 Task: Look for space in Naviraí, Brazil from 3rd June, 2023 to 9th June, 2023 for 2 adults in price range Rs.6000 to Rs.12000. Place can be entire place with 1  bedroom having 1 bed and 1 bathroom. Property type can be house, flat, guest house, hotel. Booking option can be shelf check-in. Required host language is Spanish.
Action: Mouse moved to (521, 123)
Screenshot: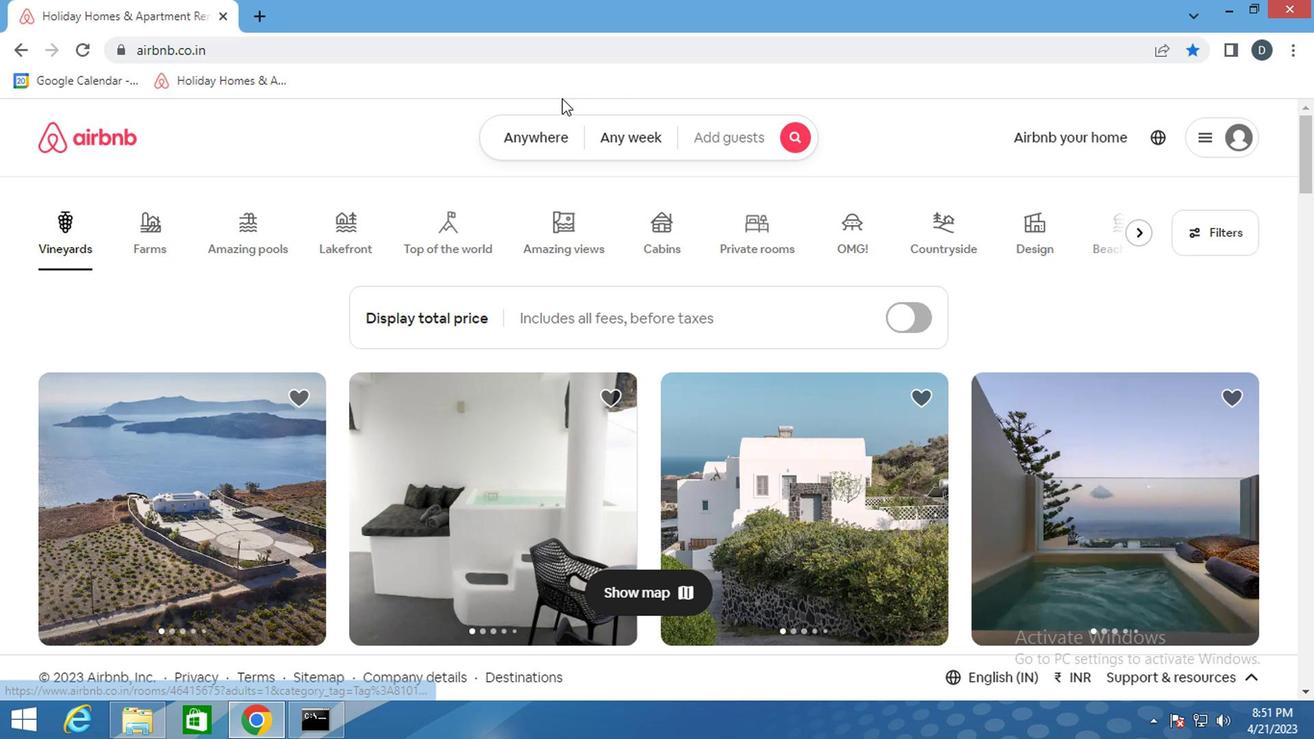 
Action: Mouse pressed left at (521, 123)
Screenshot: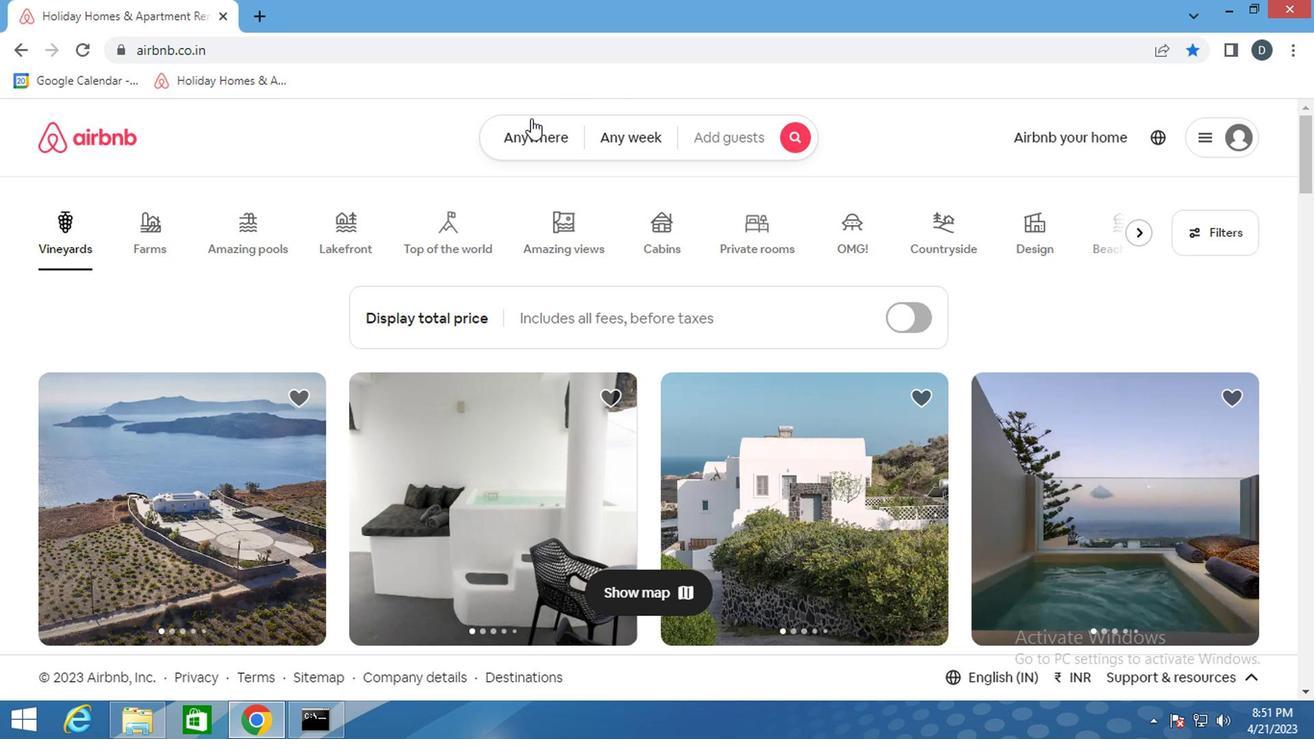 
Action: Mouse moved to (444, 209)
Screenshot: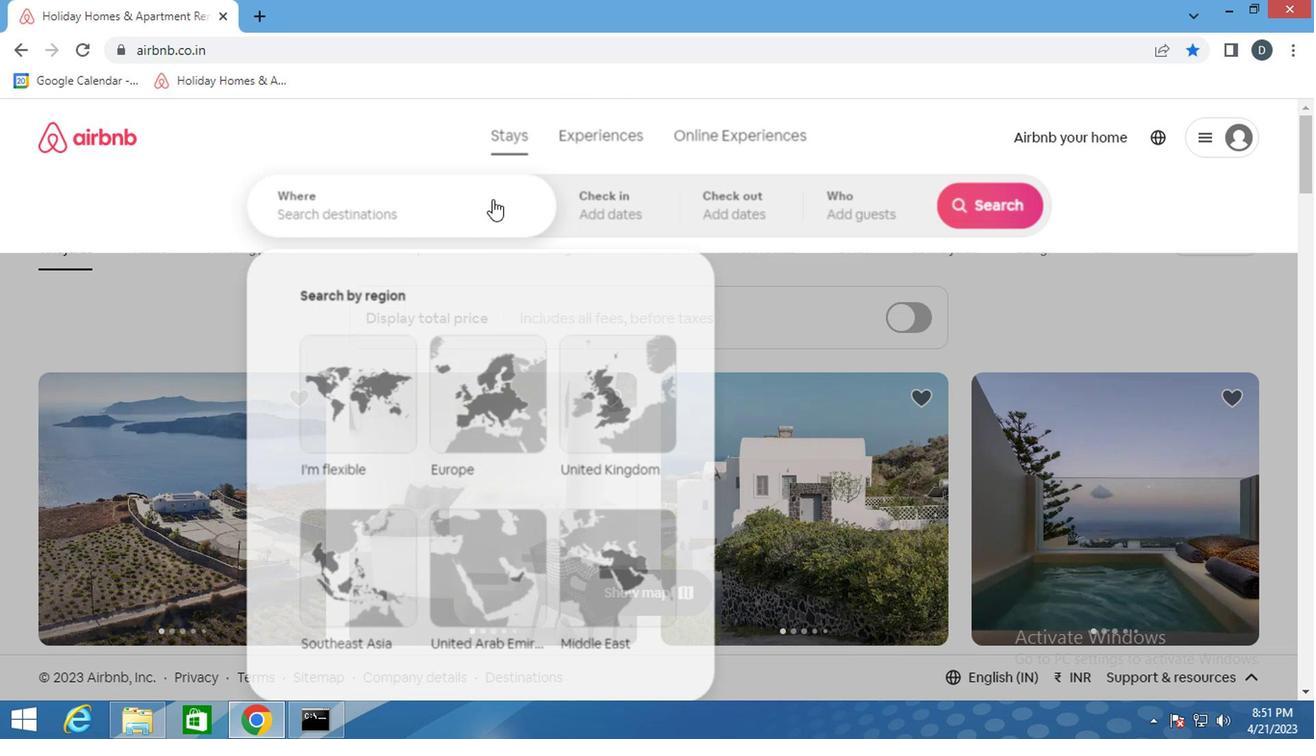 
Action: Mouse pressed left at (444, 209)
Screenshot: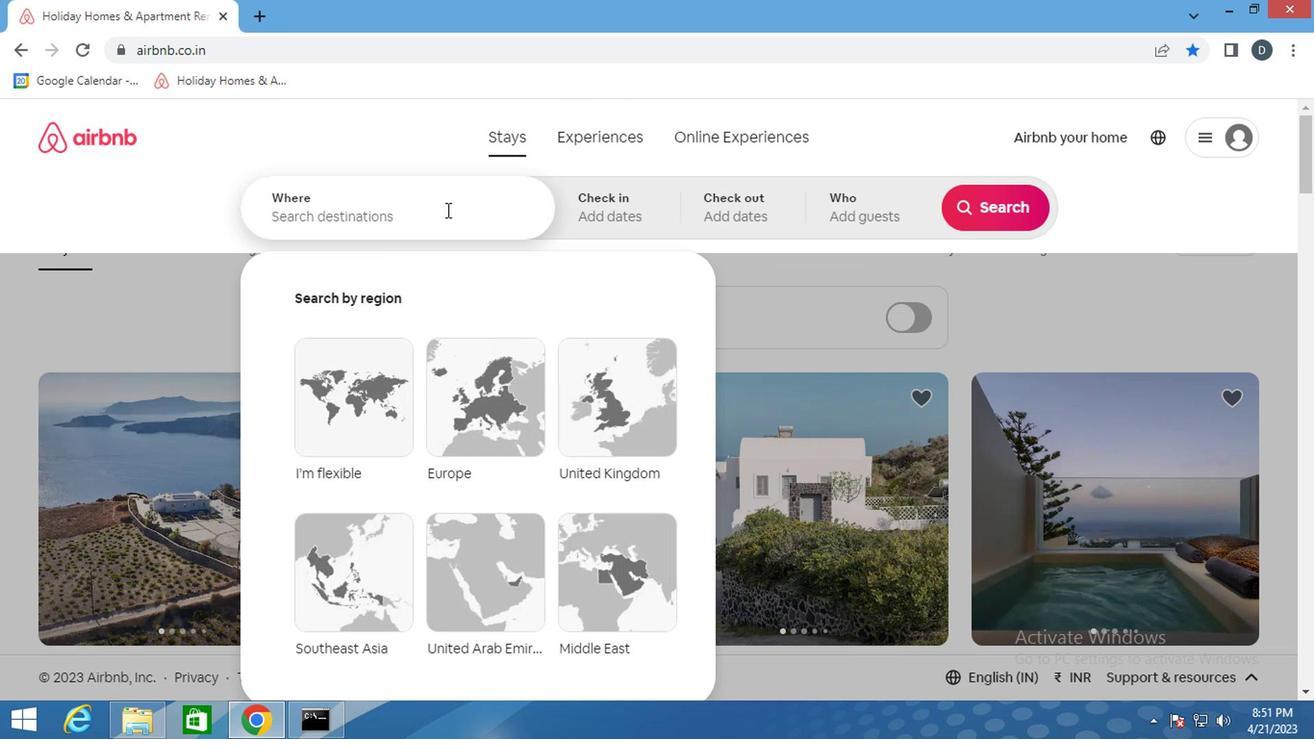 
Action: Key pressed <Key.shift>NAVIRAL,<Key.shift><Key.shift><Key.shift><Key.shift><Key.shift><Key.shift><Key.shift><Key.shift><Key.shift><Key.shift><Key.shift>BRAZIL<Key.enter>
Screenshot: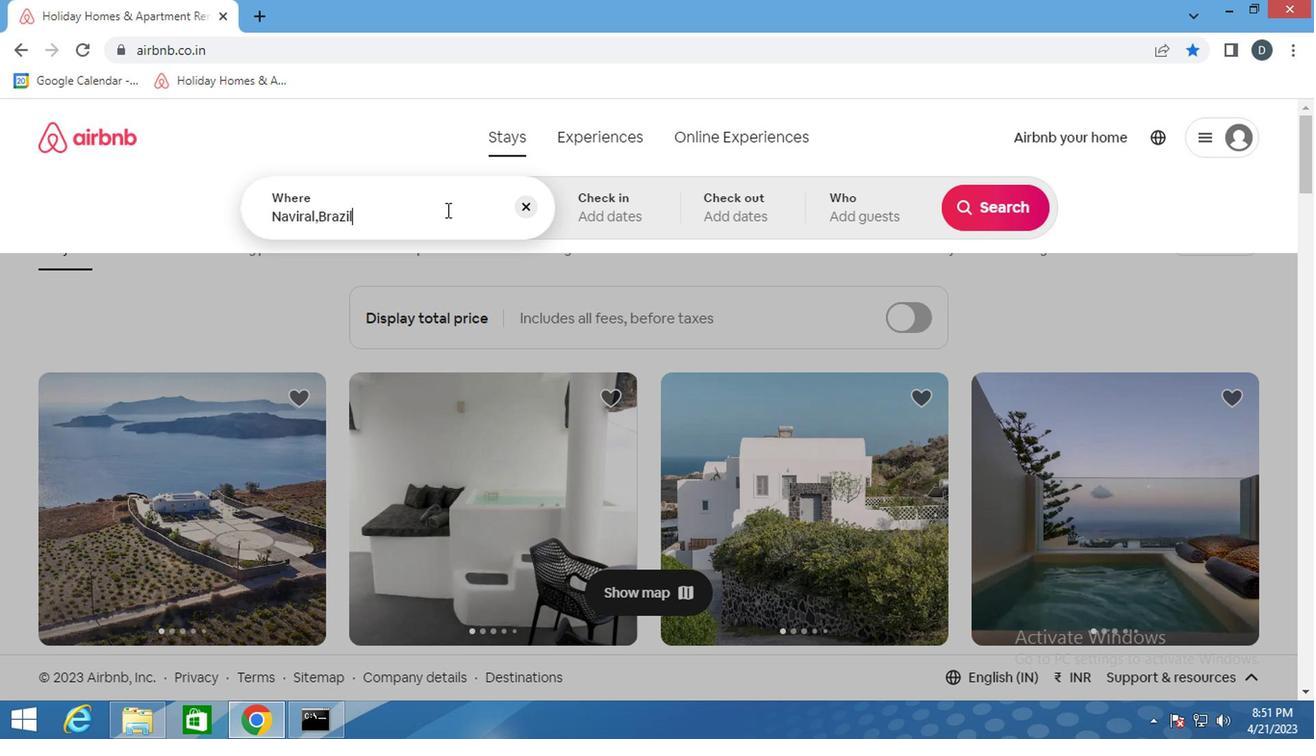 
Action: Mouse moved to (980, 355)
Screenshot: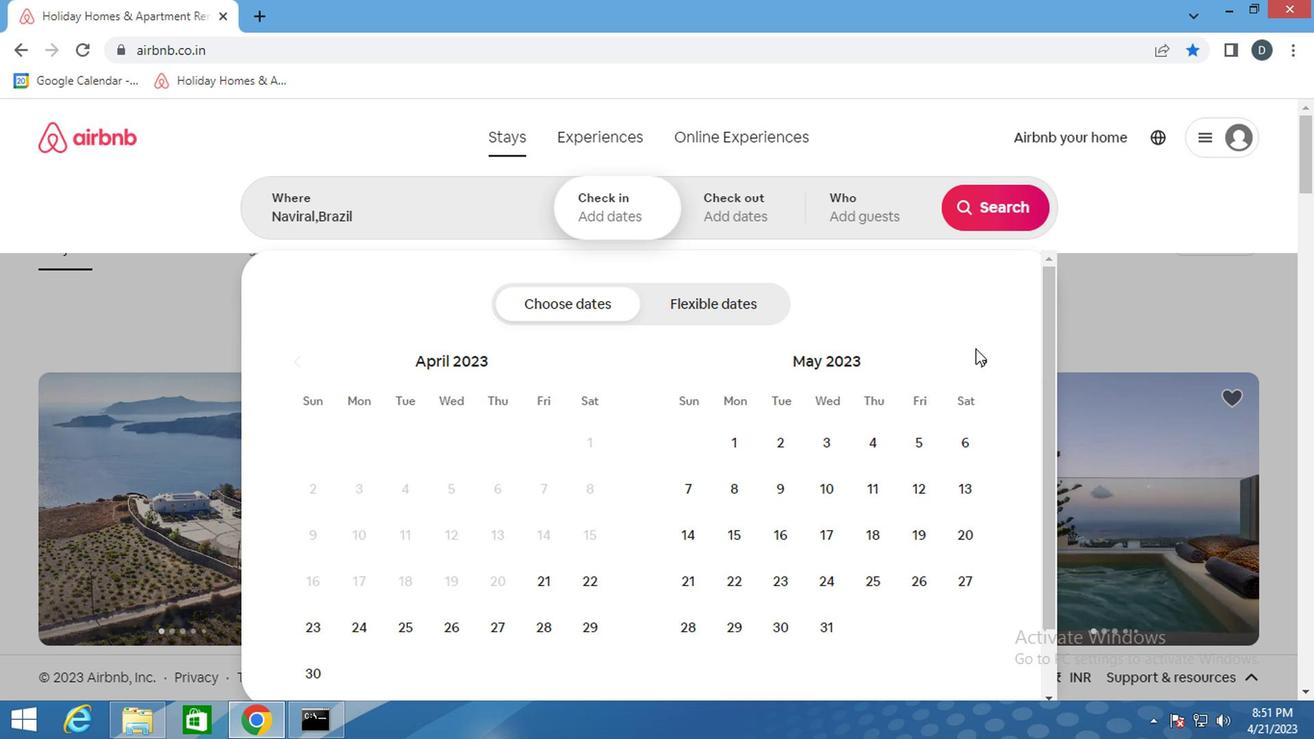 
Action: Mouse pressed left at (980, 355)
Screenshot: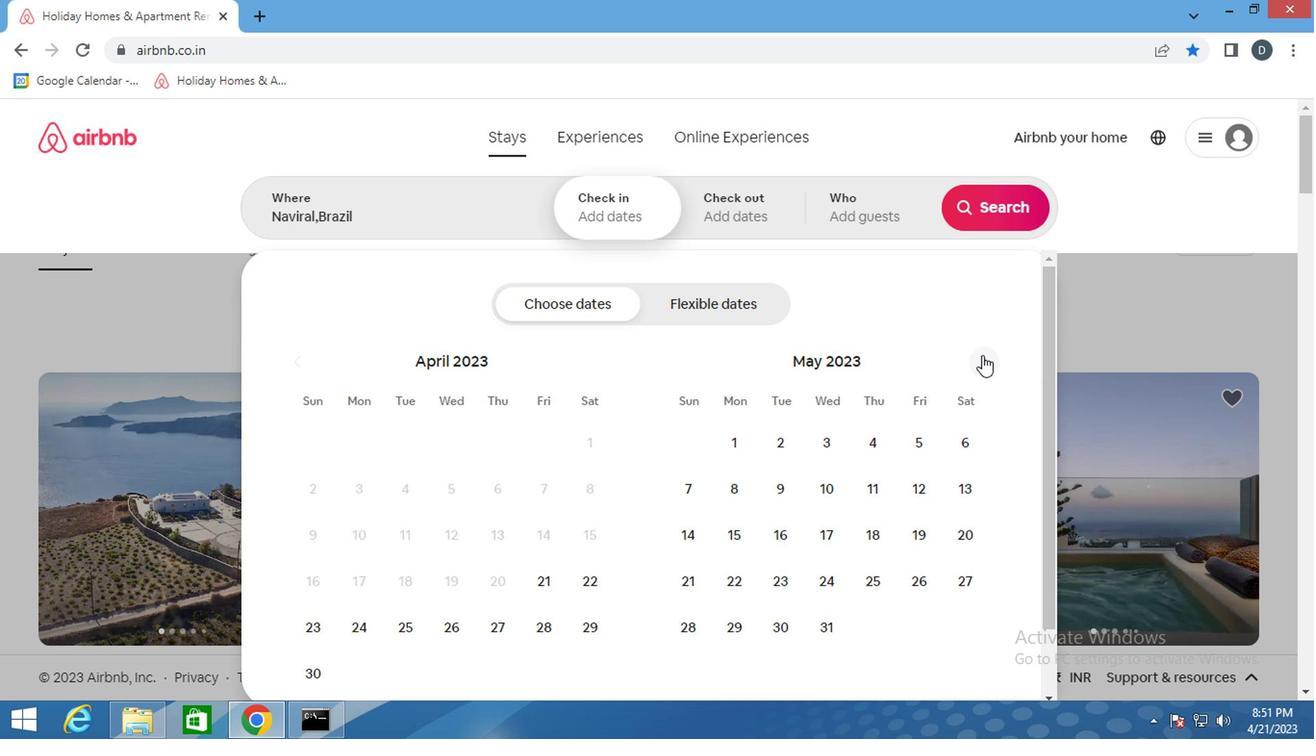 
Action: Mouse moved to (948, 449)
Screenshot: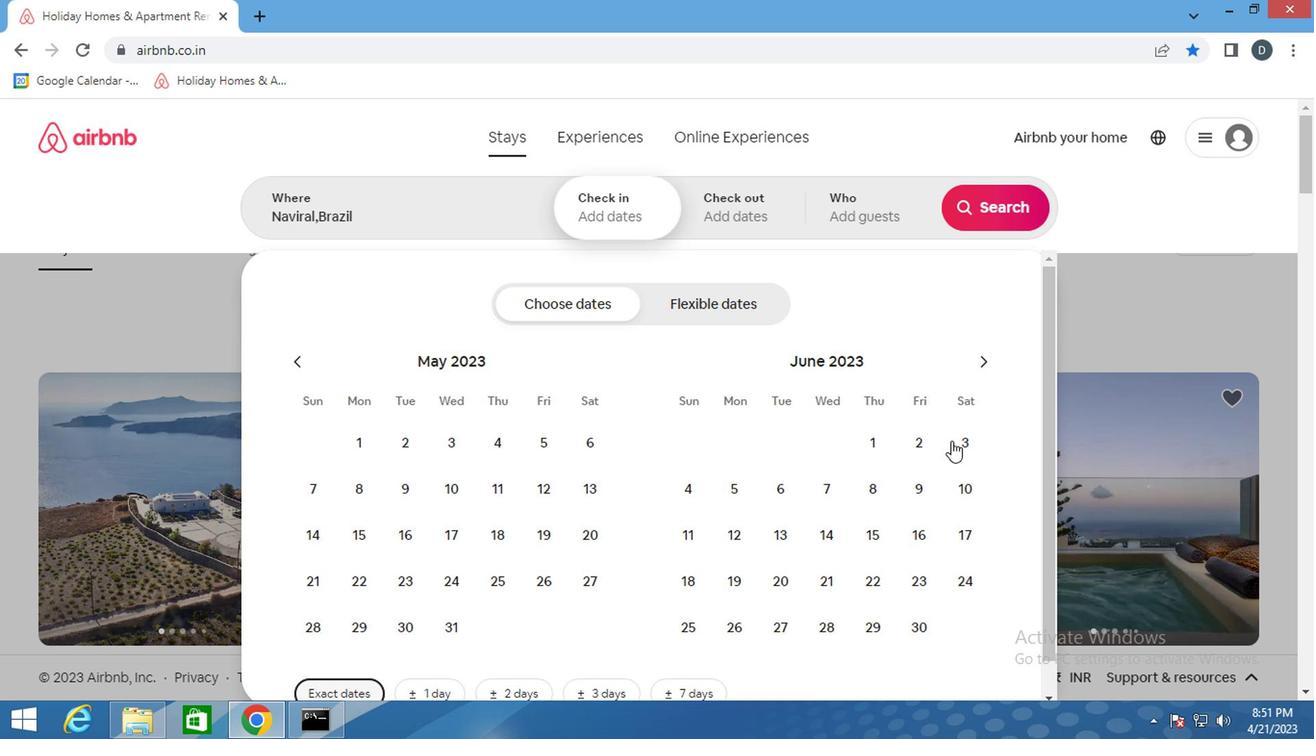 
Action: Mouse pressed left at (948, 449)
Screenshot: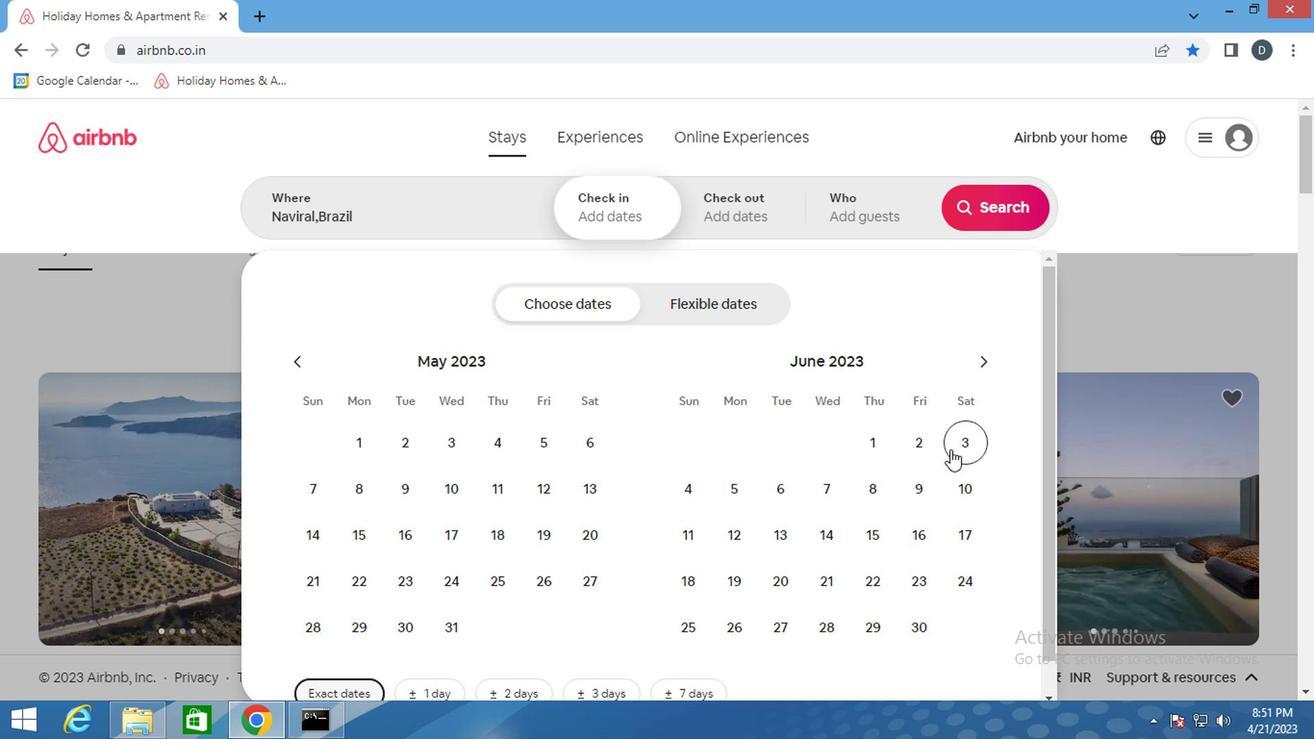 
Action: Mouse moved to (928, 502)
Screenshot: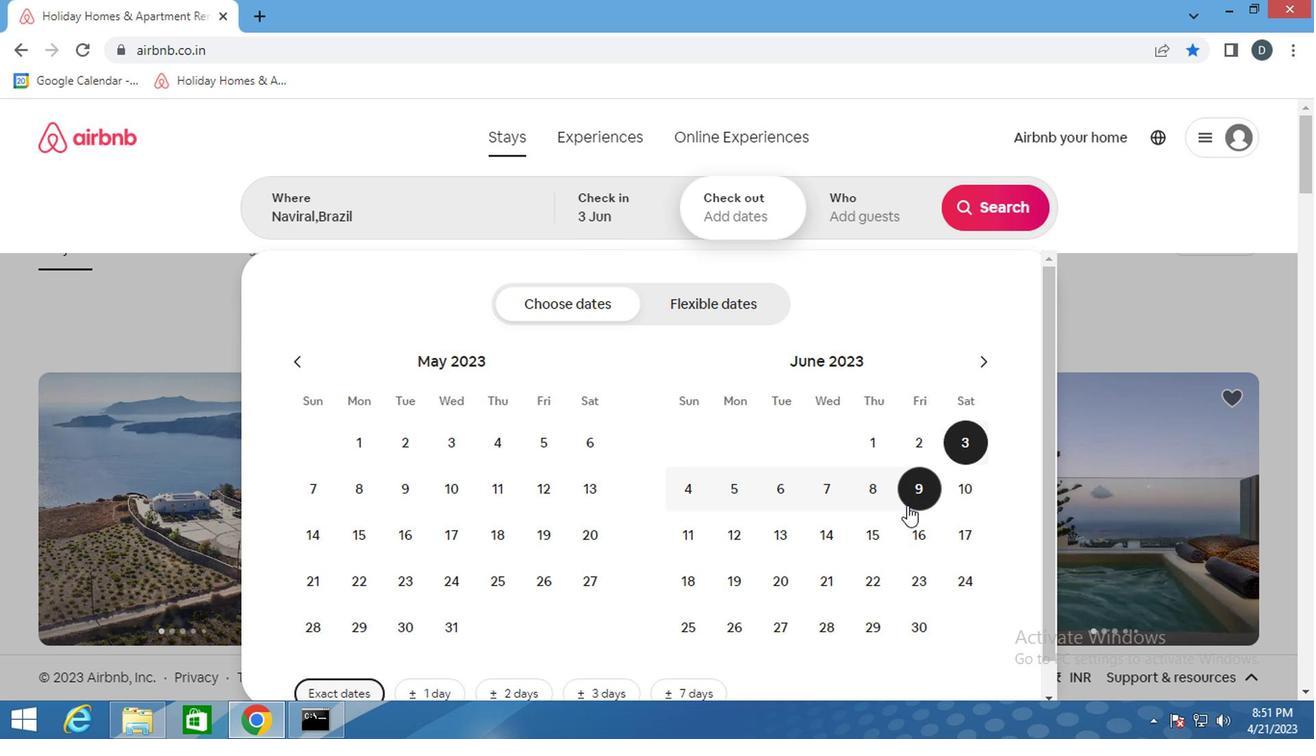 
Action: Mouse pressed left at (928, 502)
Screenshot: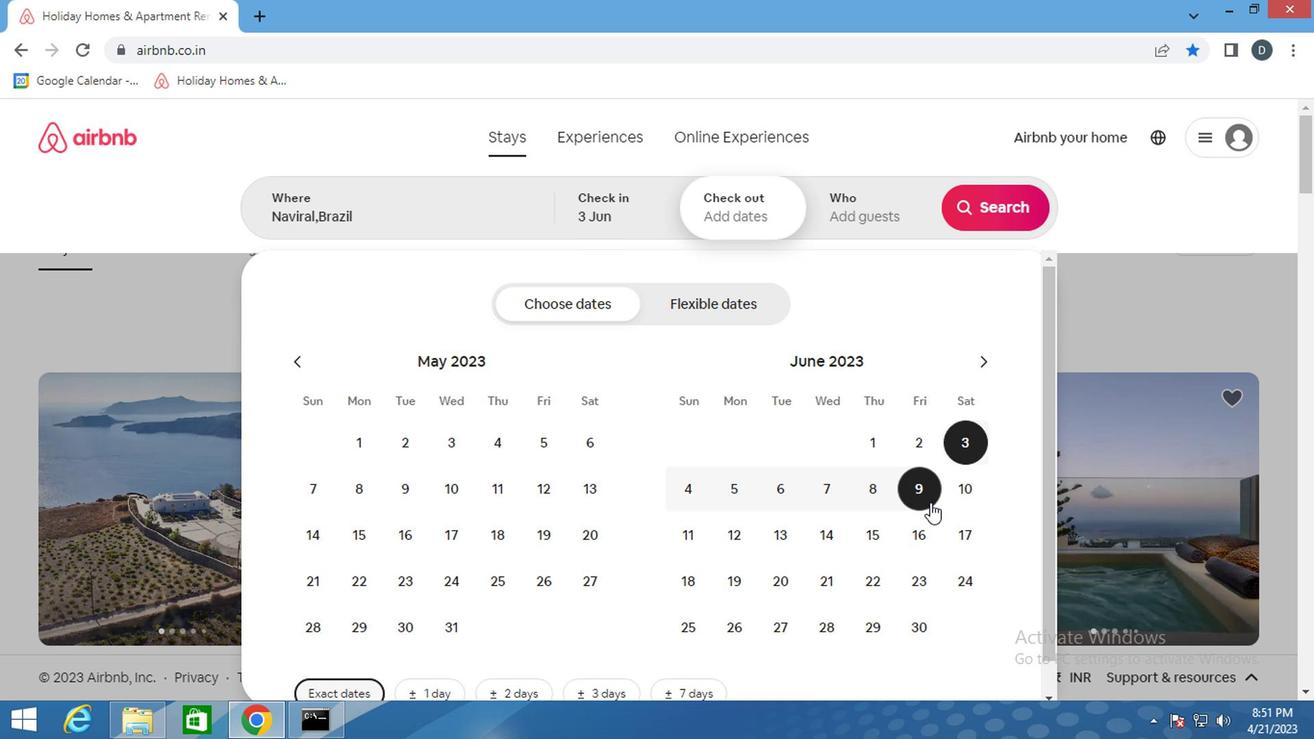 
Action: Mouse moved to (841, 181)
Screenshot: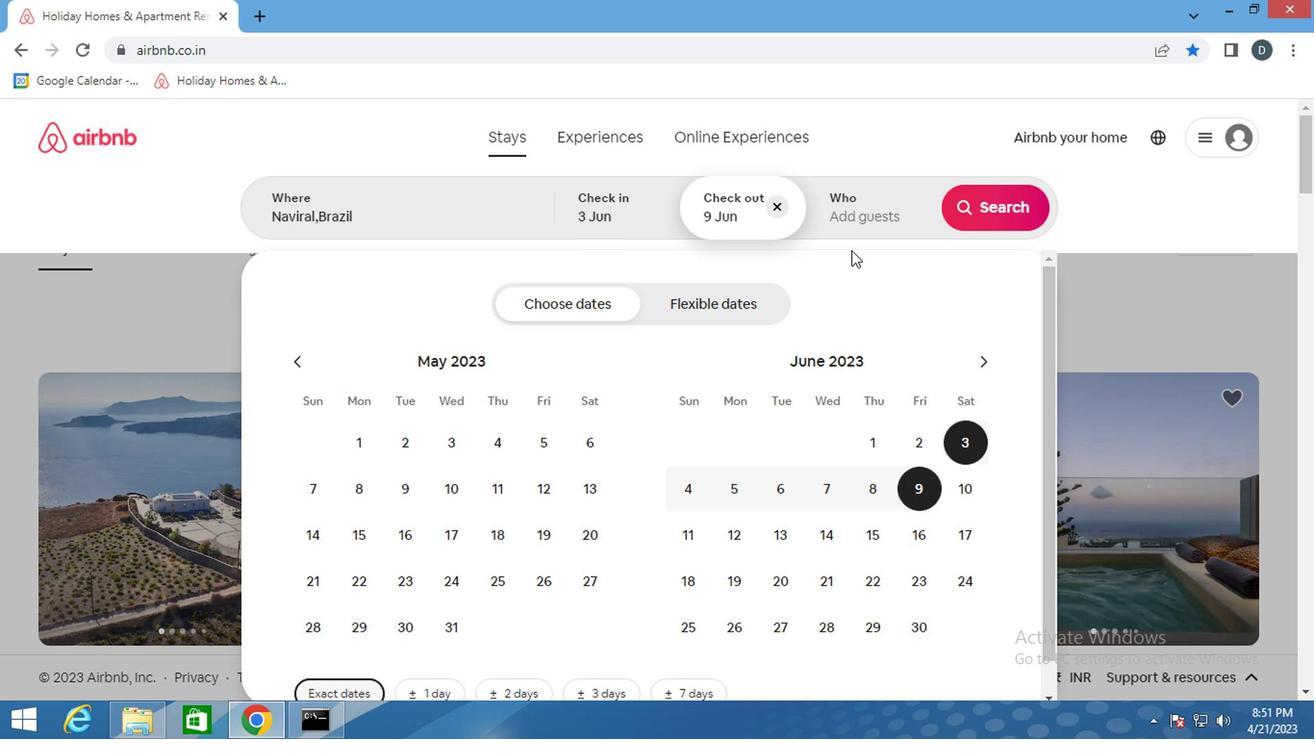 
Action: Mouse pressed left at (841, 181)
Screenshot: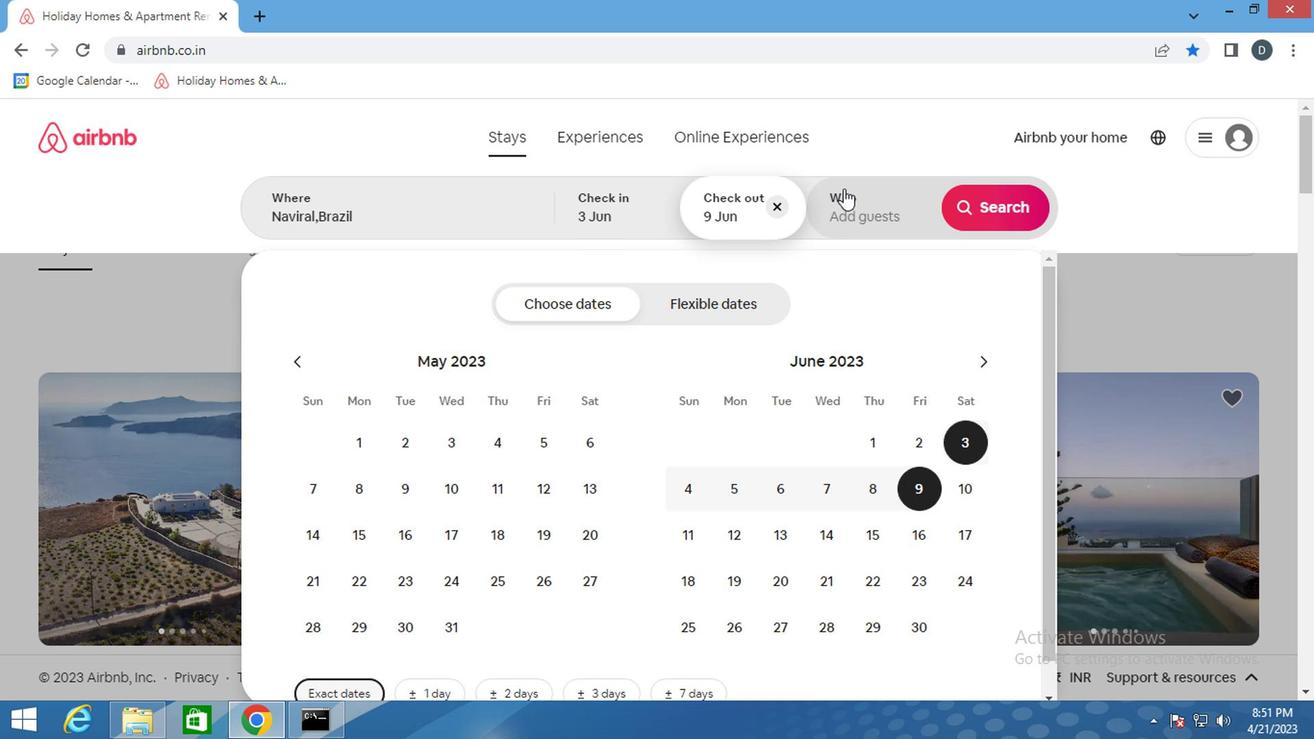 
Action: Mouse moved to (998, 311)
Screenshot: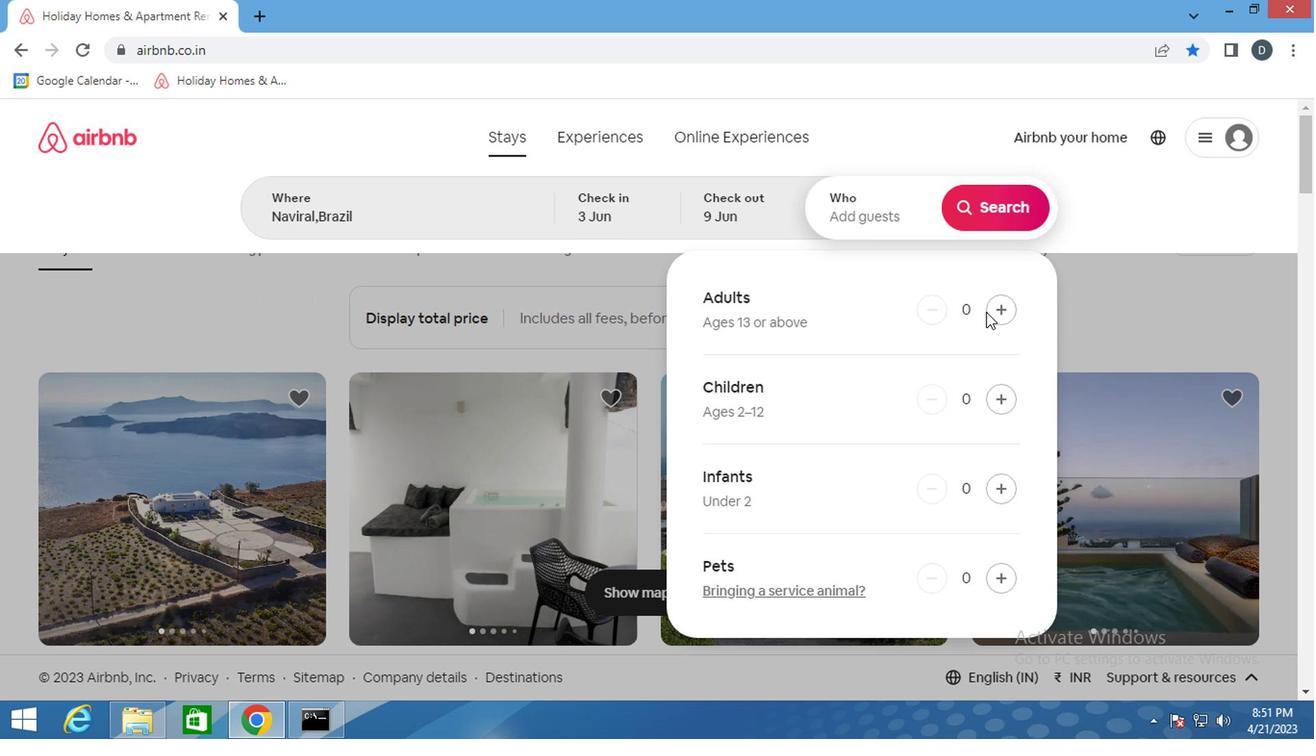 
Action: Mouse pressed left at (998, 311)
Screenshot: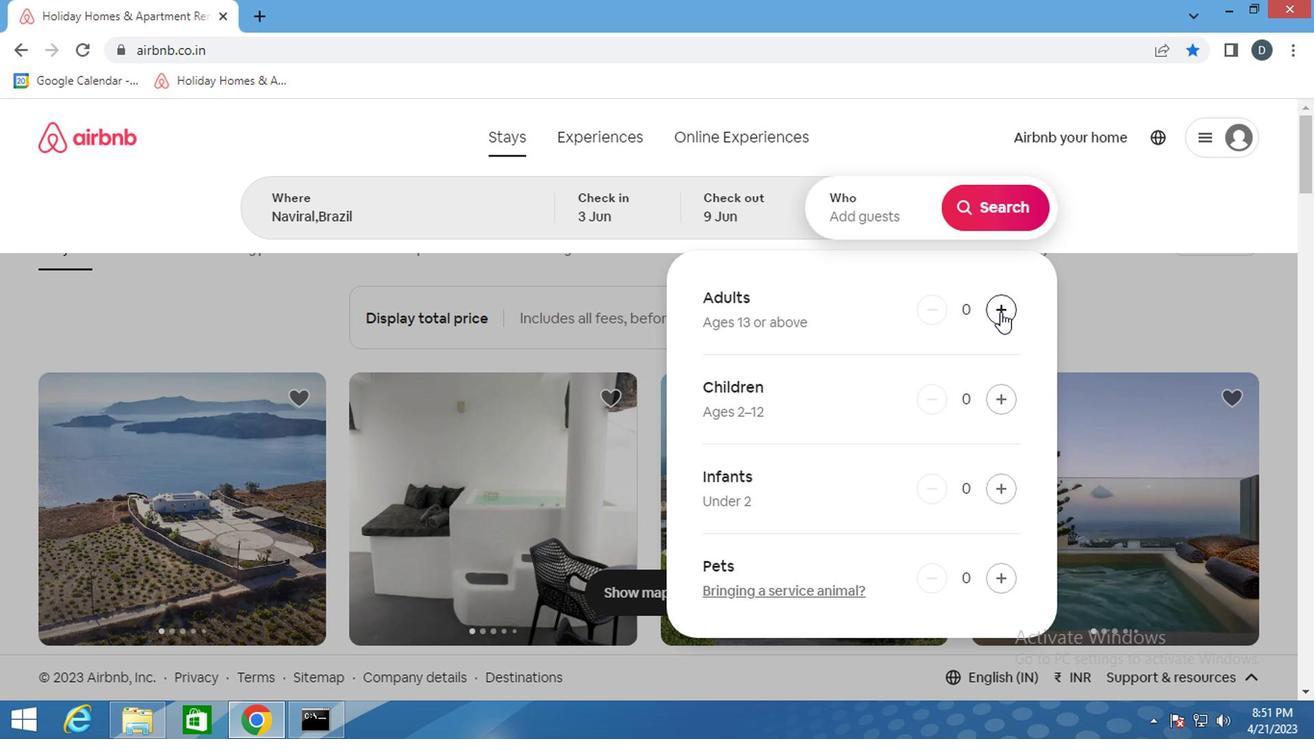 
Action: Mouse moved to (1001, 310)
Screenshot: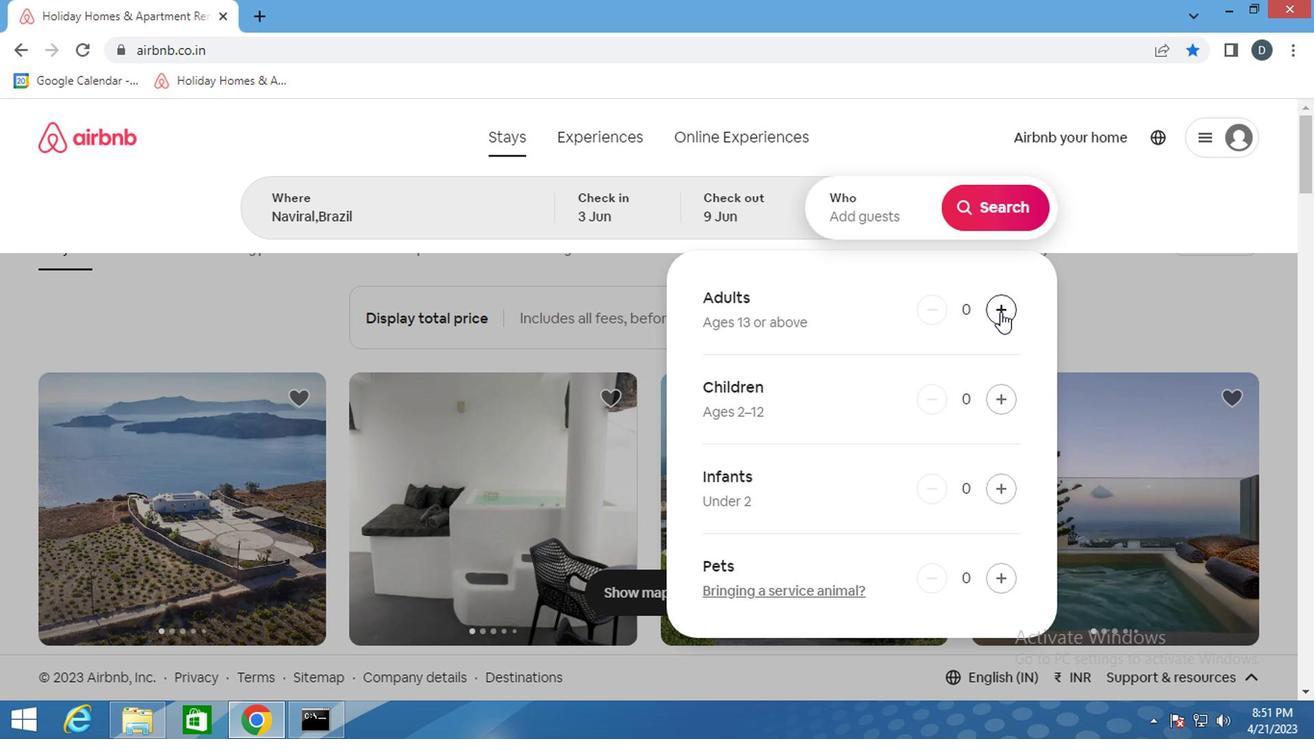 
Action: Mouse pressed left at (1001, 310)
Screenshot: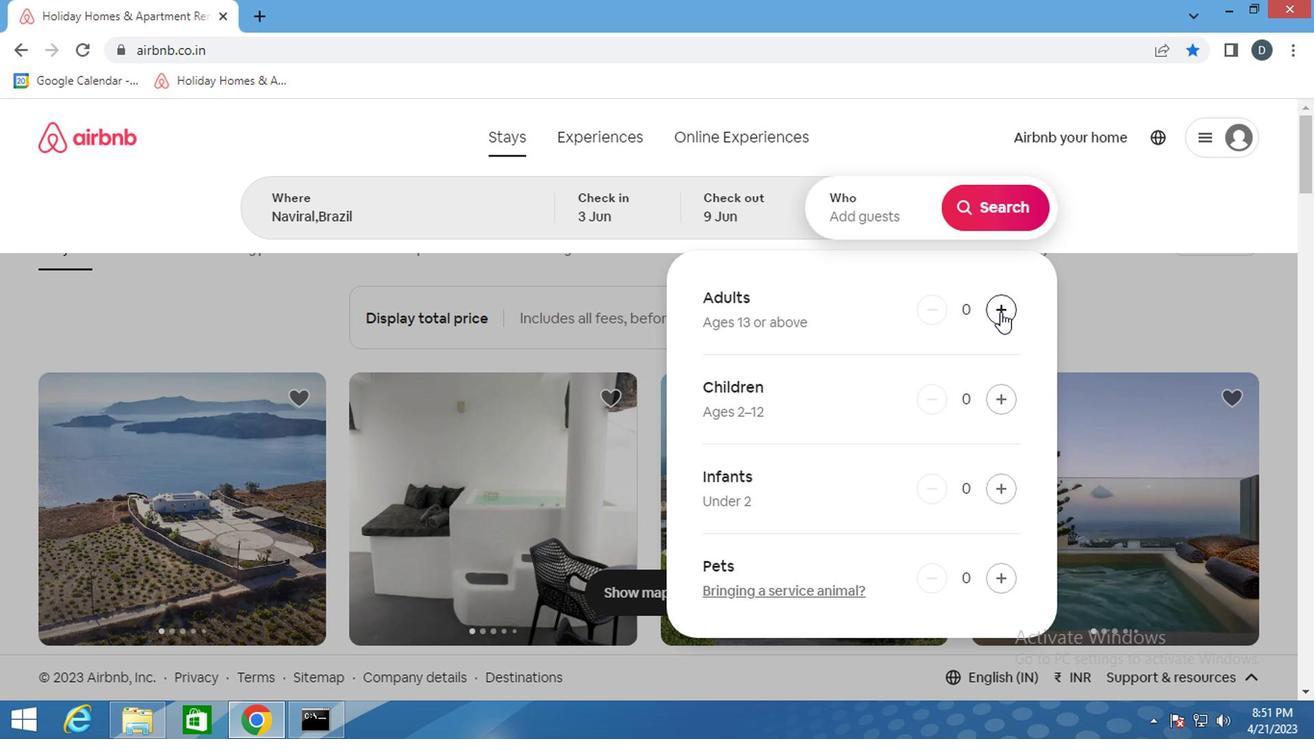 
Action: Mouse moved to (982, 214)
Screenshot: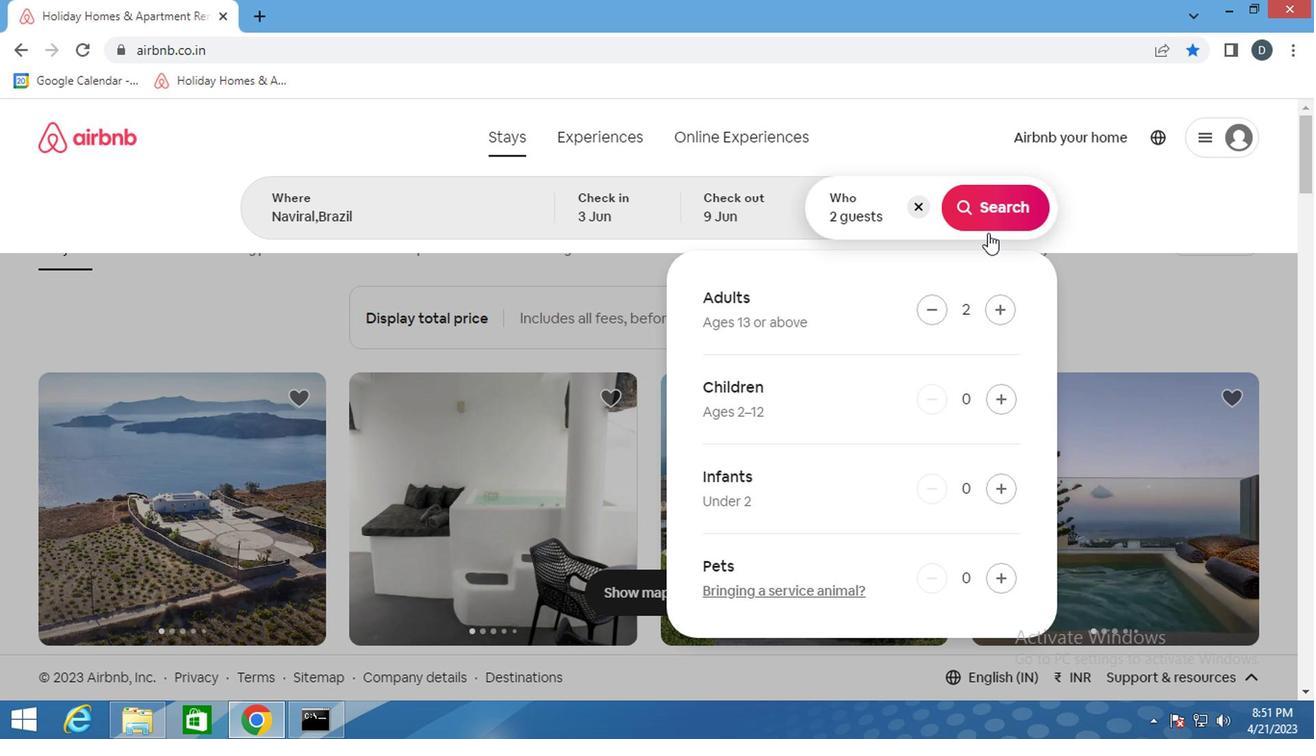
Action: Mouse pressed left at (982, 214)
Screenshot: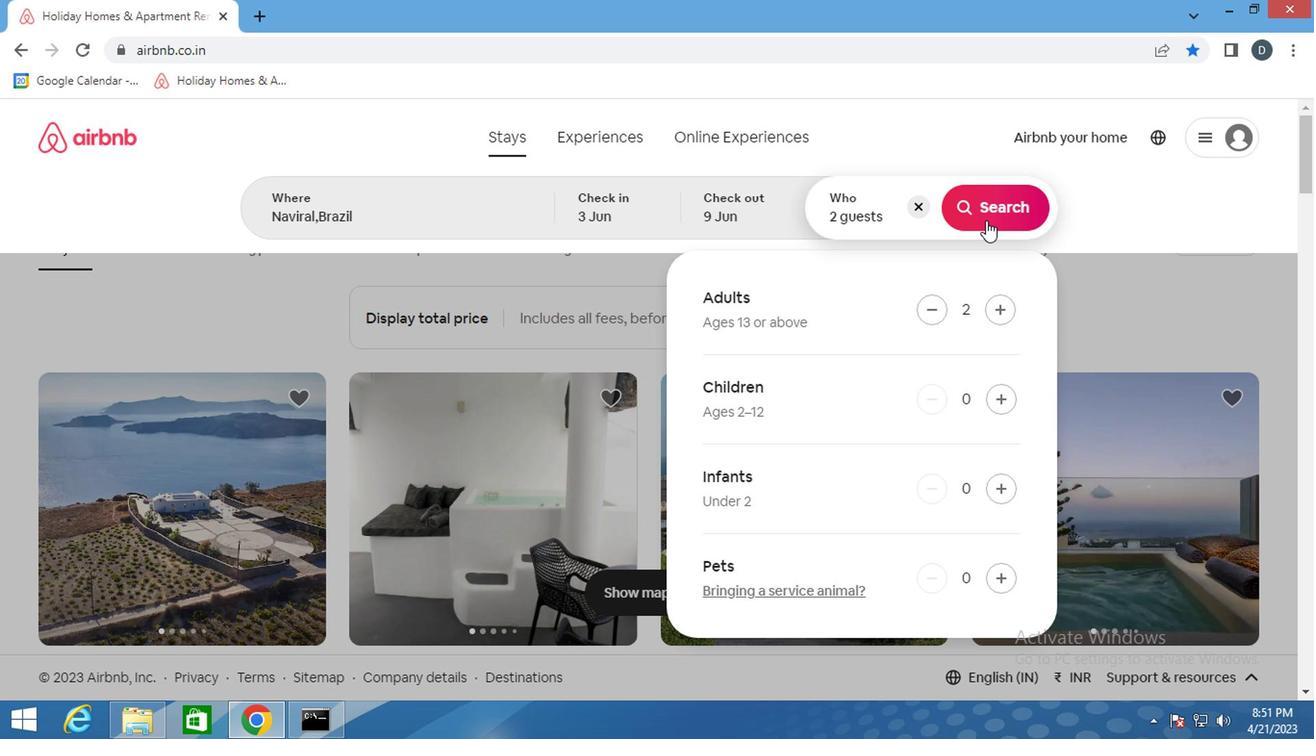 
Action: Mouse moved to (1217, 218)
Screenshot: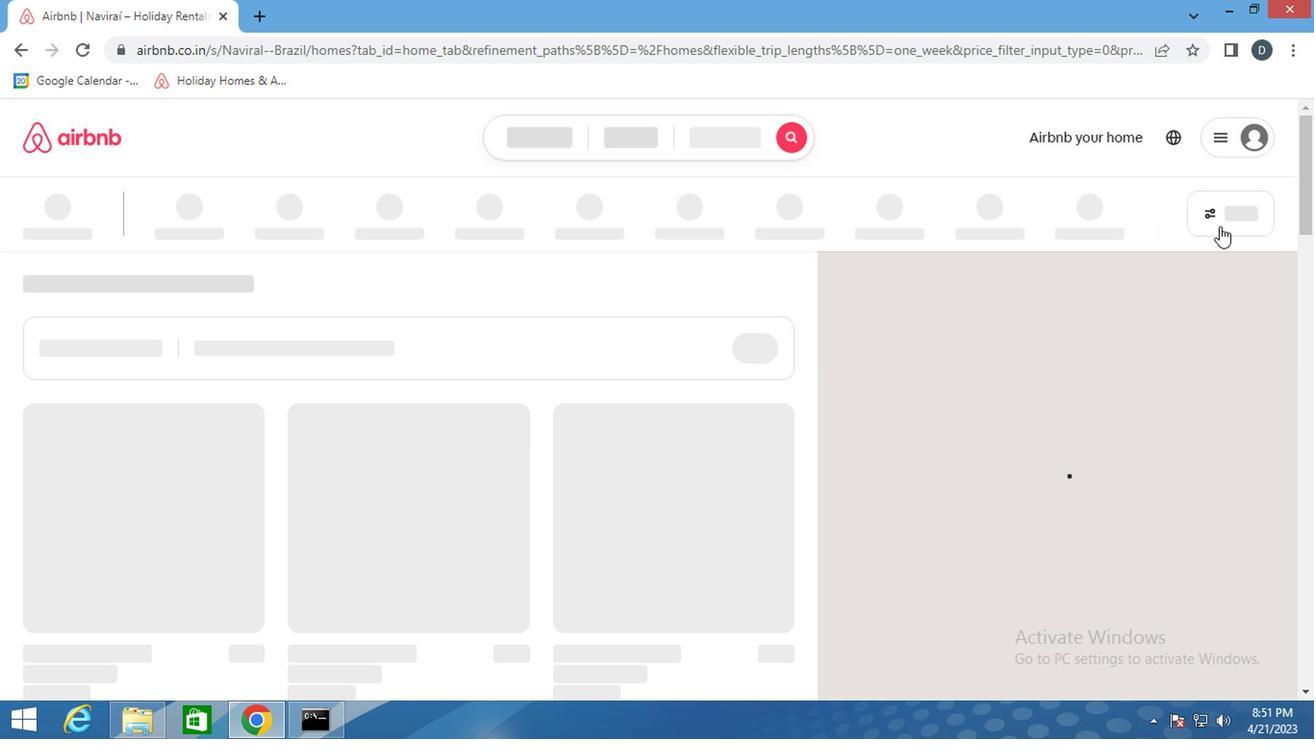 
Action: Mouse pressed left at (1217, 218)
Screenshot: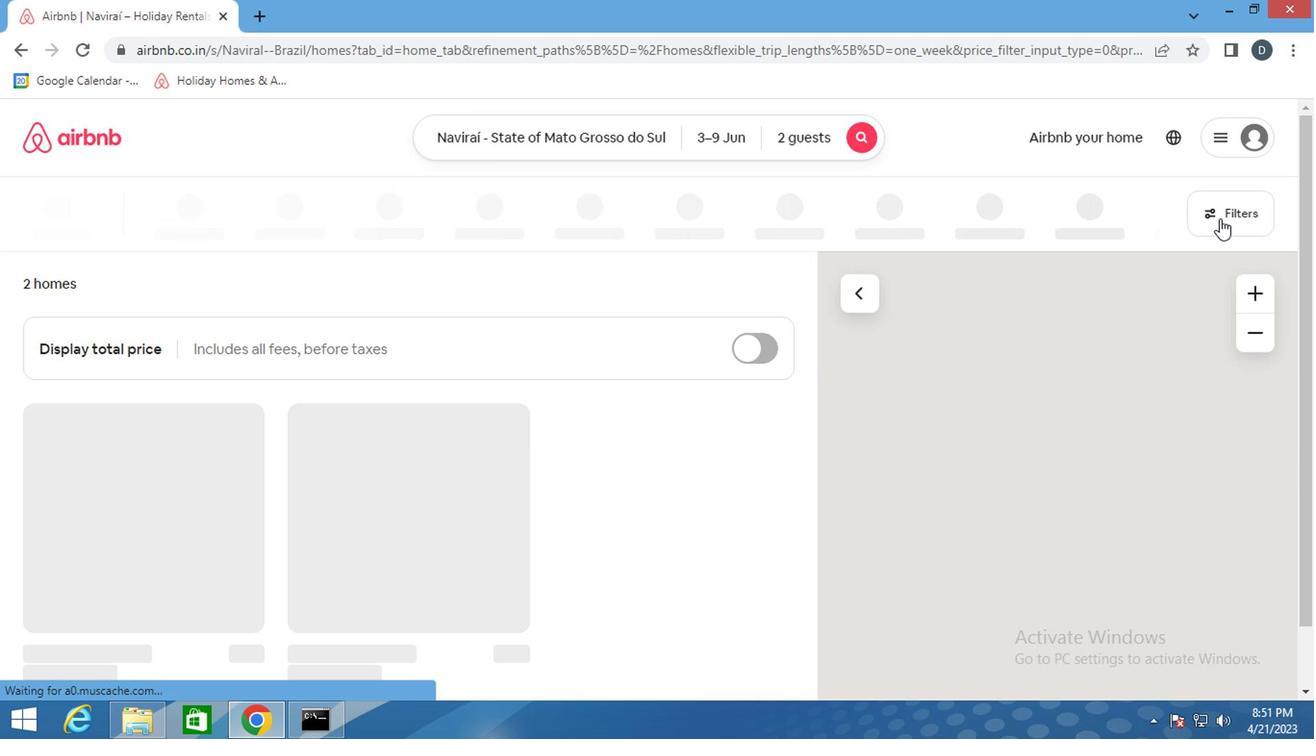 
Action: Mouse moved to (453, 482)
Screenshot: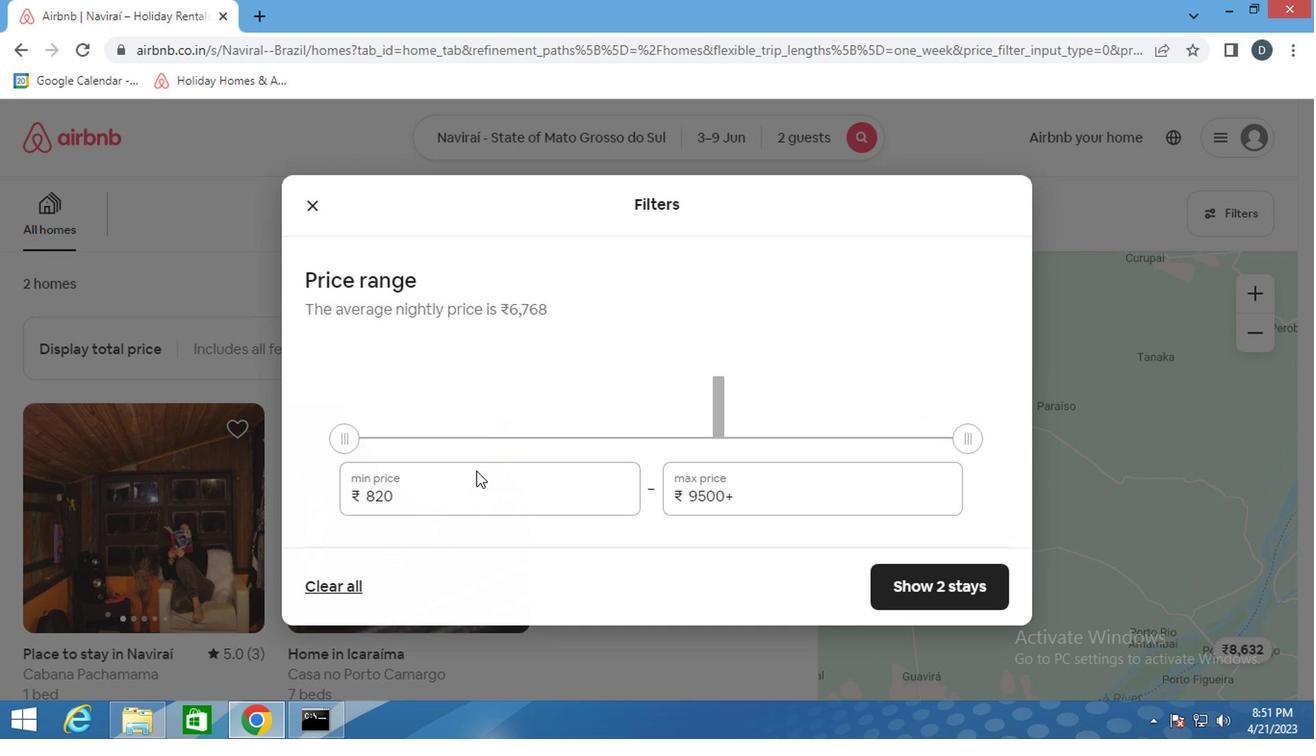 
Action: Mouse pressed left at (453, 482)
Screenshot: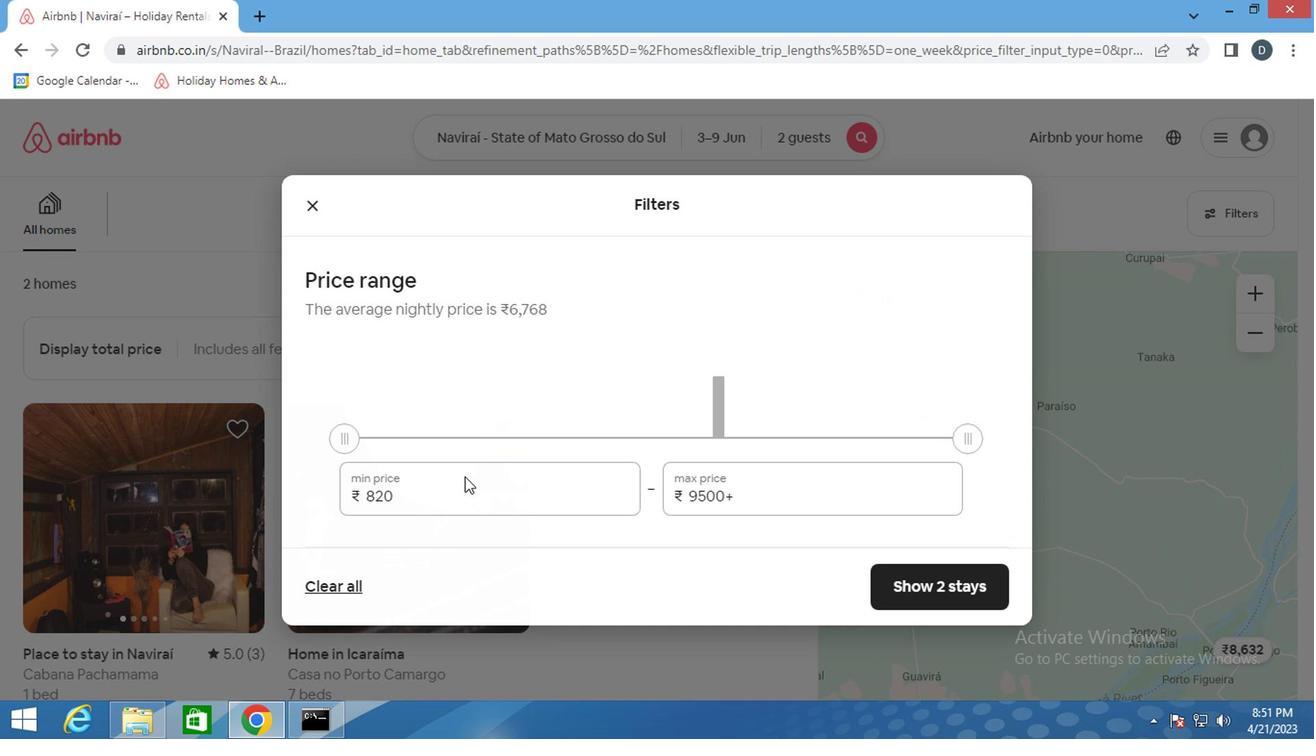 
Action: Mouse moved to (448, 459)
Screenshot: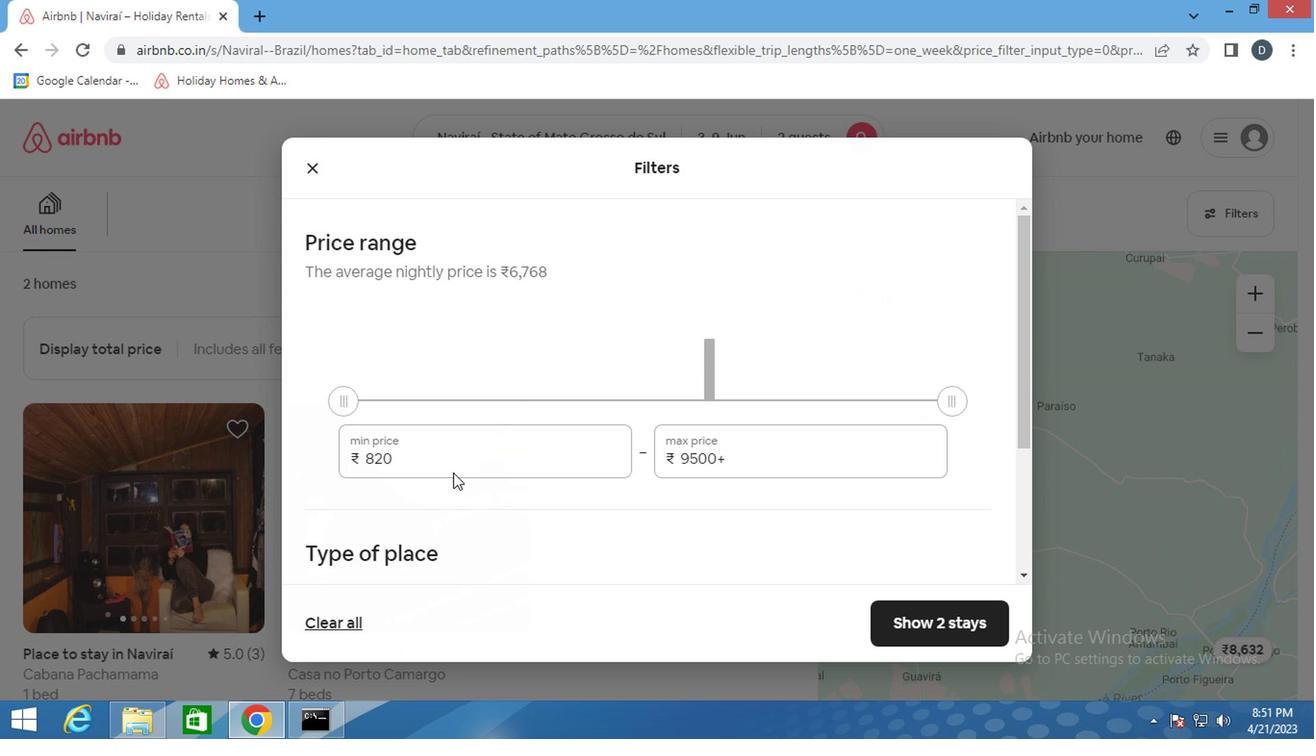 
Action: Mouse pressed left at (448, 459)
Screenshot: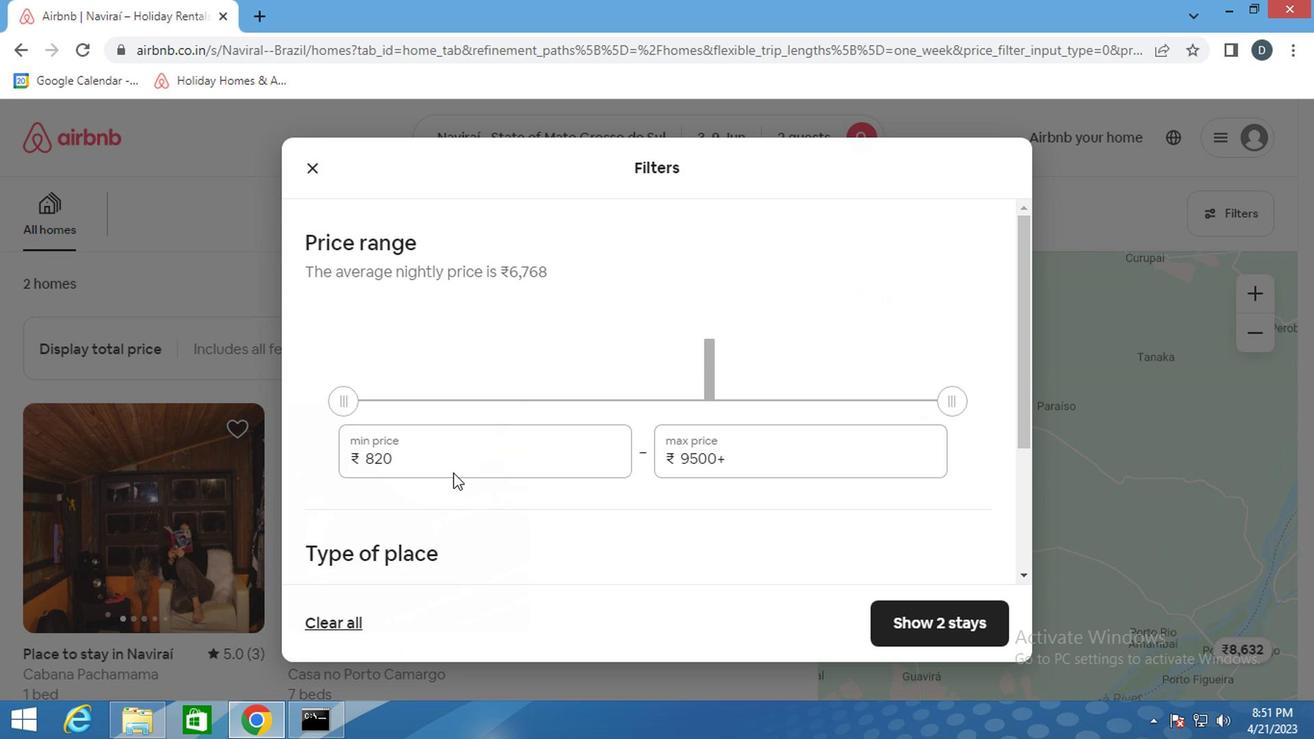 
Action: Mouse pressed left at (448, 459)
Screenshot: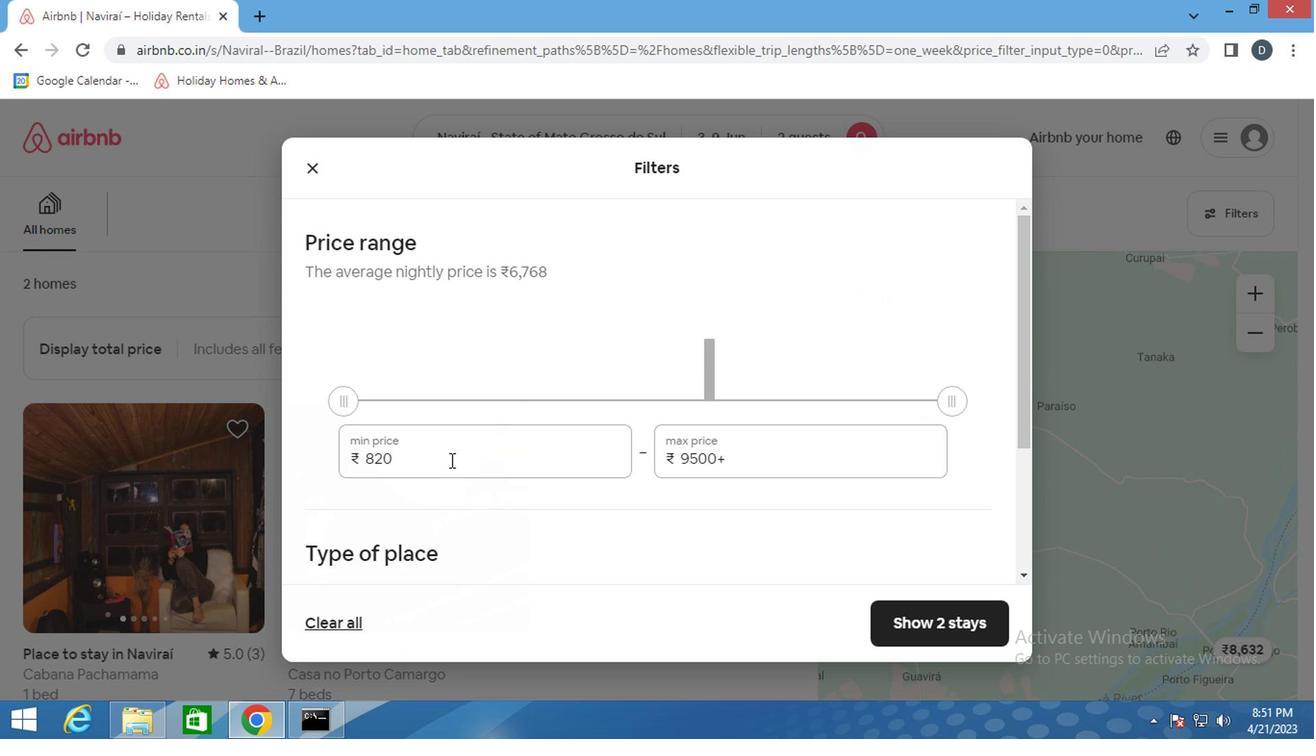 
Action: Key pressed 6000<Key.tab>ctrl+Actrl+12000
Screenshot: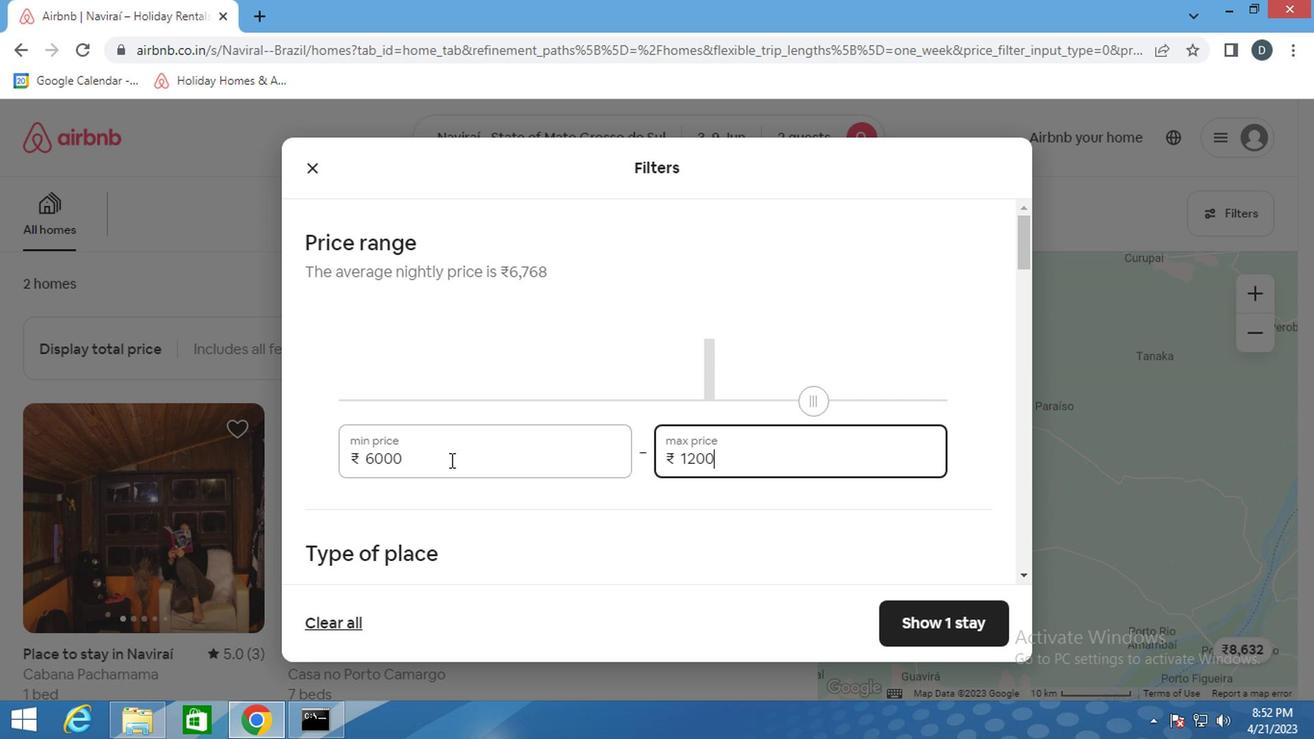 
Action: Mouse scrolled (448, 459) with delta (0, 0)
Screenshot: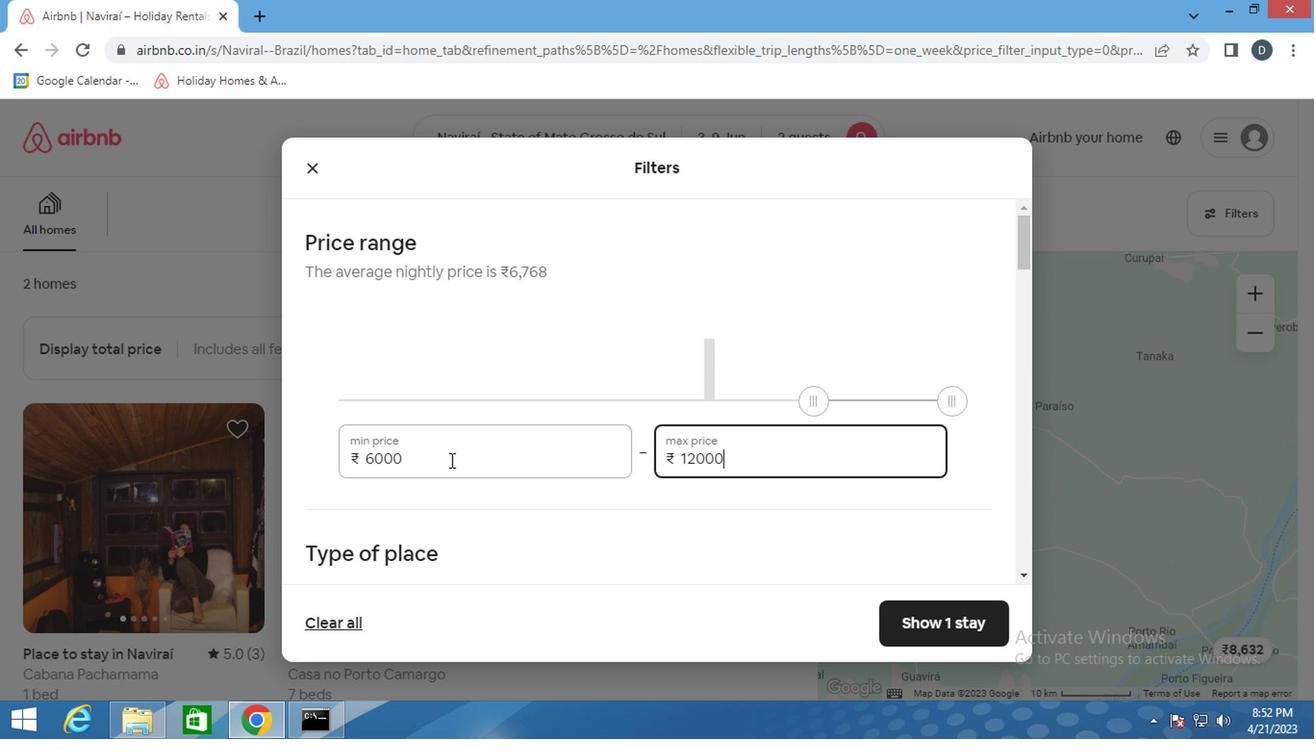 
Action: Mouse scrolled (448, 459) with delta (0, 0)
Screenshot: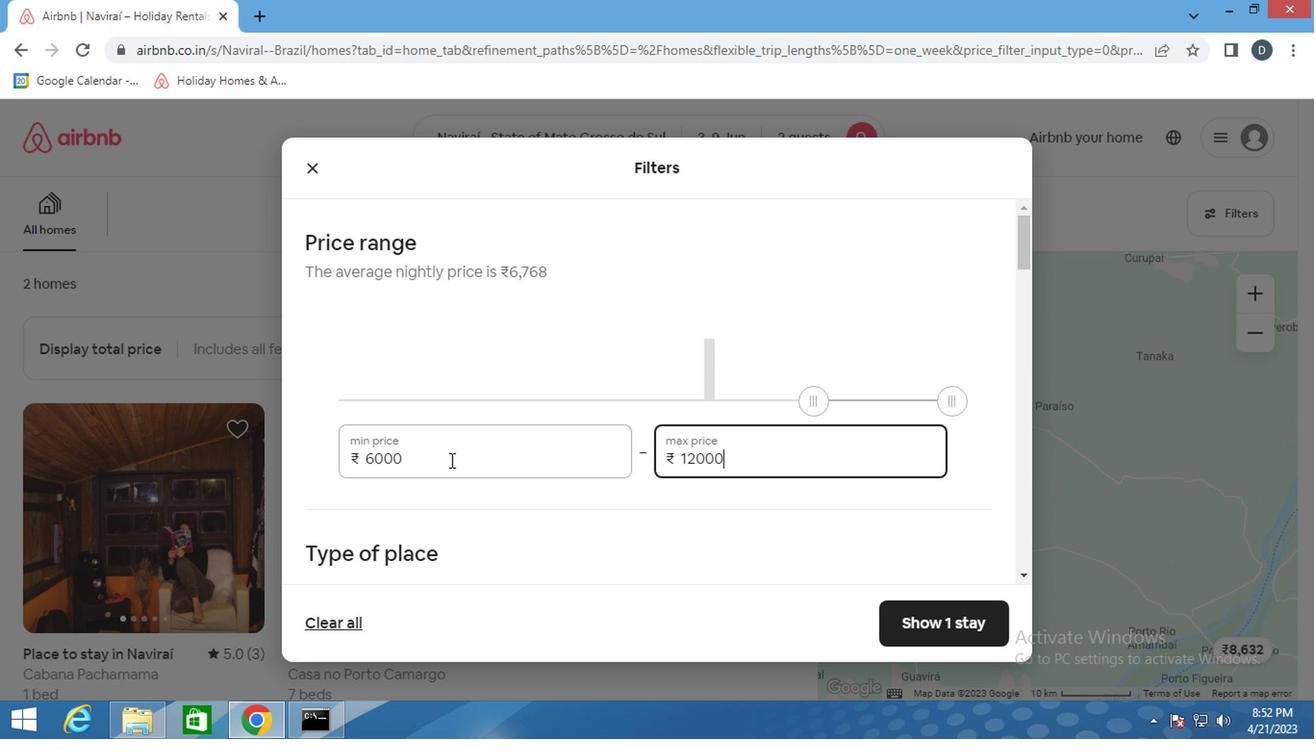 
Action: Mouse scrolled (448, 459) with delta (0, 0)
Screenshot: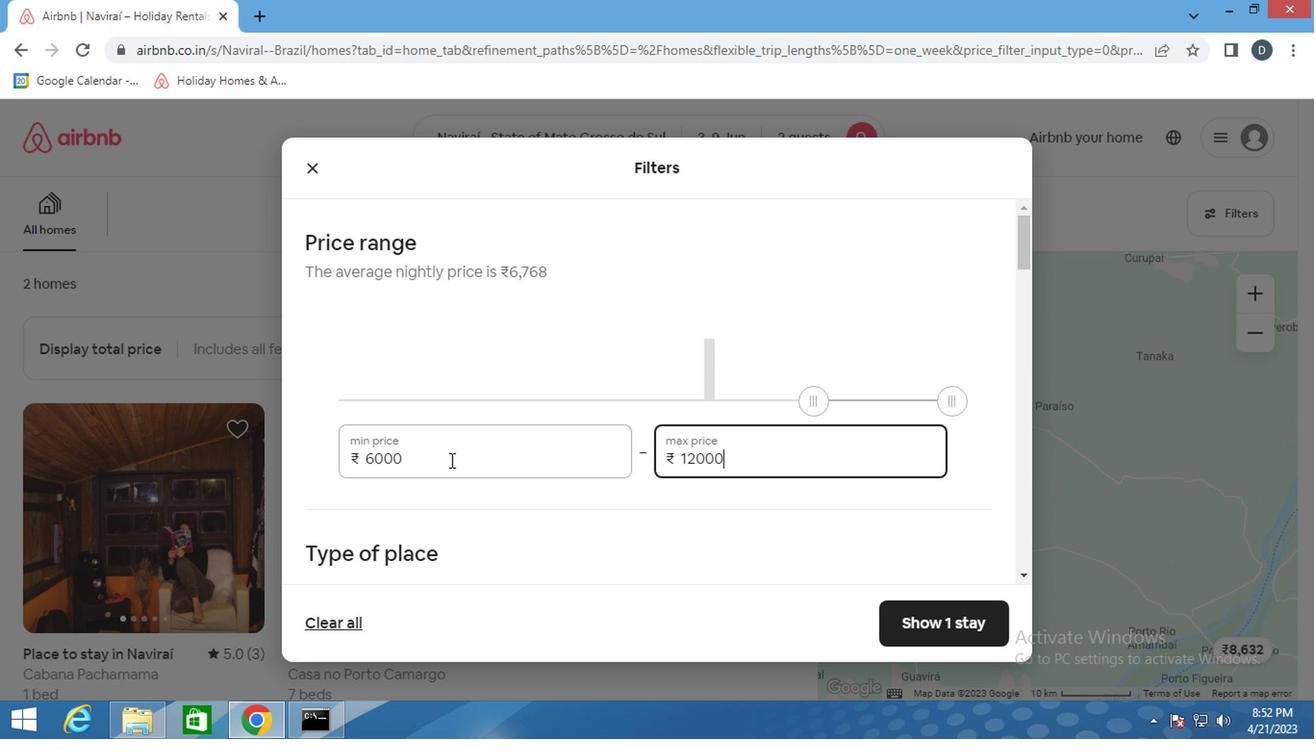 
Action: Mouse moved to (364, 343)
Screenshot: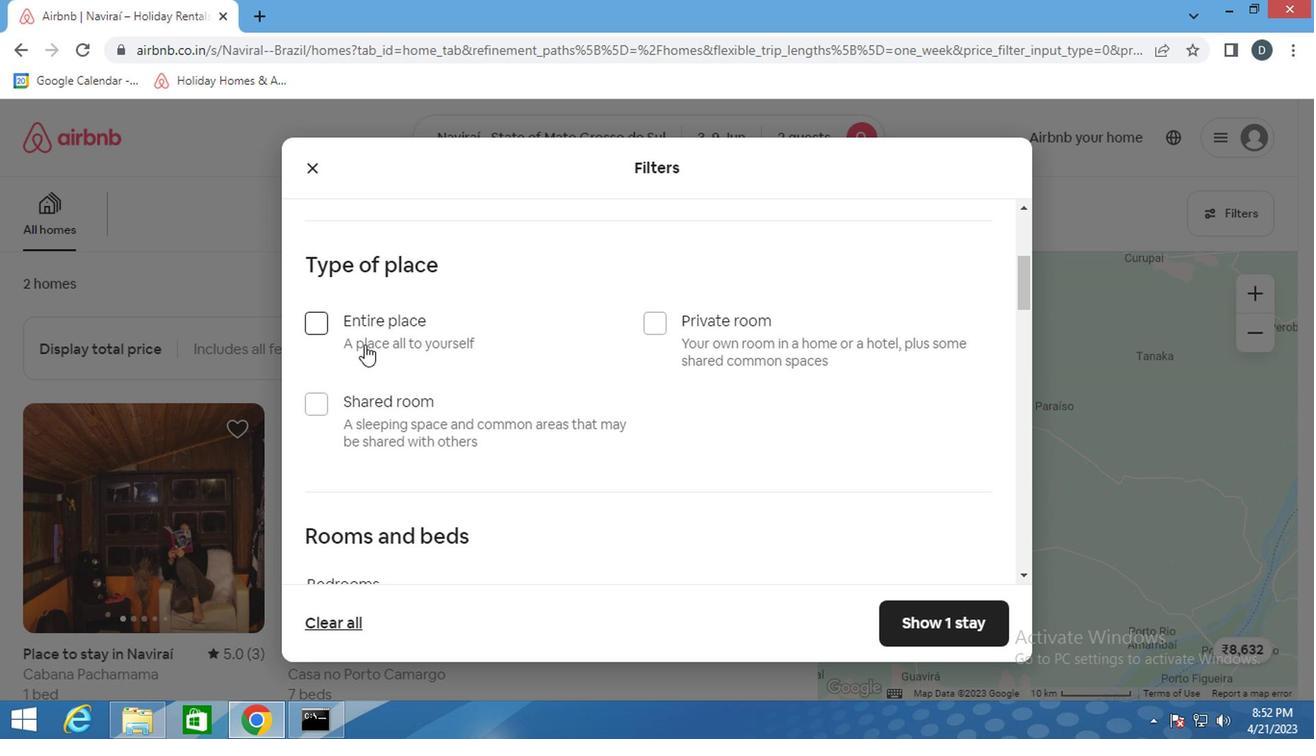 
Action: Mouse pressed left at (364, 343)
Screenshot: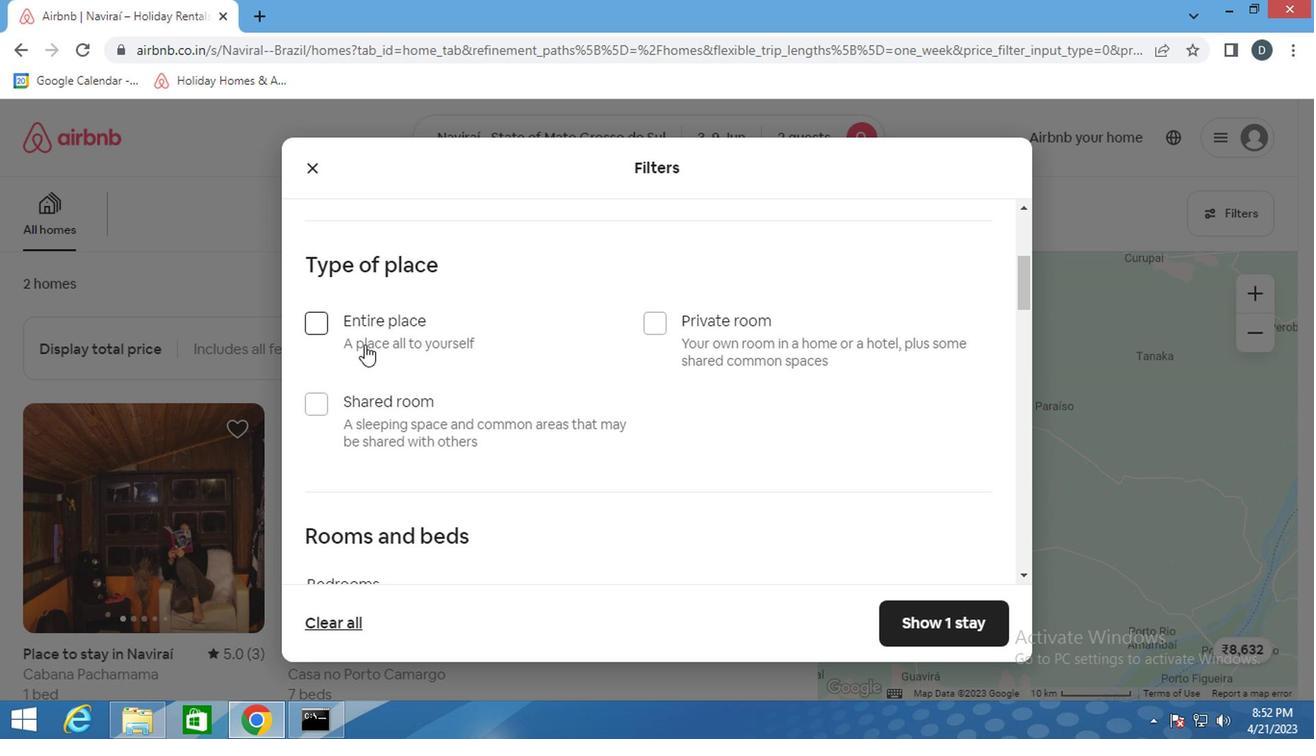 
Action: Mouse moved to (650, 482)
Screenshot: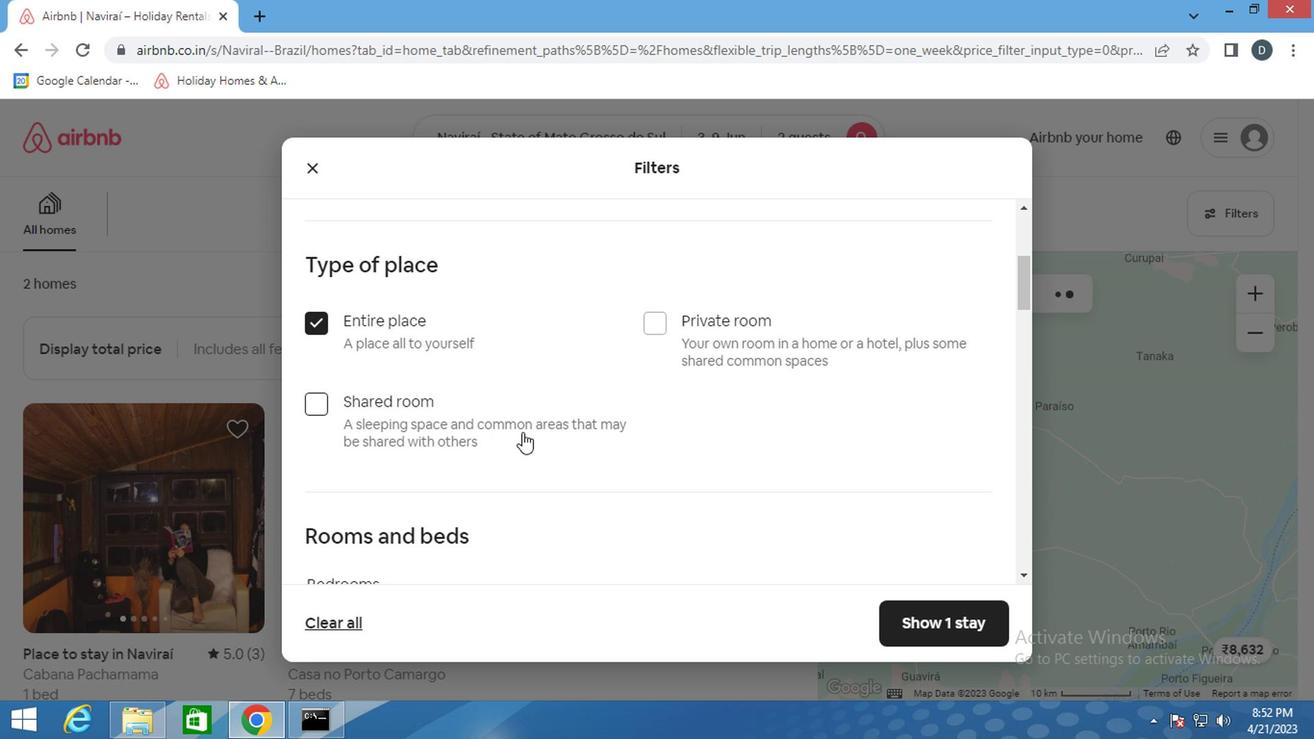 
Action: Mouse scrolled (650, 481) with delta (0, -1)
Screenshot: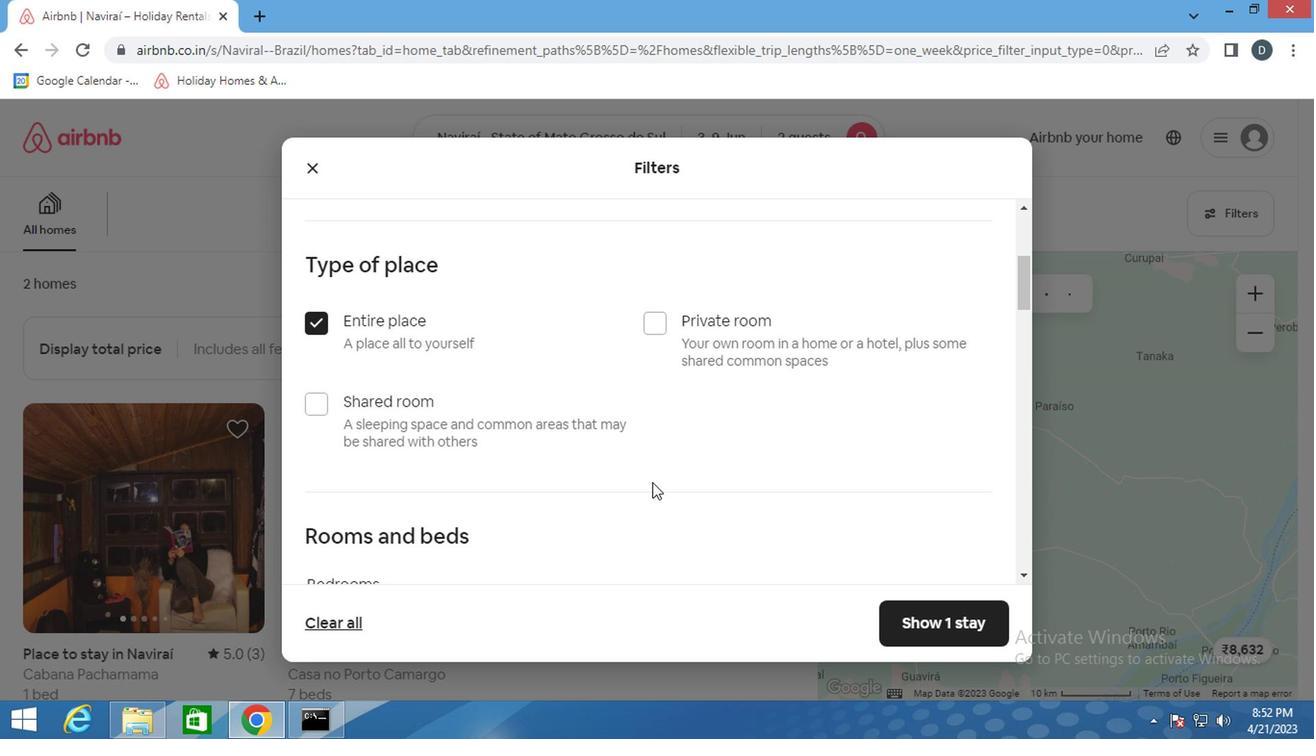 
Action: Mouse scrolled (650, 481) with delta (0, -1)
Screenshot: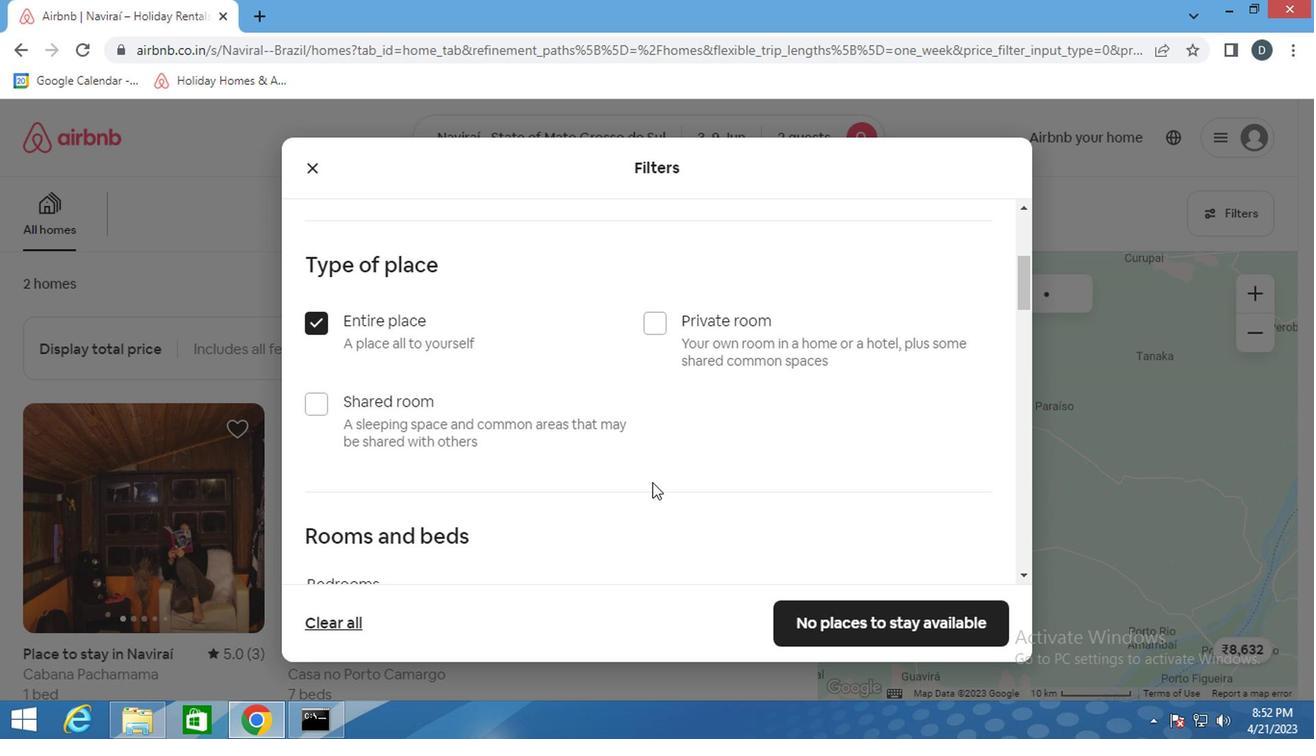 
Action: Mouse moved to (636, 459)
Screenshot: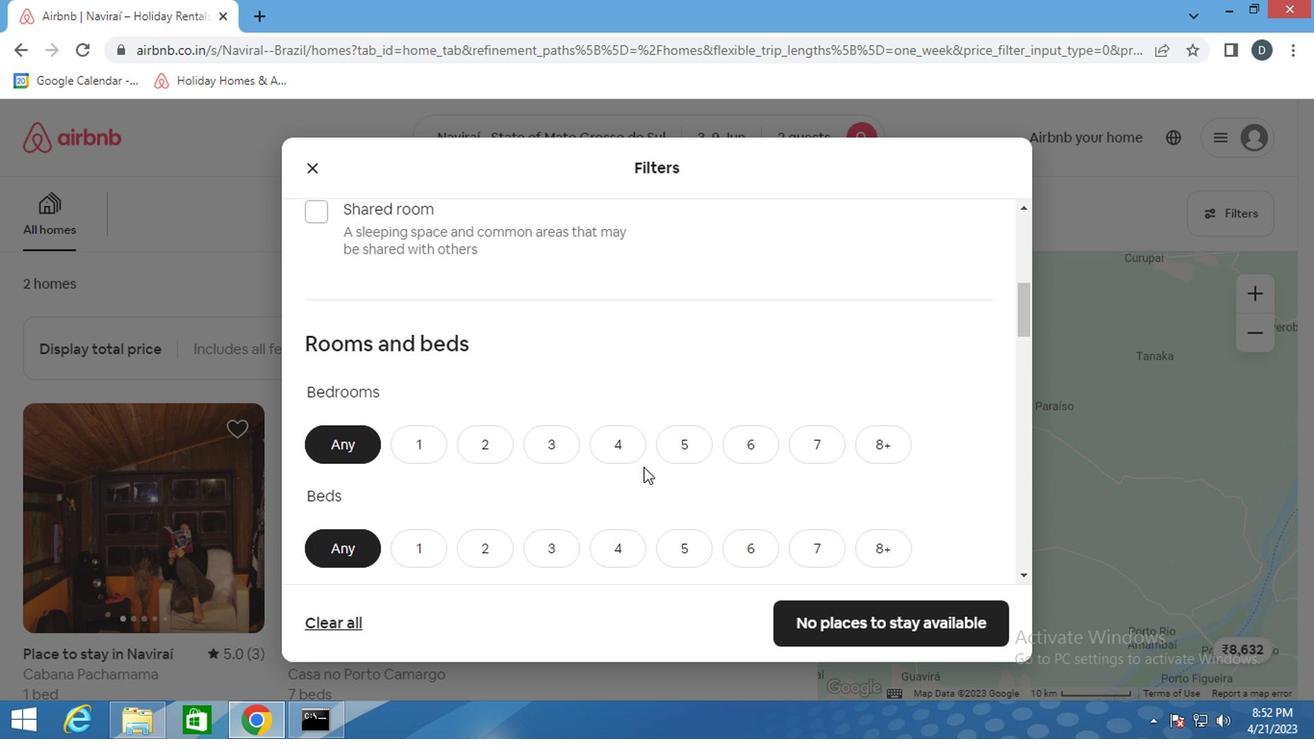 
Action: Mouse scrolled (636, 459) with delta (0, 0)
Screenshot: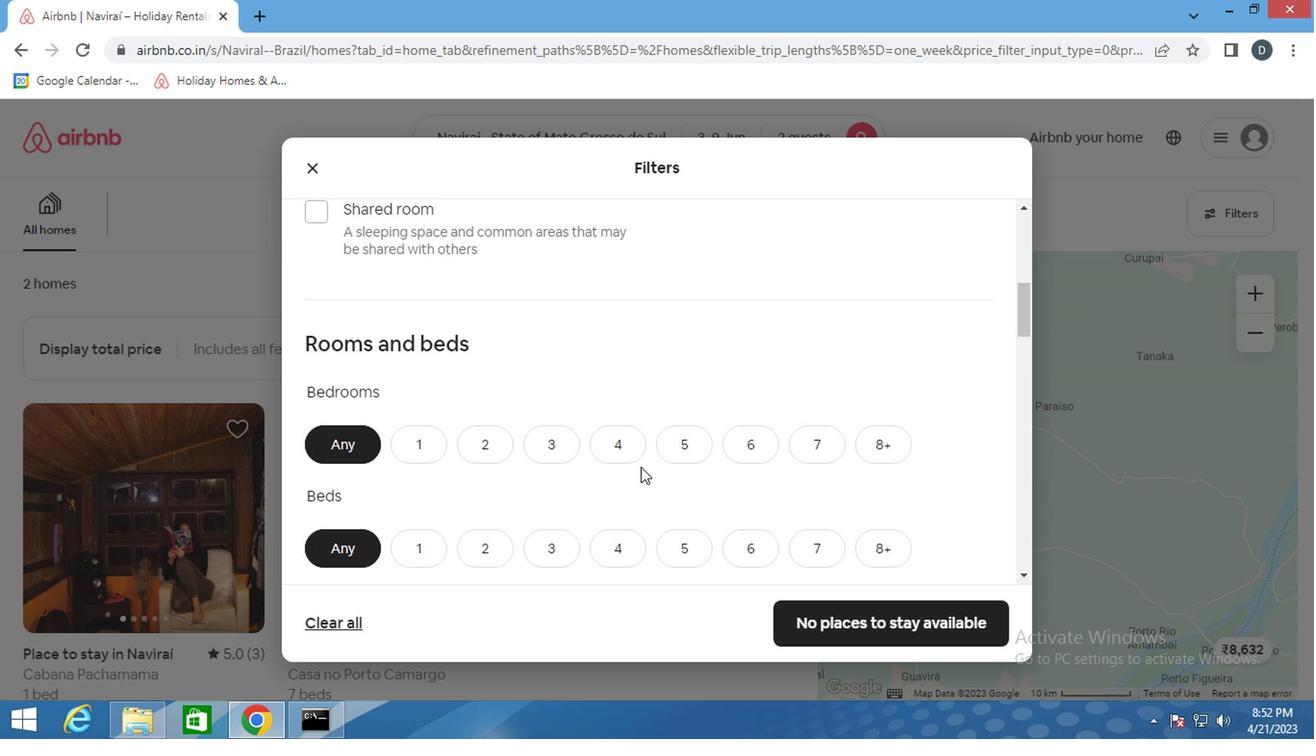 
Action: Mouse scrolled (636, 459) with delta (0, 0)
Screenshot: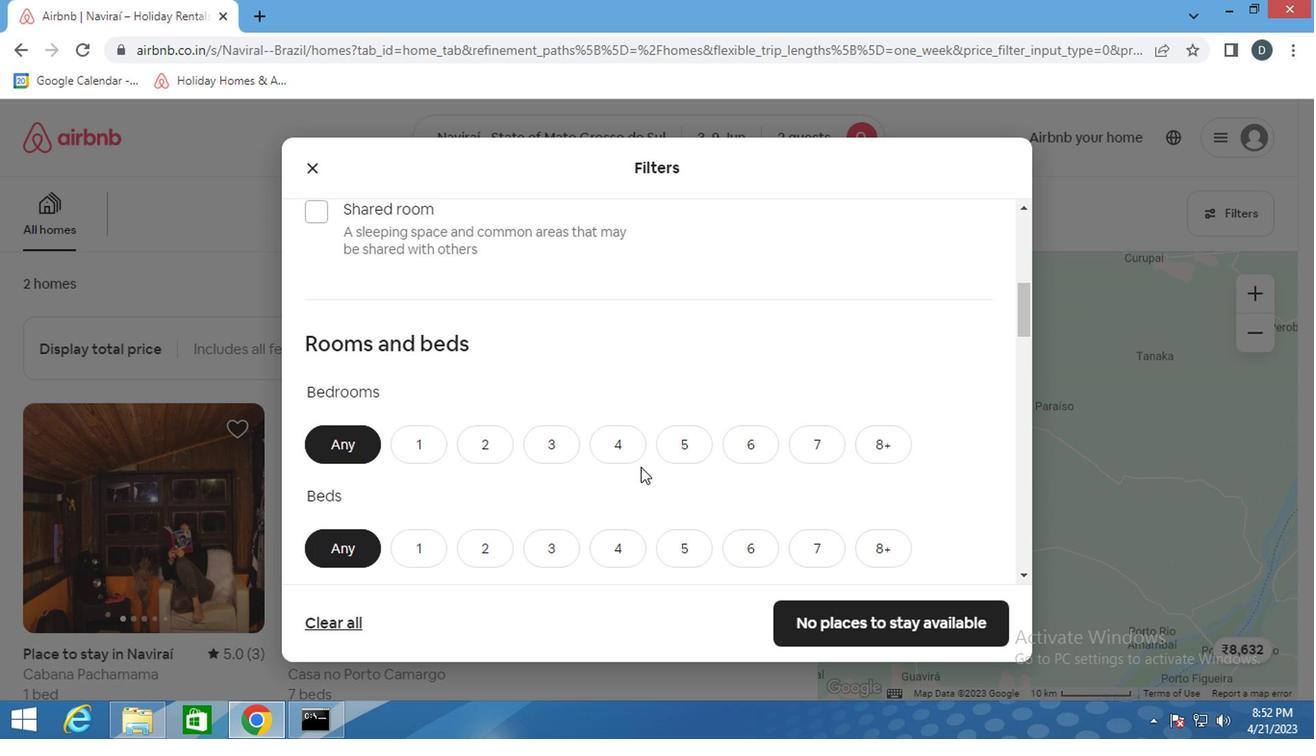 
Action: Mouse moved to (420, 249)
Screenshot: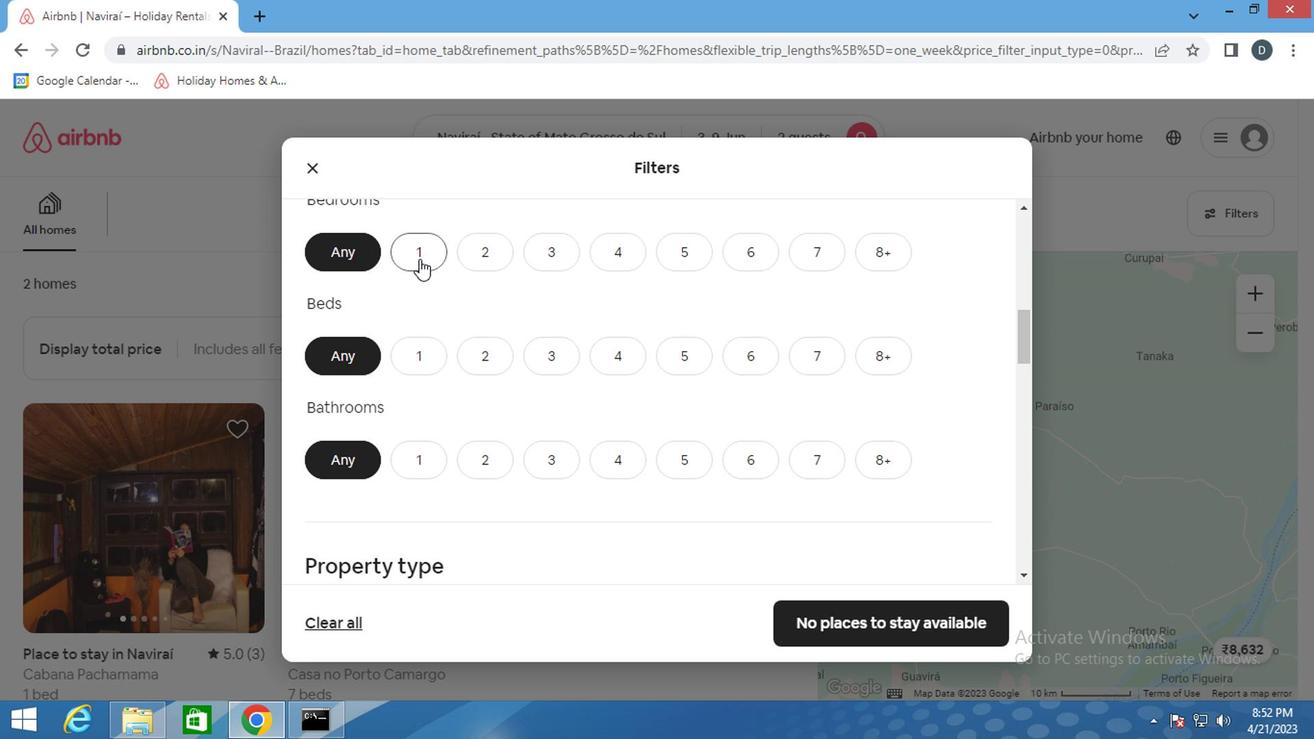 
Action: Mouse pressed left at (420, 249)
Screenshot: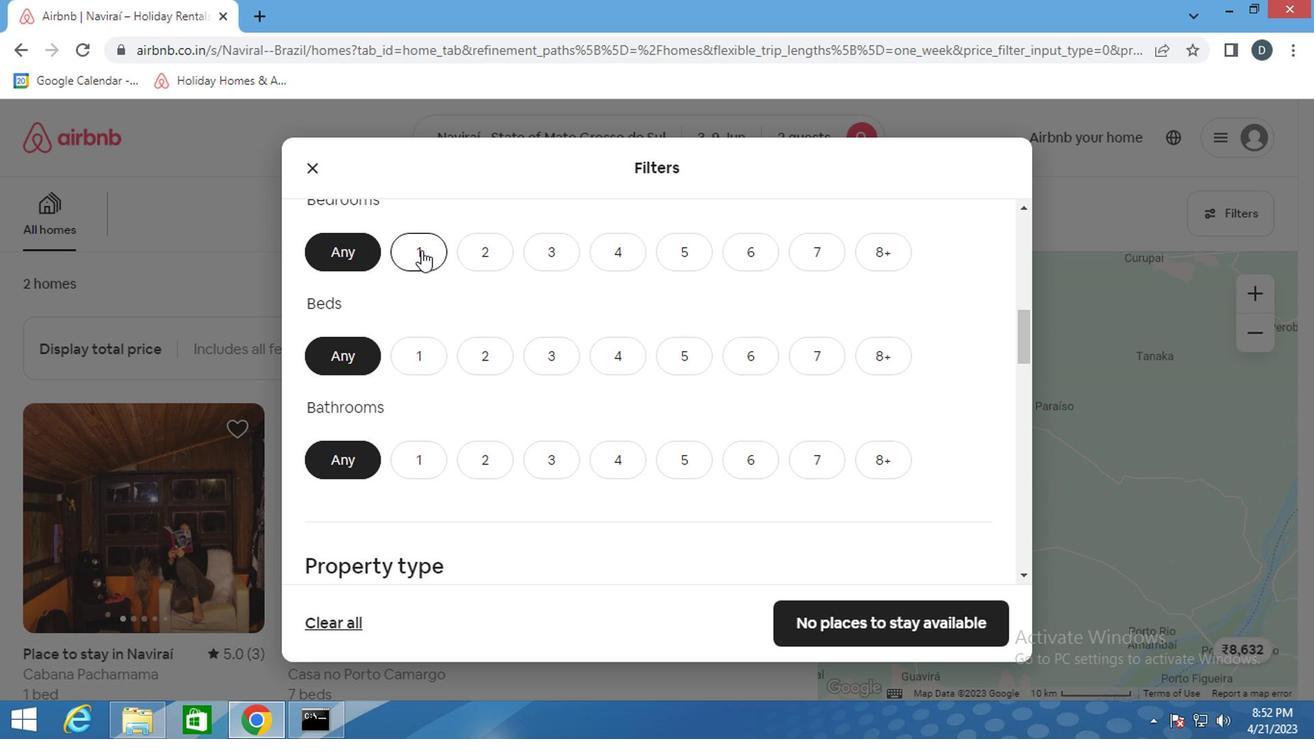 
Action: Mouse moved to (427, 345)
Screenshot: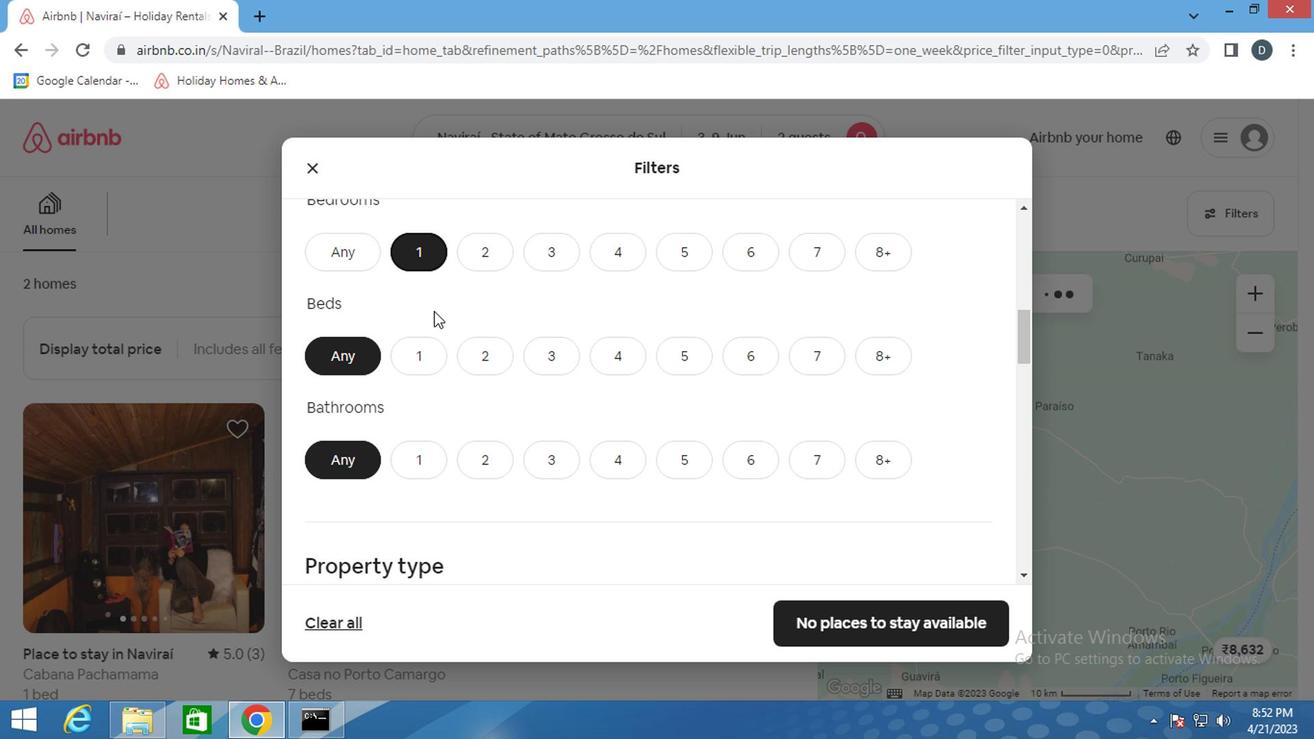 
Action: Mouse pressed left at (427, 345)
Screenshot: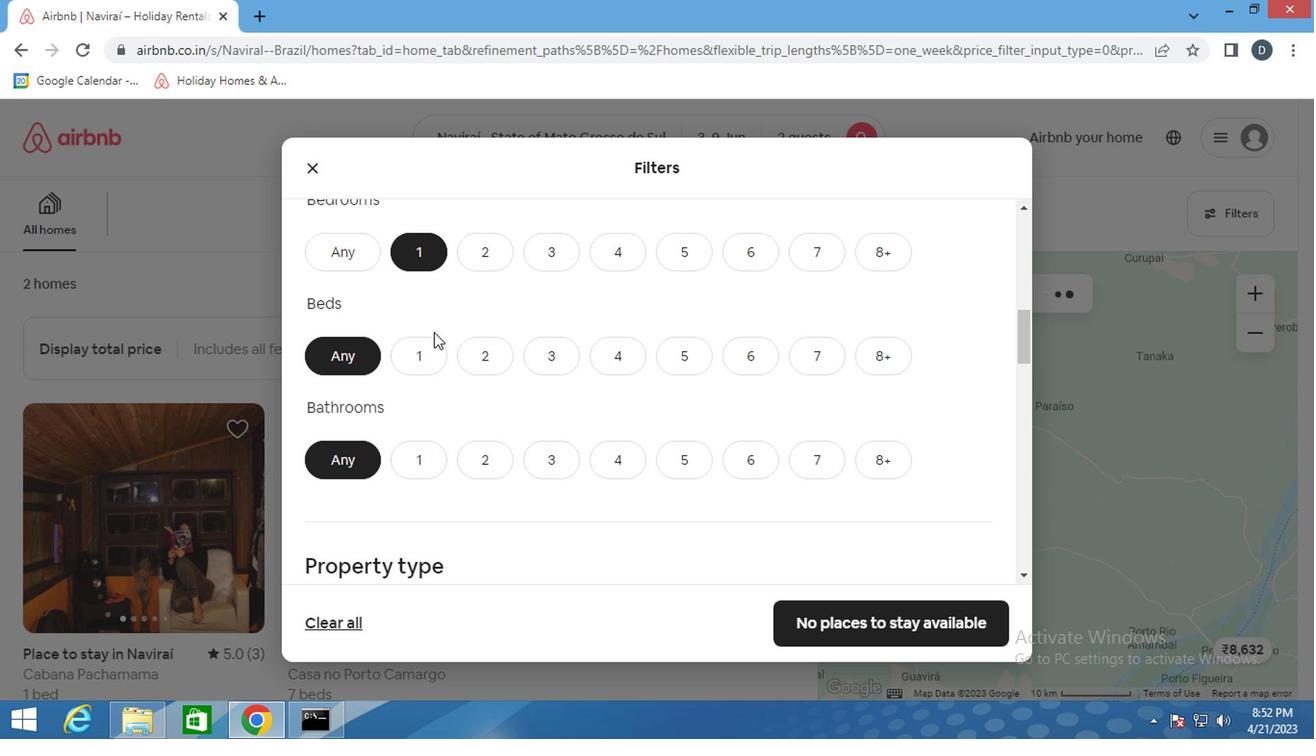
Action: Mouse moved to (416, 470)
Screenshot: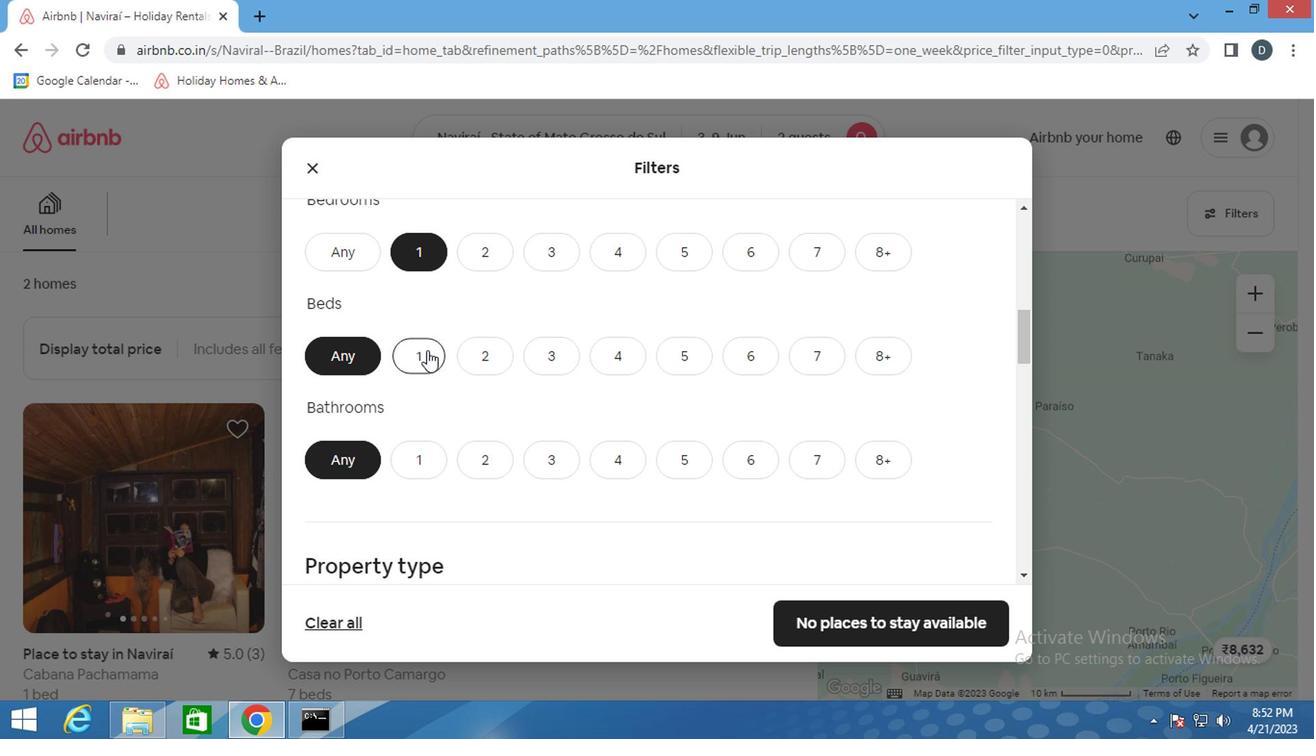 
Action: Mouse pressed left at (416, 470)
Screenshot: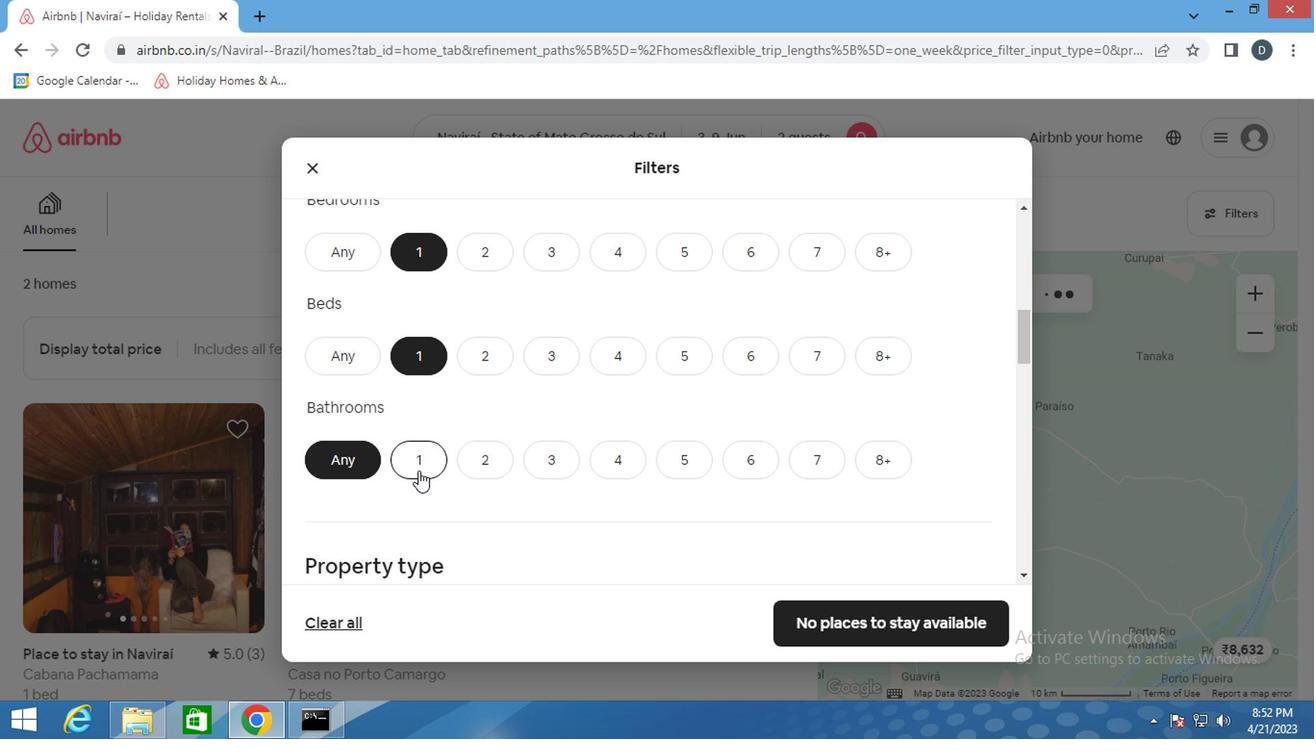 
Action: Mouse moved to (574, 529)
Screenshot: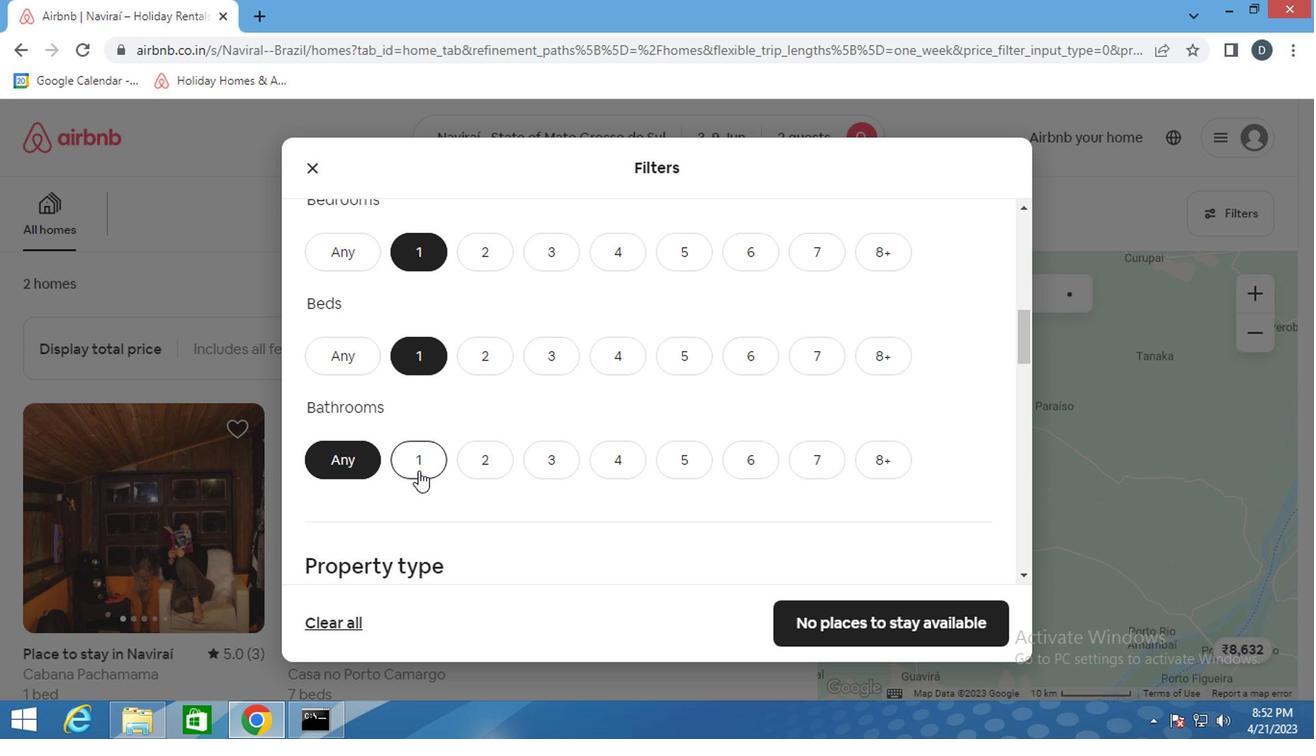 
Action: Mouse scrolled (574, 528) with delta (0, -1)
Screenshot: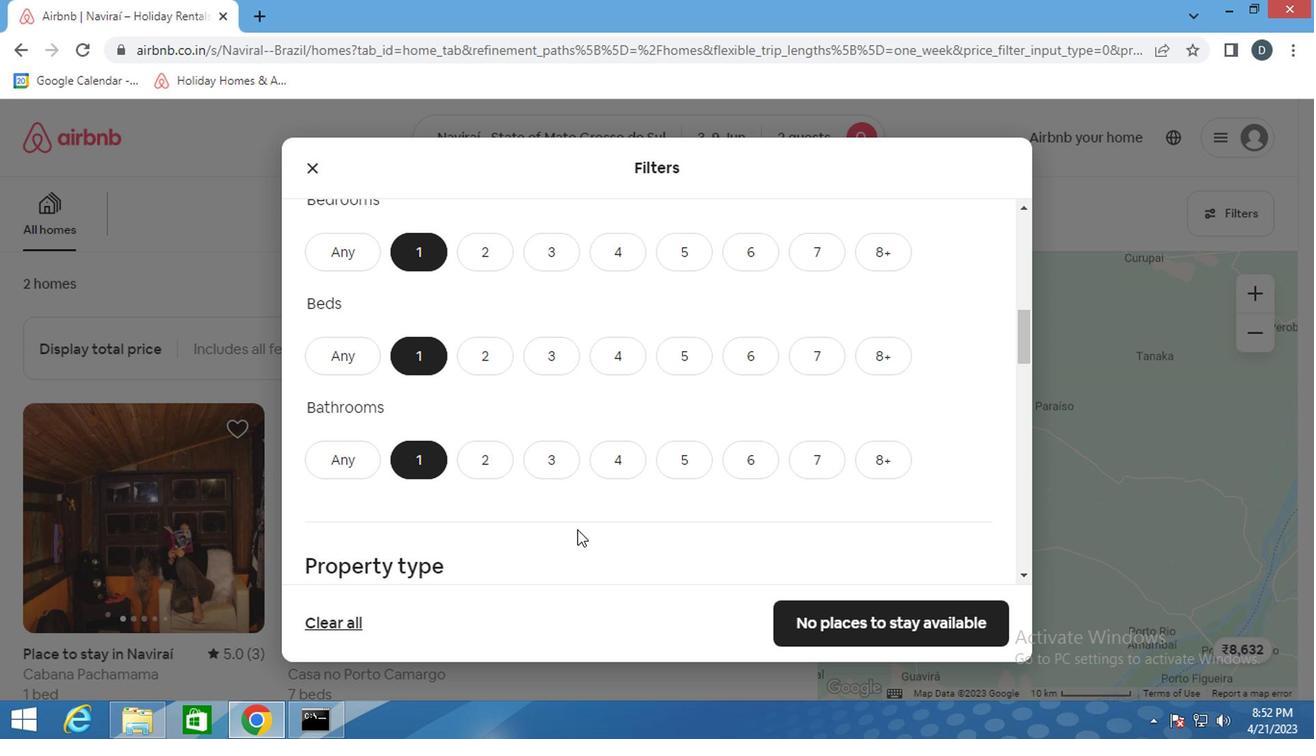 
Action: Mouse scrolled (574, 528) with delta (0, -1)
Screenshot: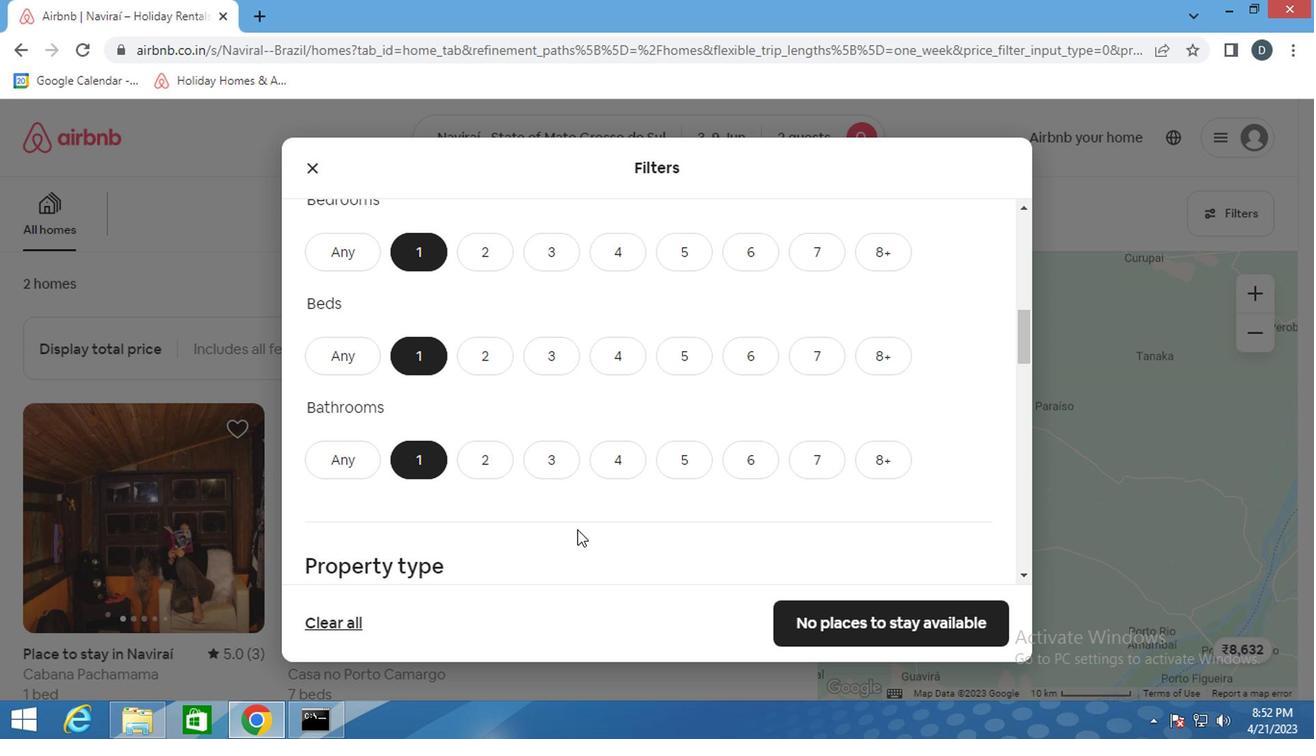 
Action: Mouse scrolled (574, 528) with delta (0, -1)
Screenshot: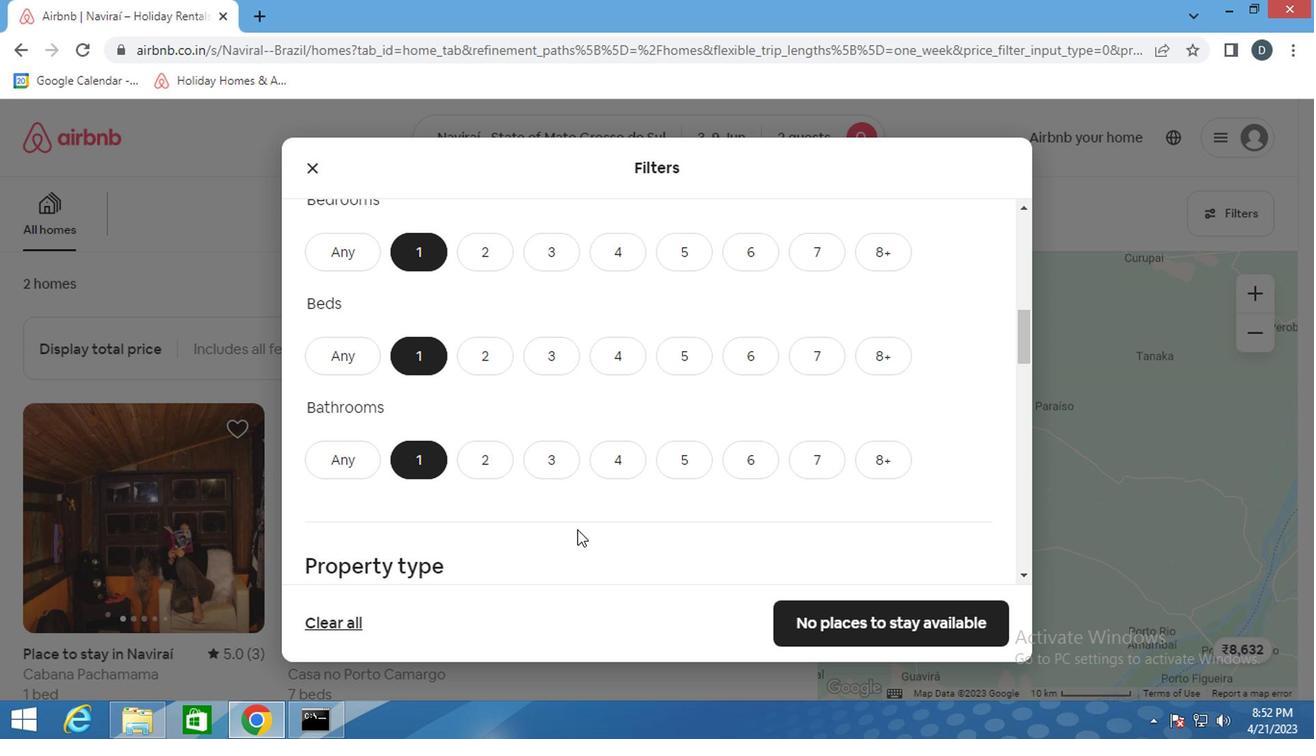 
Action: Mouse moved to (364, 332)
Screenshot: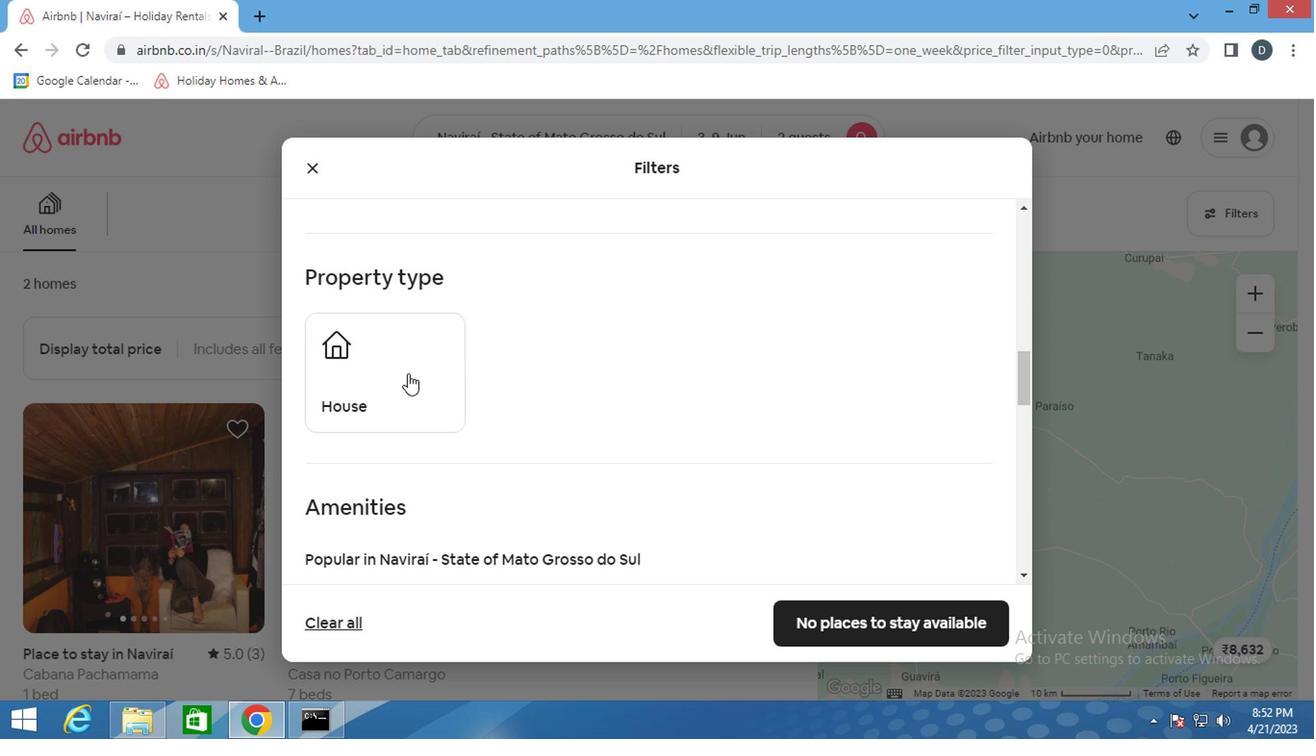 
Action: Mouse pressed left at (364, 332)
Screenshot: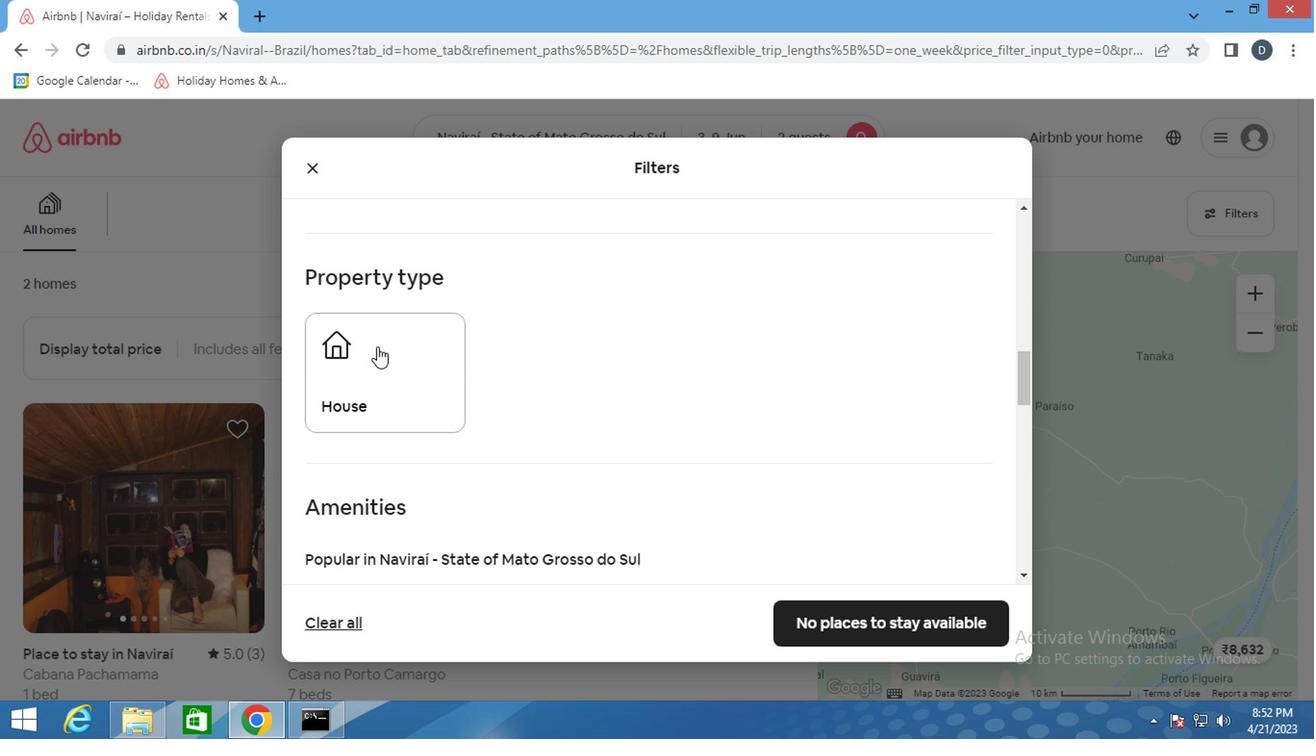 
Action: Mouse moved to (696, 438)
Screenshot: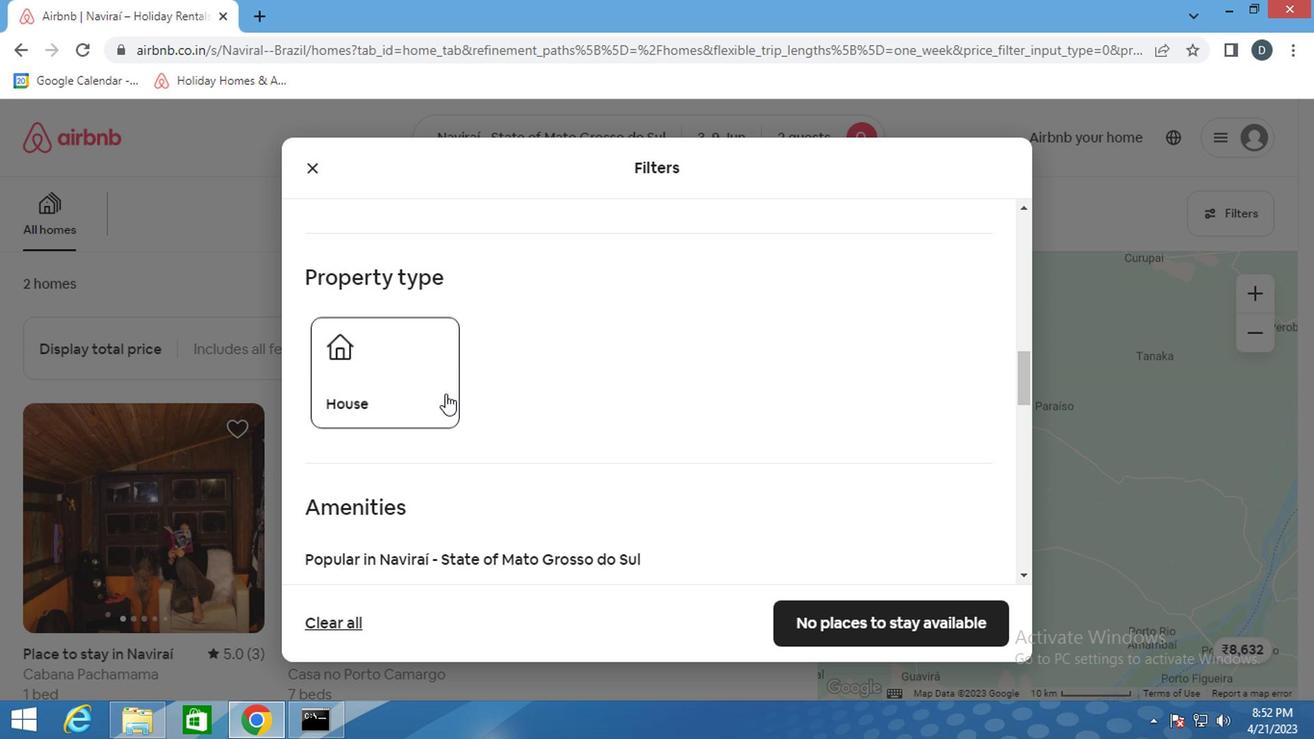 
Action: Mouse scrolled (696, 438) with delta (0, 0)
Screenshot: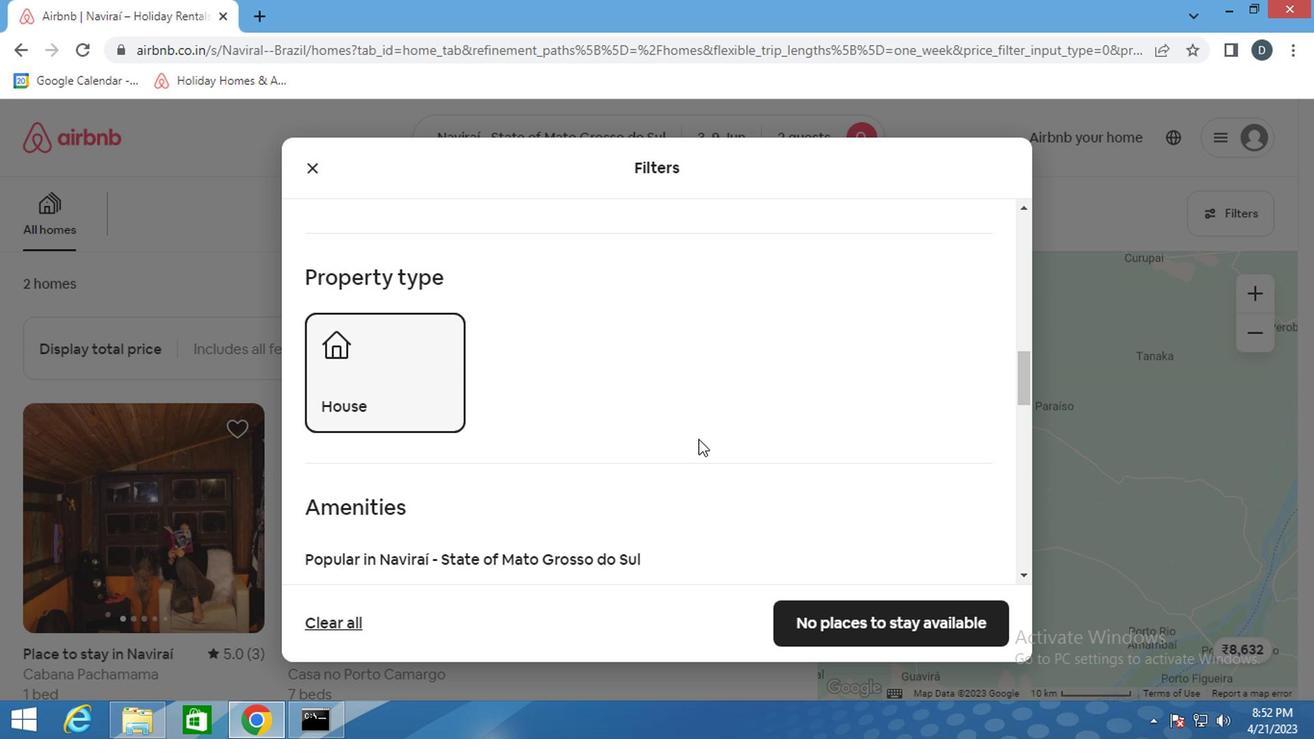 
Action: Mouse scrolled (696, 438) with delta (0, 0)
Screenshot: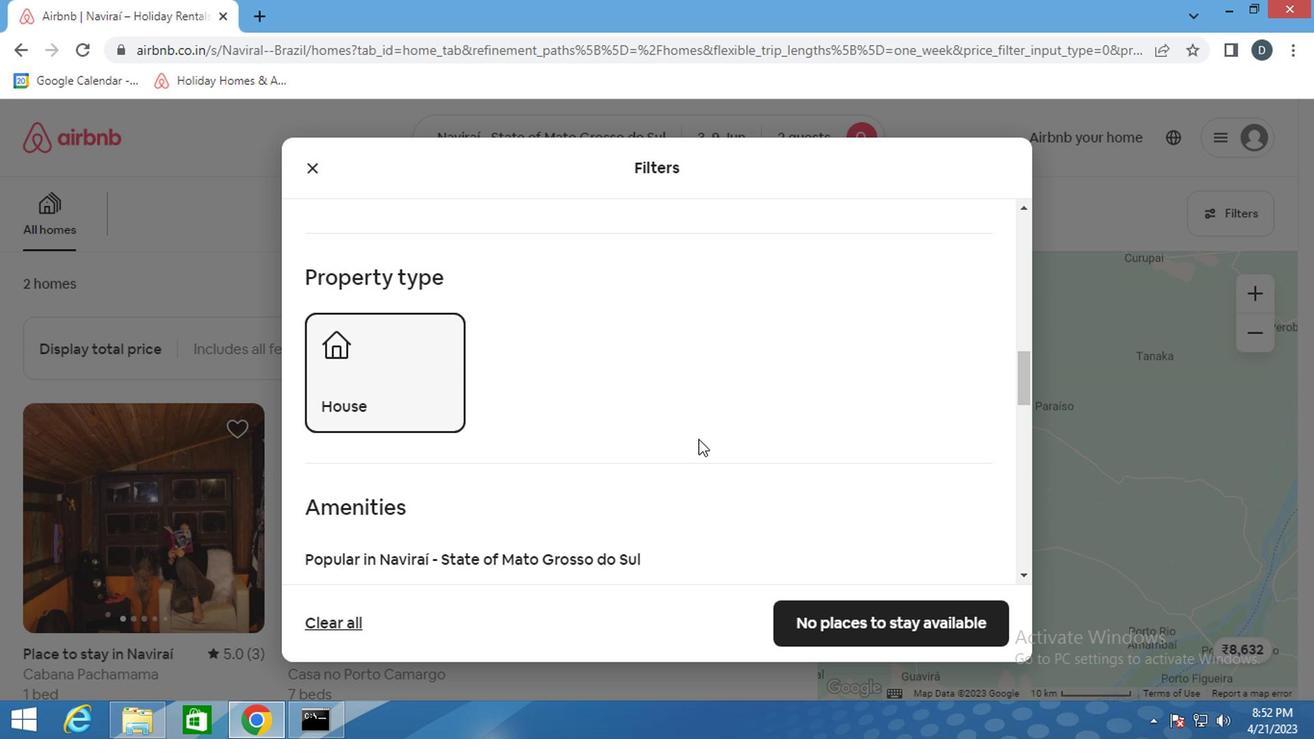 
Action: Mouse scrolled (696, 438) with delta (0, 0)
Screenshot: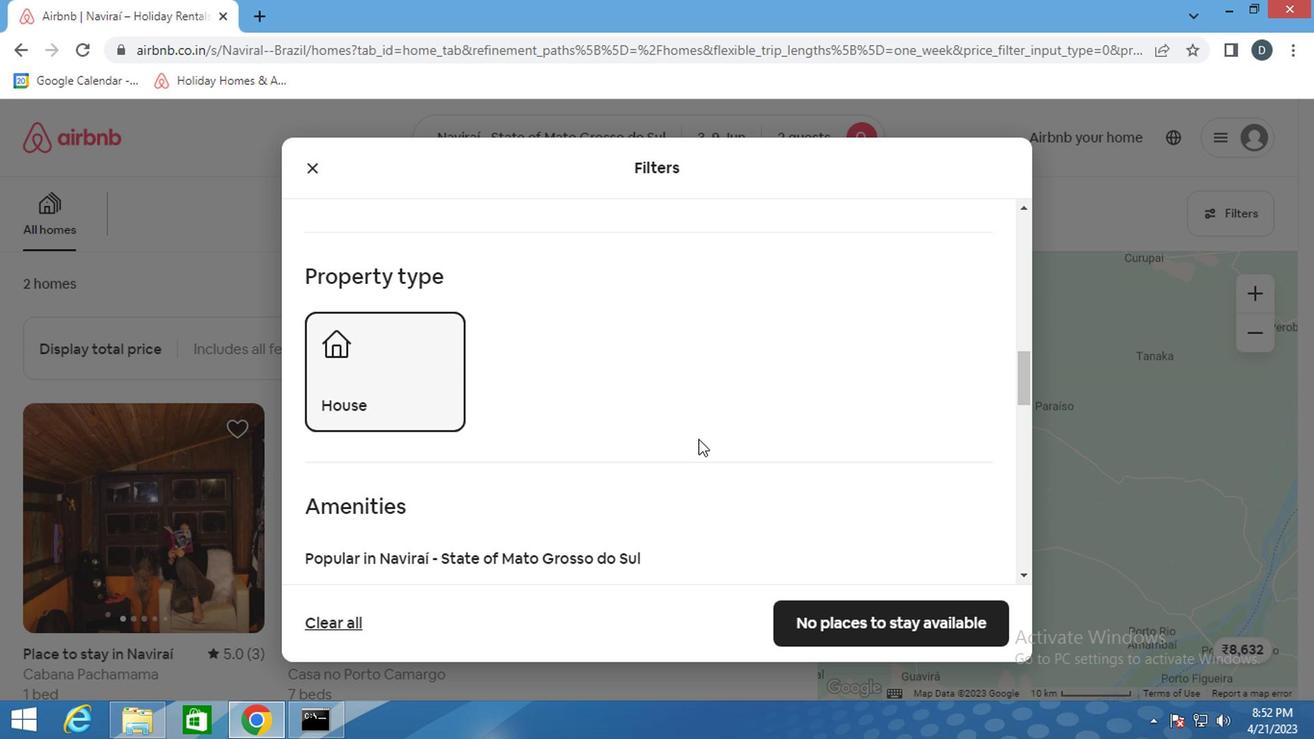 
Action: Mouse scrolled (696, 438) with delta (0, 0)
Screenshot: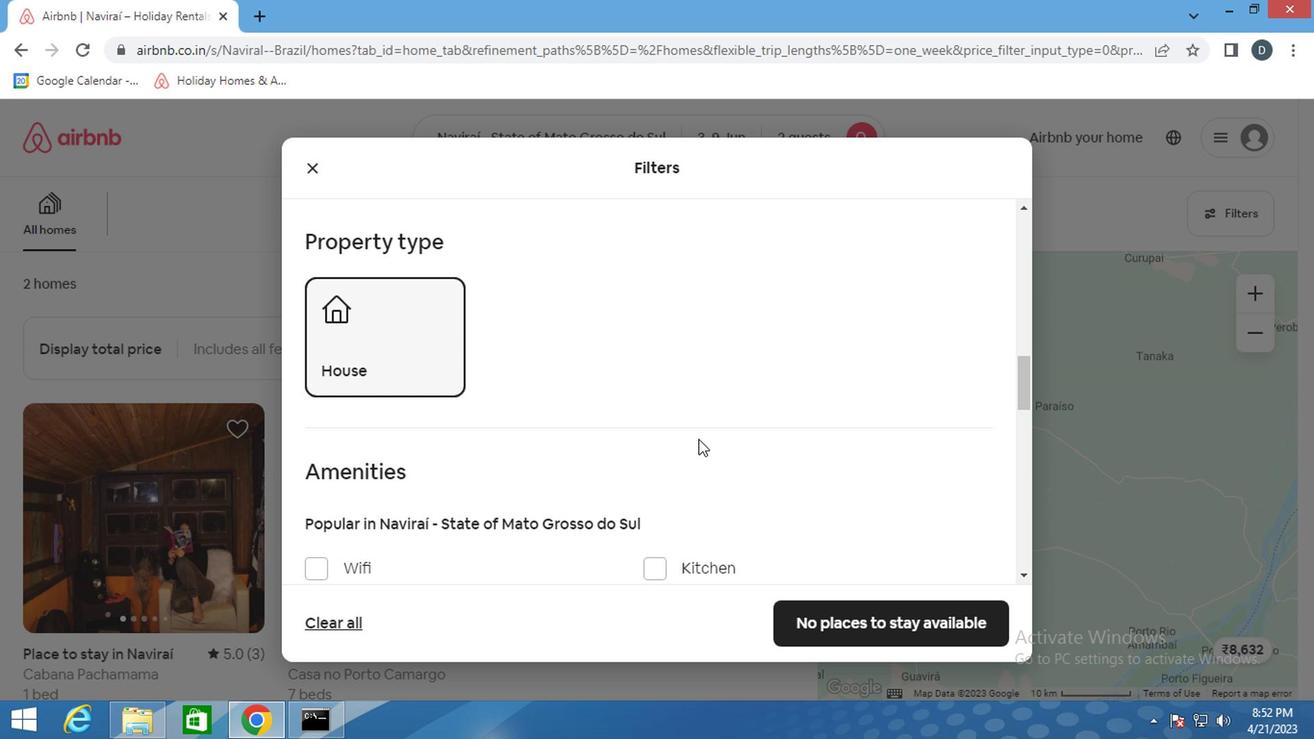 
Action: Mouse moved to (828, 426)
Screenshot: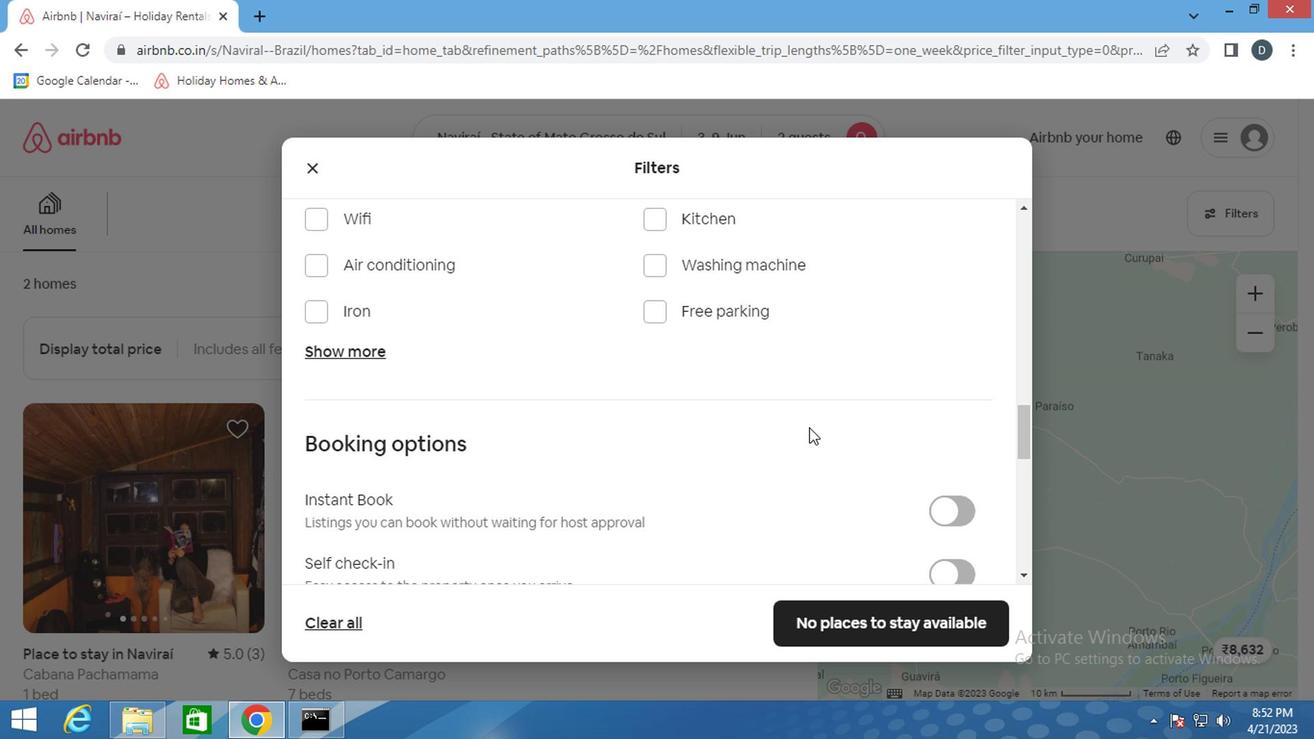 
Action: Mouse scrolled (828, 425) with delta (0, 0)
Screenshot: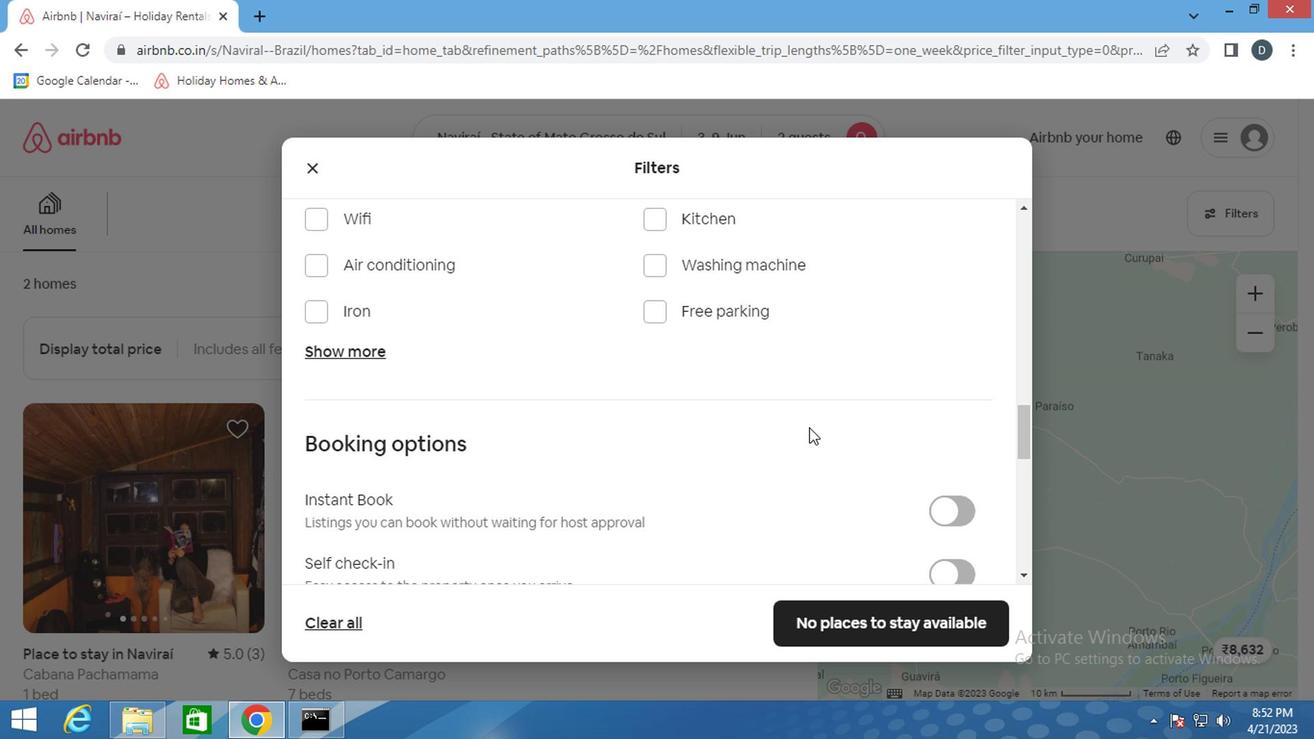 
Action: Mouse moved to (854, 426)
Screenshot: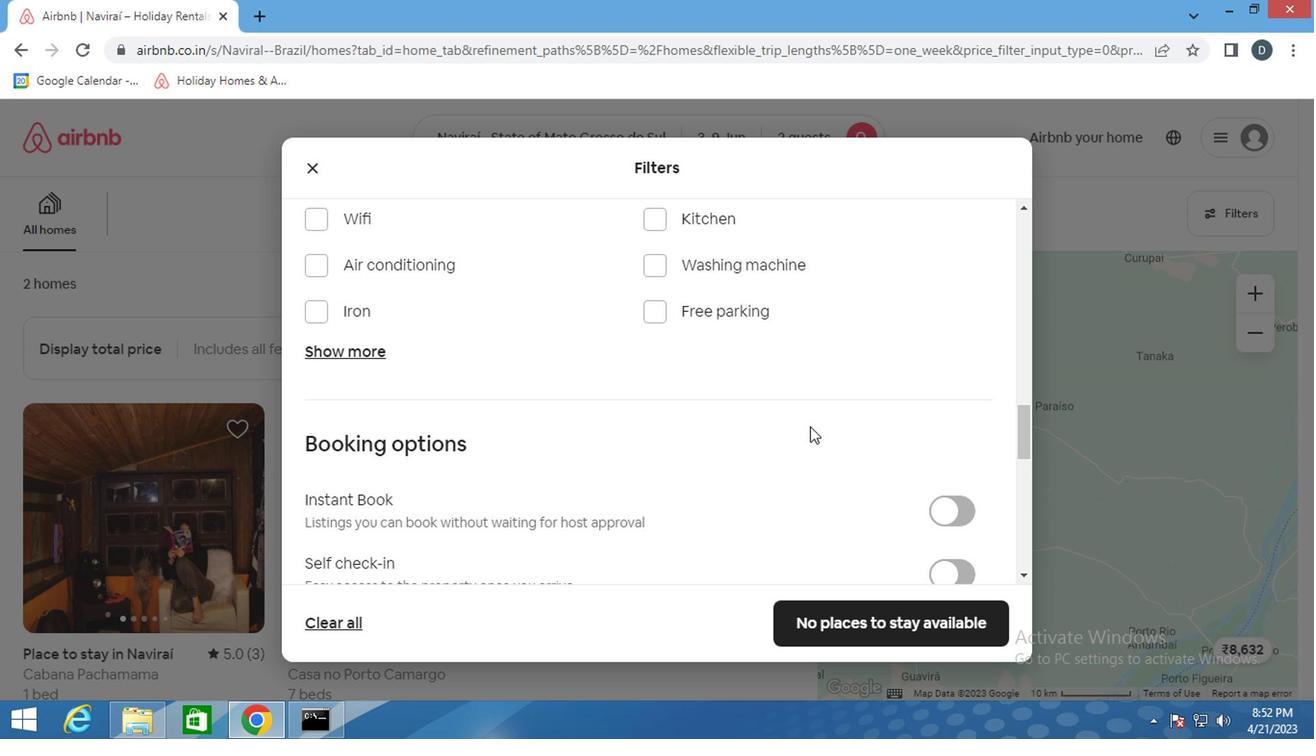 
Action: Mouse scrolled (854, 425) with delta (0, 0)
Screenshot: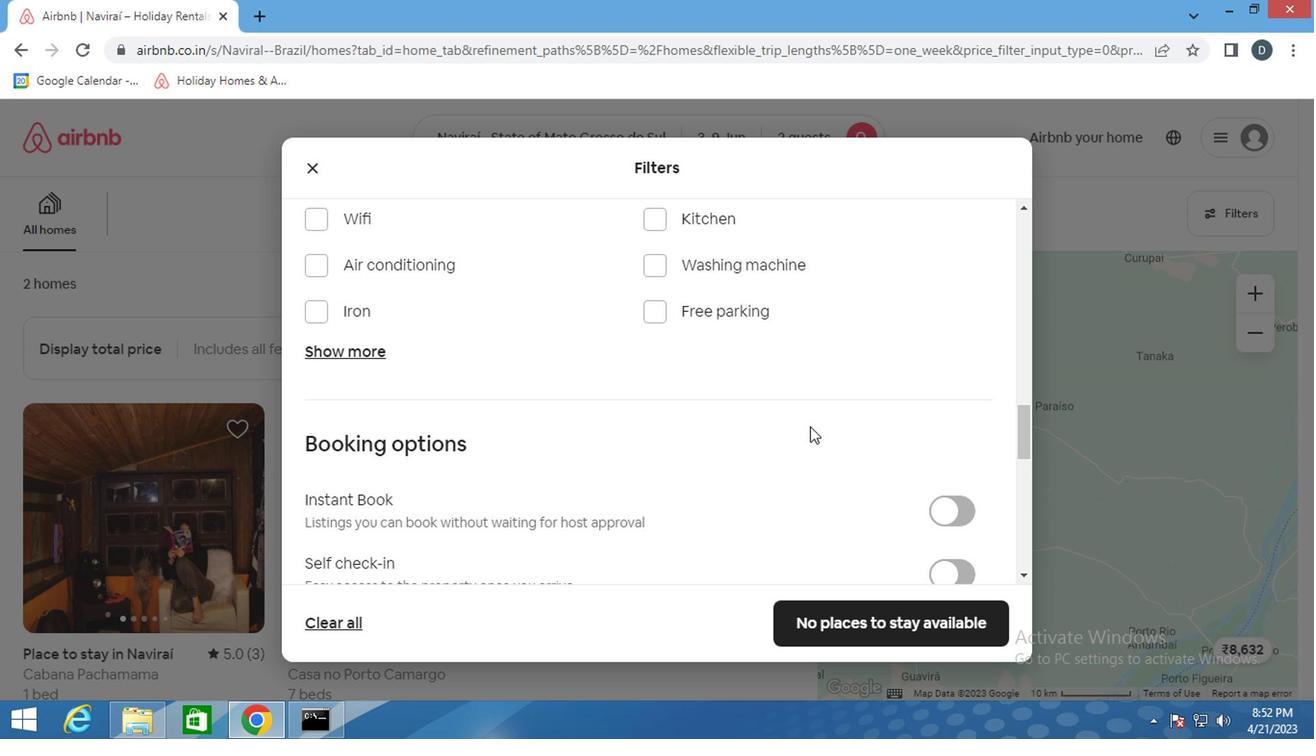 
Action: Mouse moved to (968, 367)
Screenshot: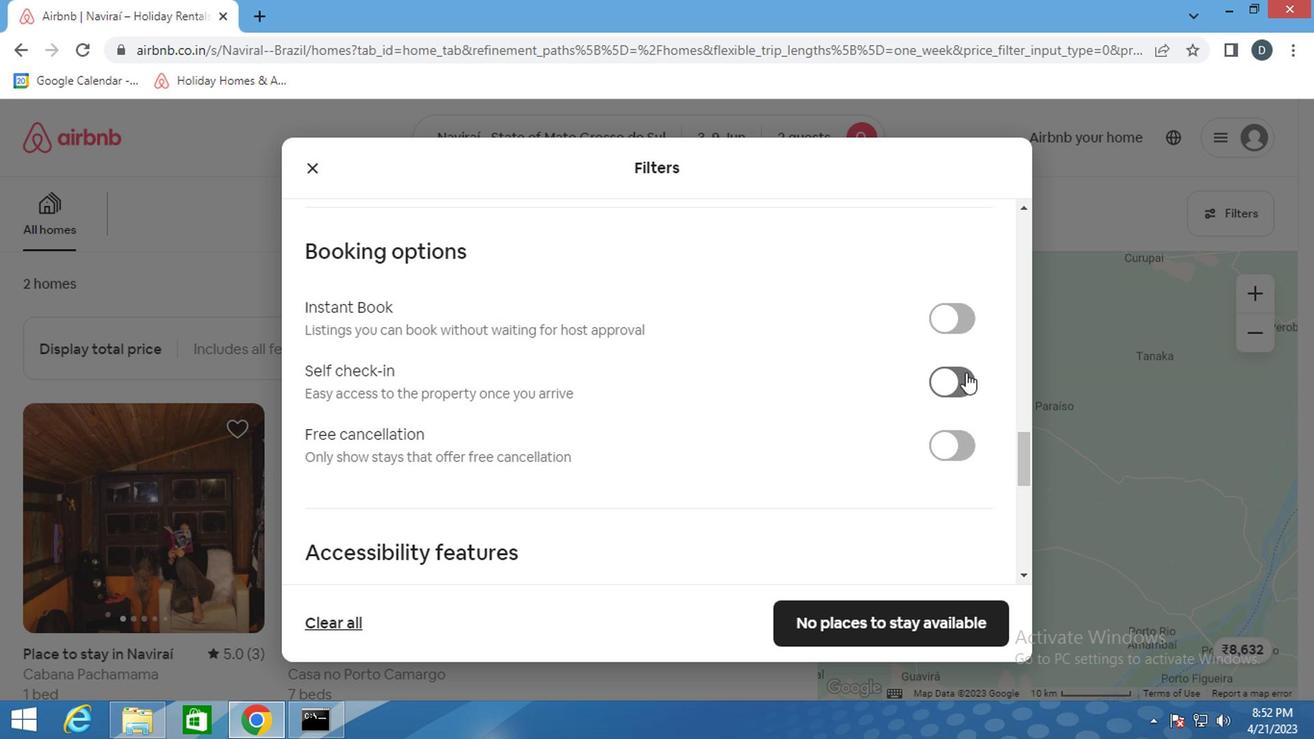 
Action: Mouse pressed left at (968, 367)
Screenshot: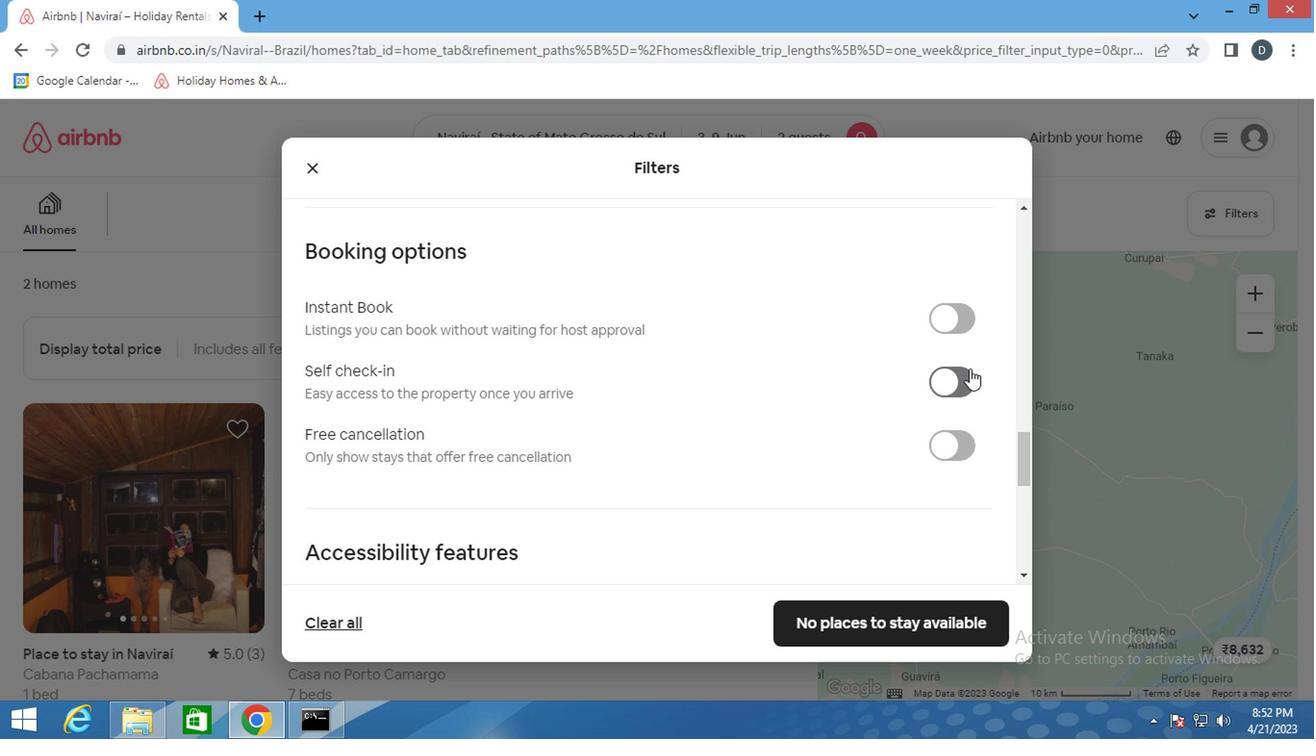 
Action: Mouse moved to (934, 392)
Screenshot: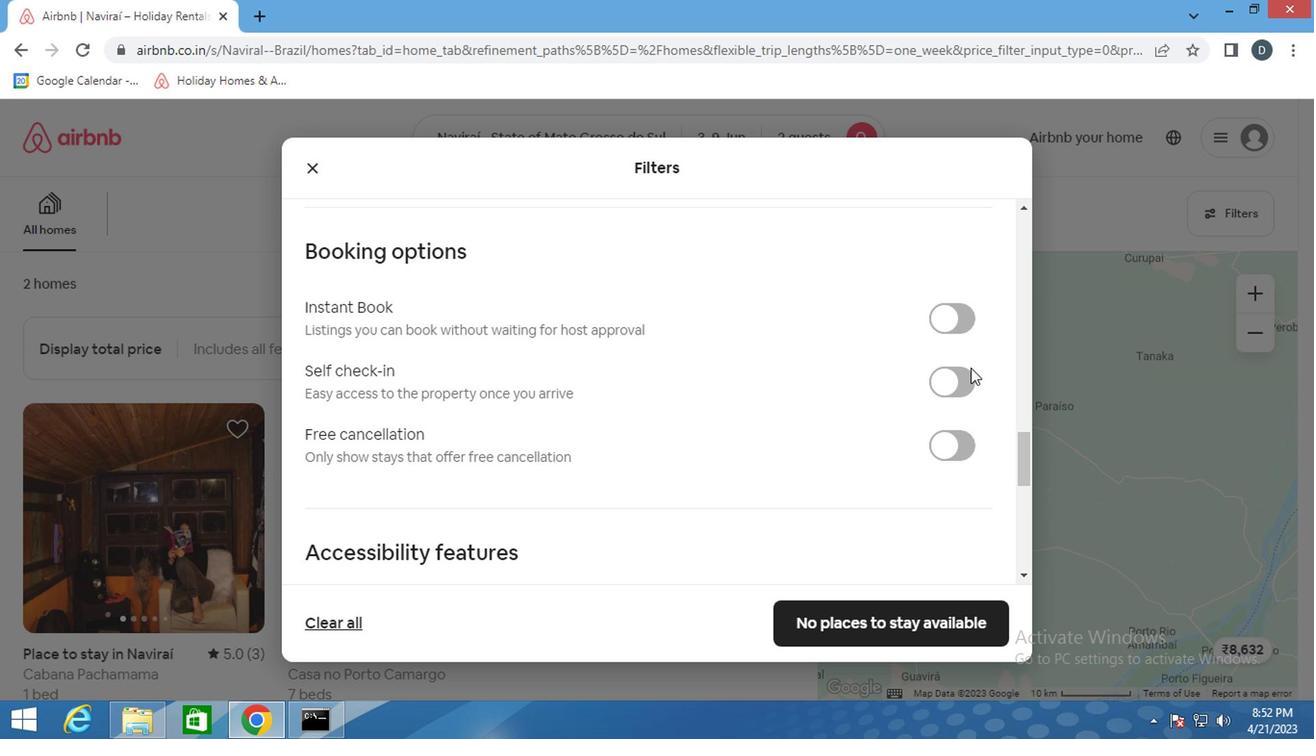
Action: Mouse pressed left at (934, 392)
Screenshot: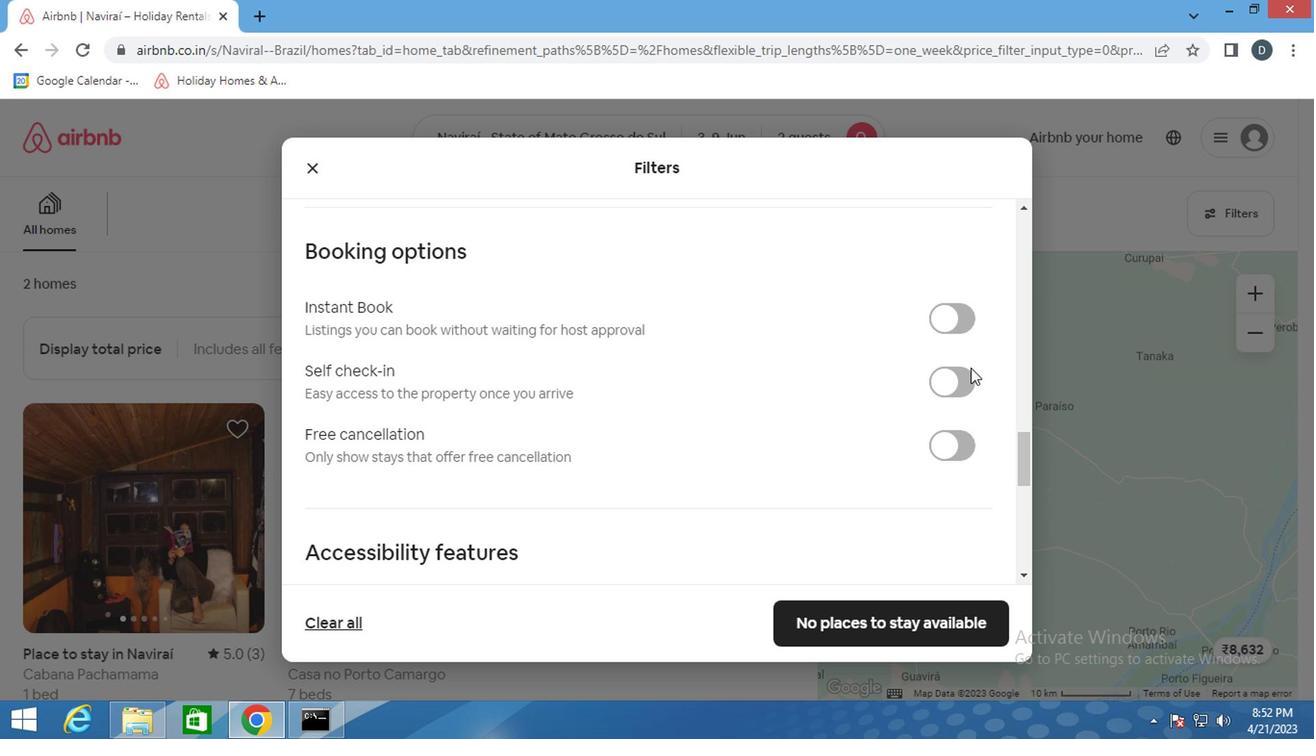 
Action: Mouse moved to (761, 398)
Screenshot: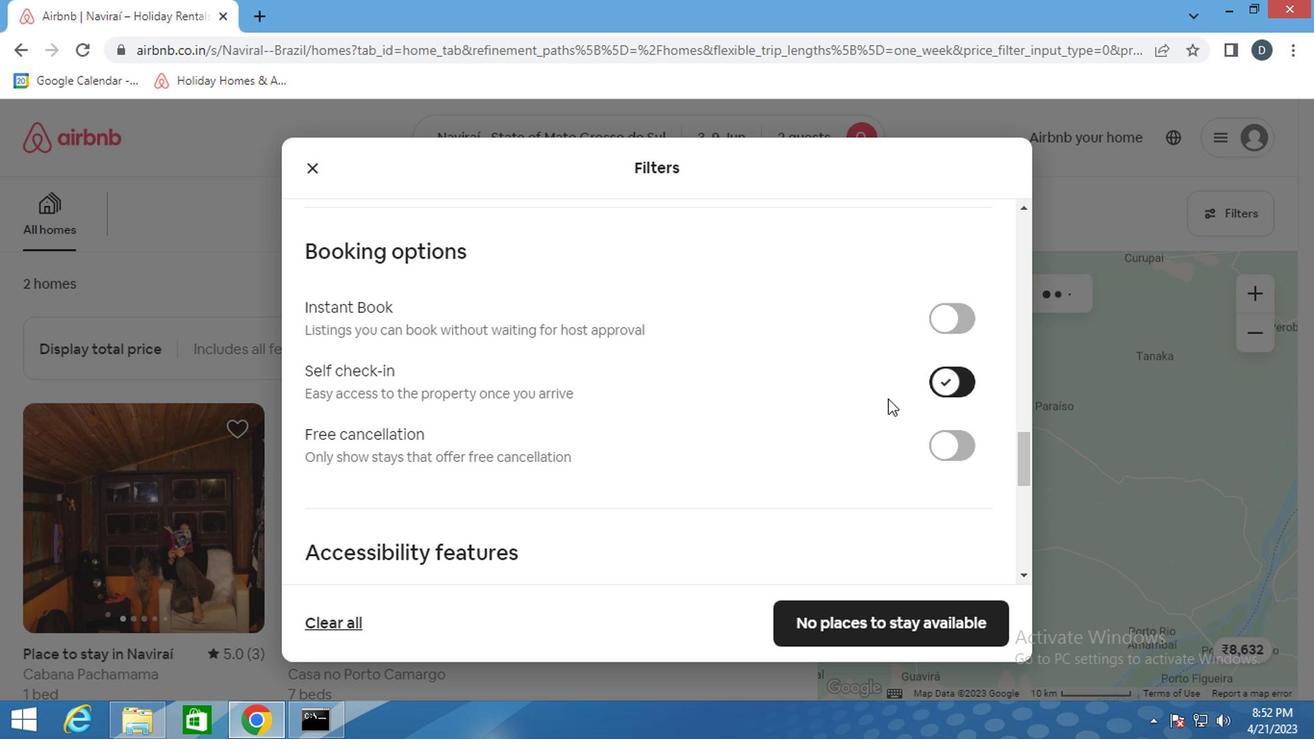 
Action: Mouse scrolled (761, 397) with delta (0, 0)
Screenshot: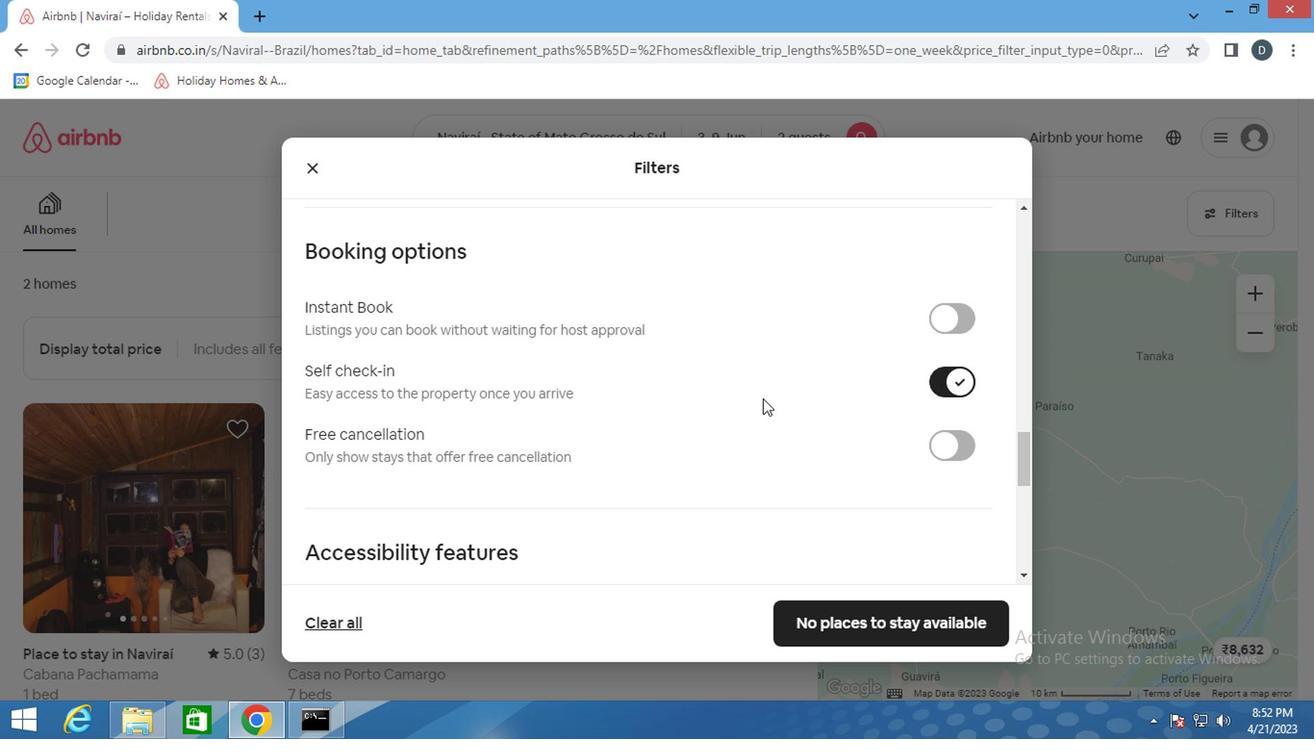 
Action: Mouse scrolled (761, 397) with delta (0, 0)
Screenshot: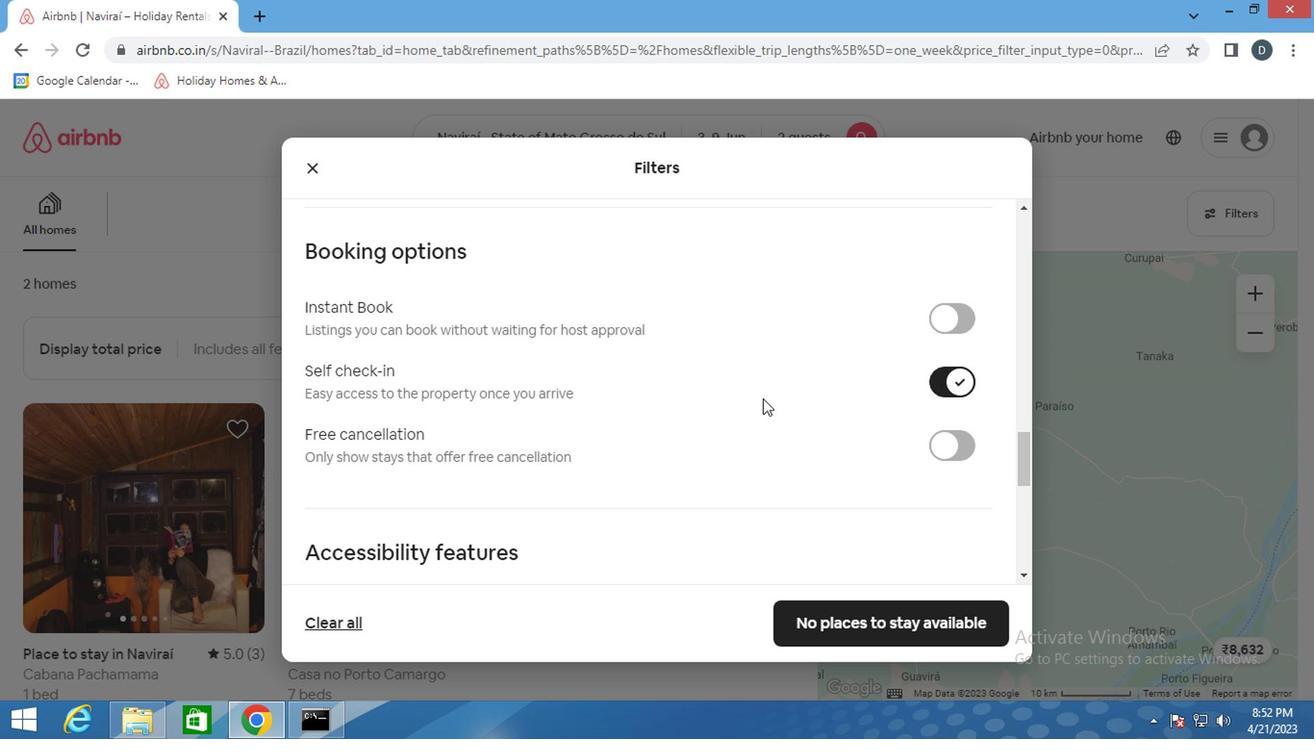
Action: Mouse scrolled (761, 397) with delta (0, 0)
Screenshot: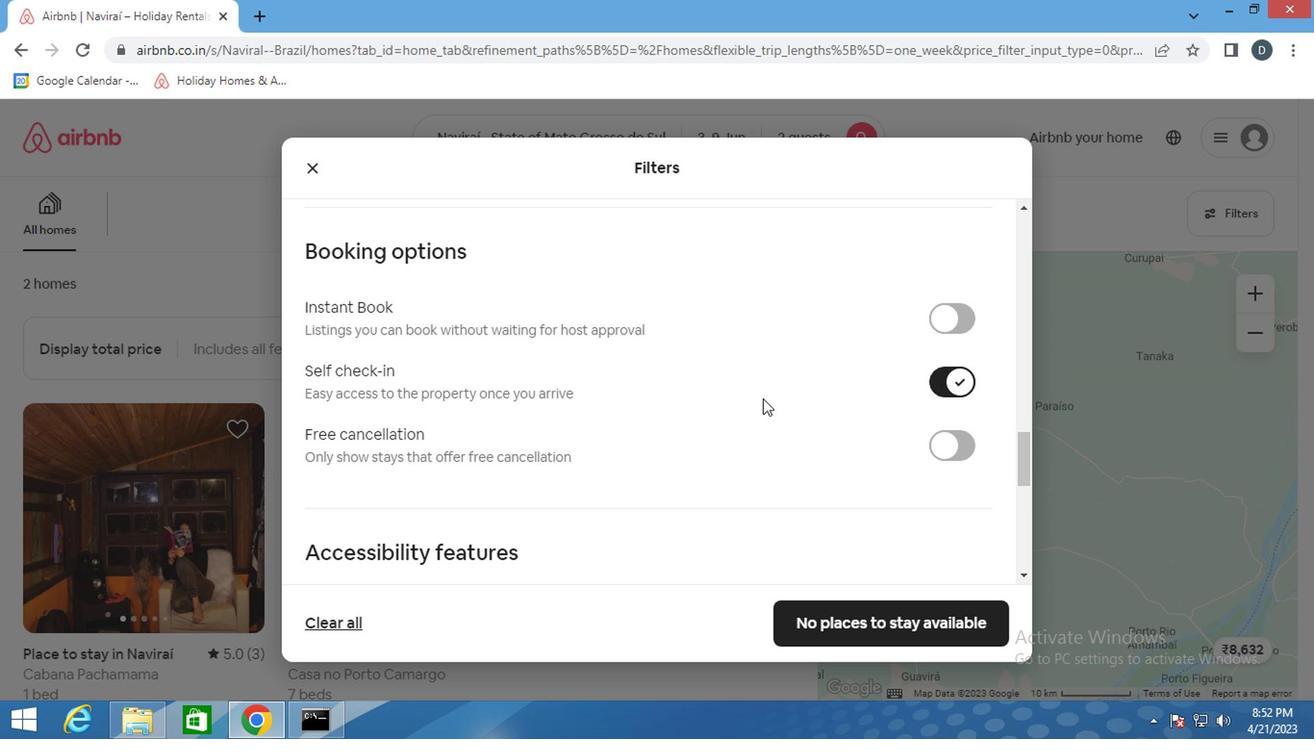 
Action: Mouse scrolled (761, 397) with delta (0, 0)
Screenshot: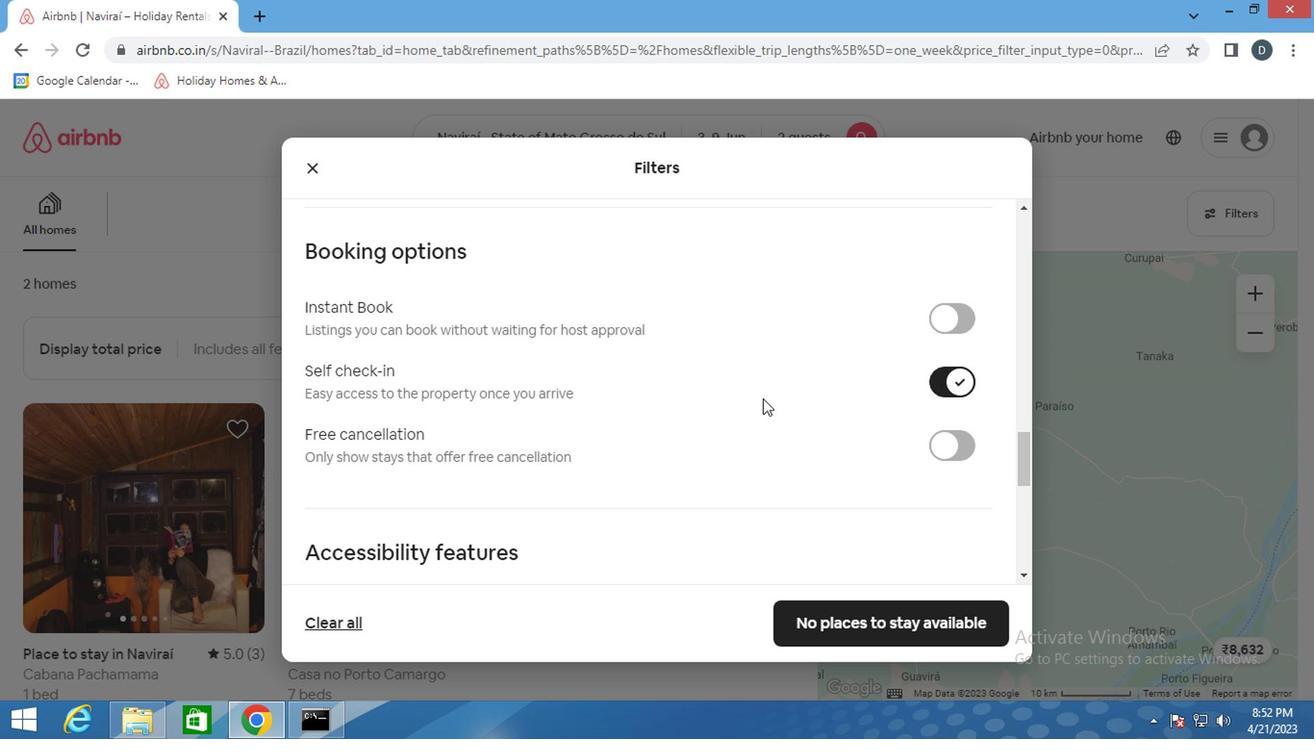 
Action: Mouse scrolled (761, 397) with delta (0, 0)
Screenshot: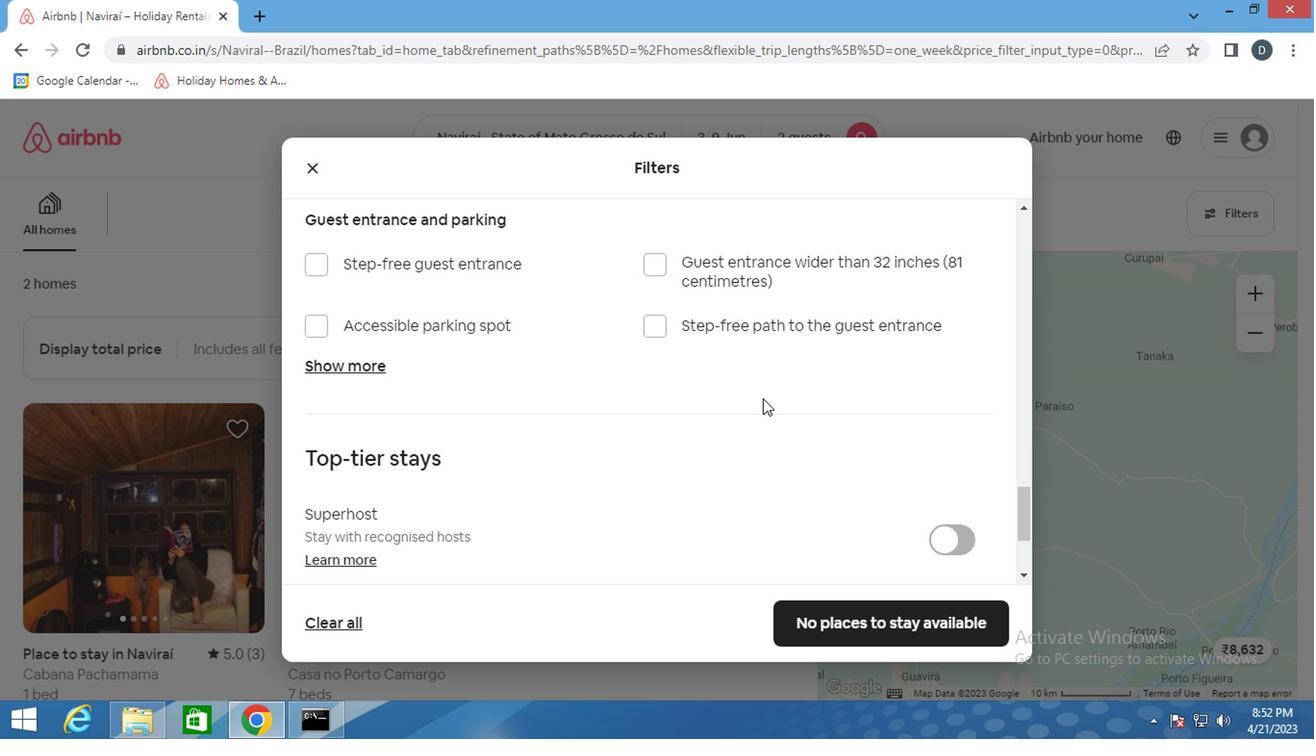 
Action: Mouse scrolled (761, 397) with delta (0, 0)
Screenshot: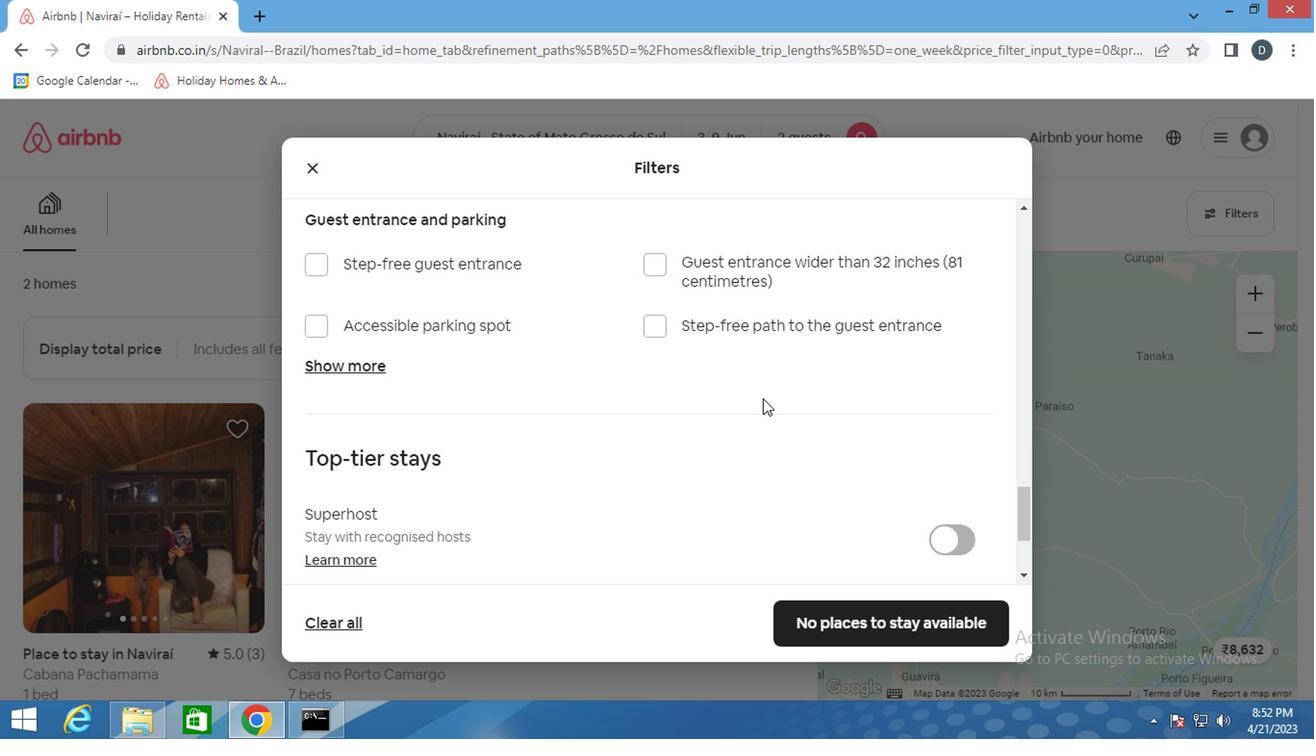 
Action: Mouse scrolled (761, 397) with delta (0, 0)
Screenshot: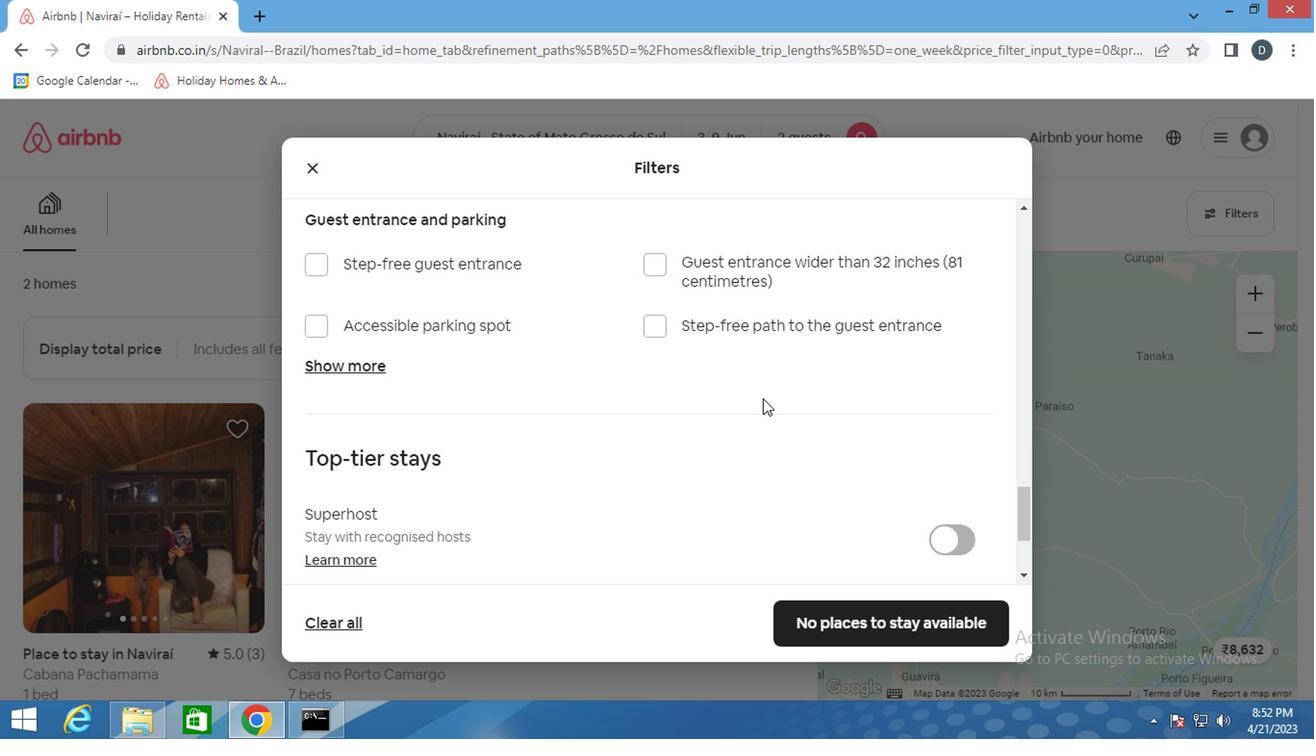 
Action: Mouse scrolled (761, 397) with delta (0, 0)
Screenshot: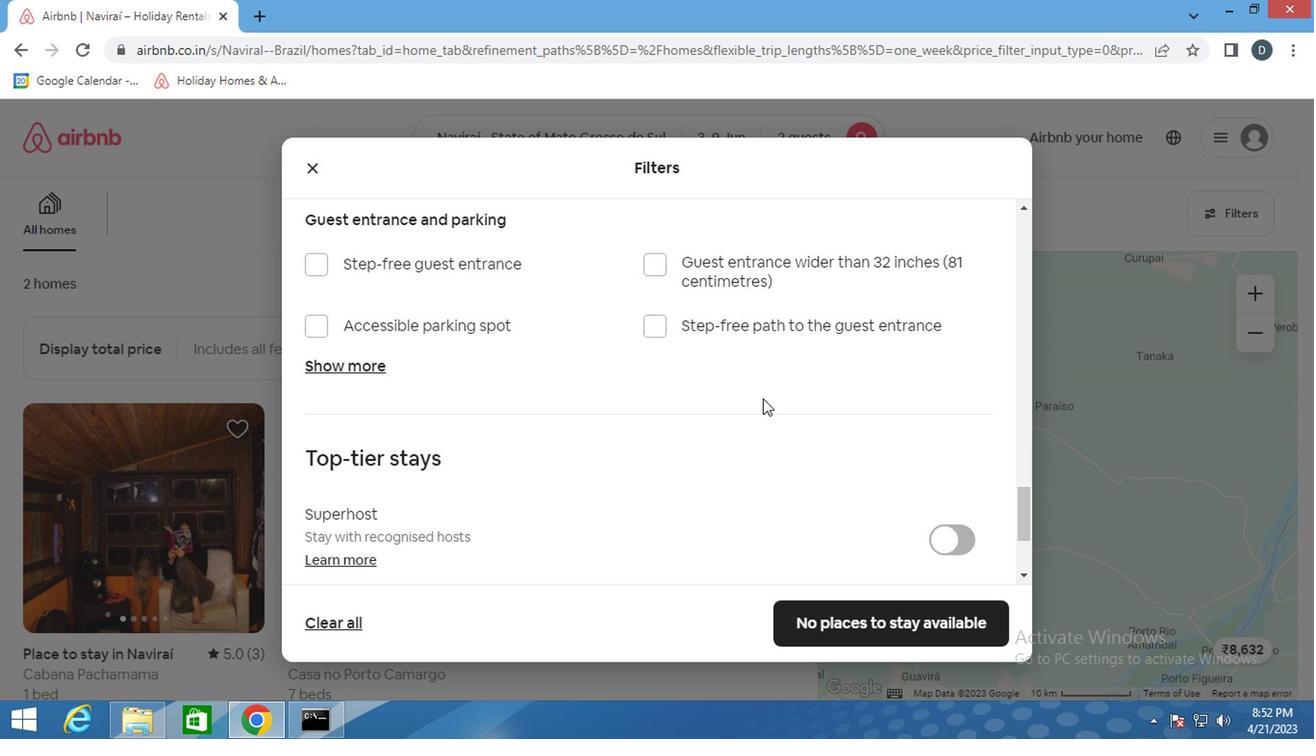 
Action: Mouse scrolled (761, 397) with delta (0, 0)
Screenshot: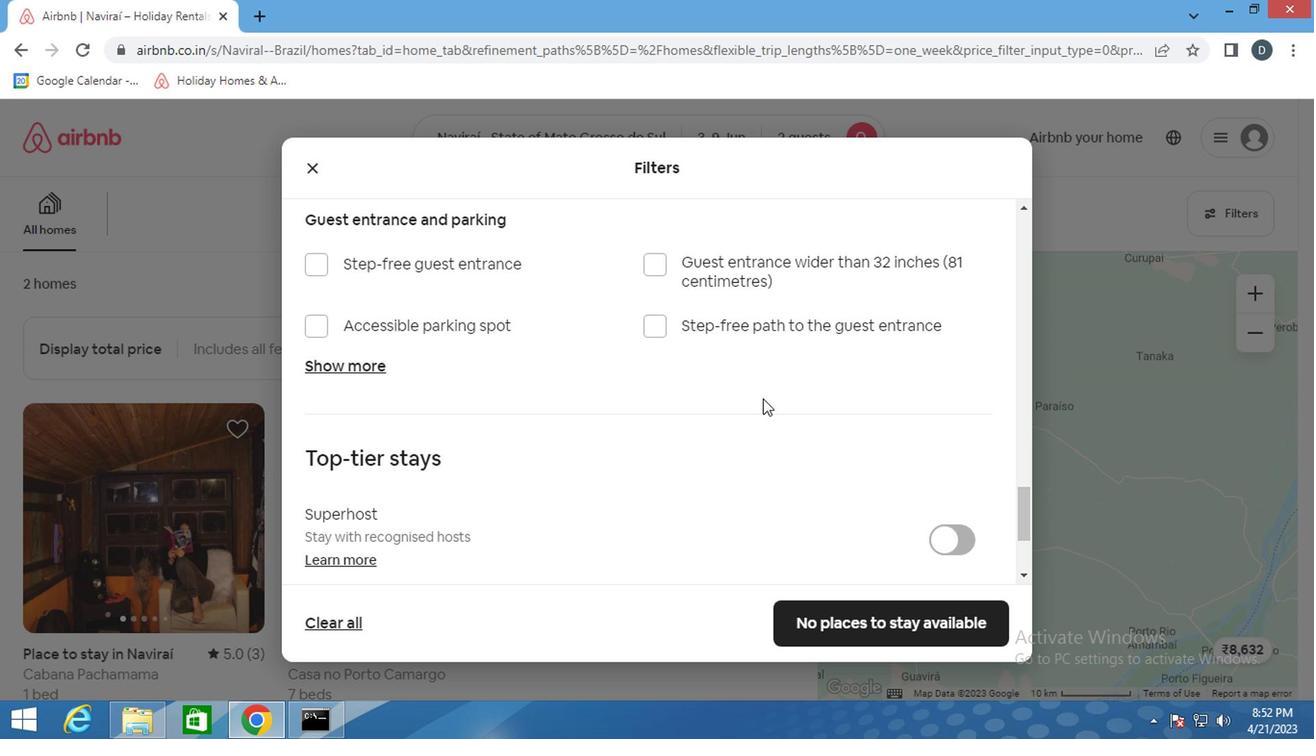 
Action: Mouse moved to (868, 626)
Screenshot: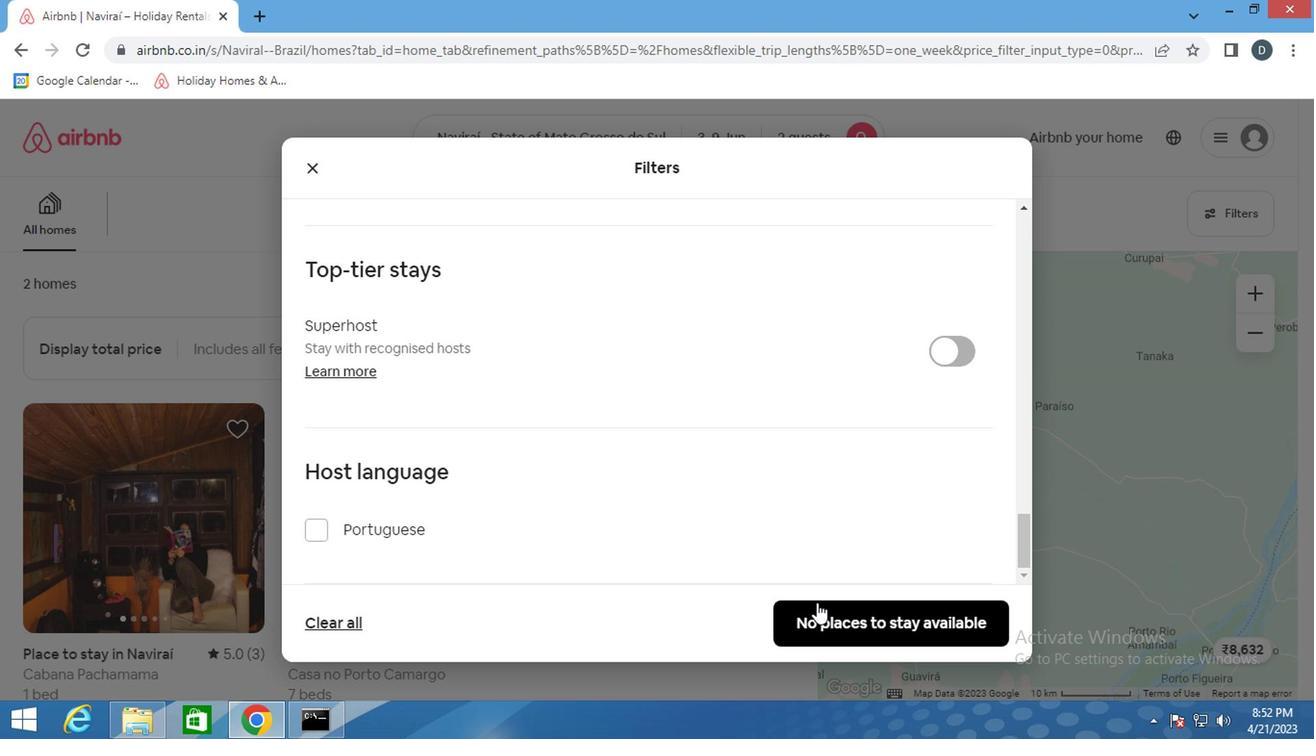 
Action: Mouse pressed left at (868, 626)
Screenshot: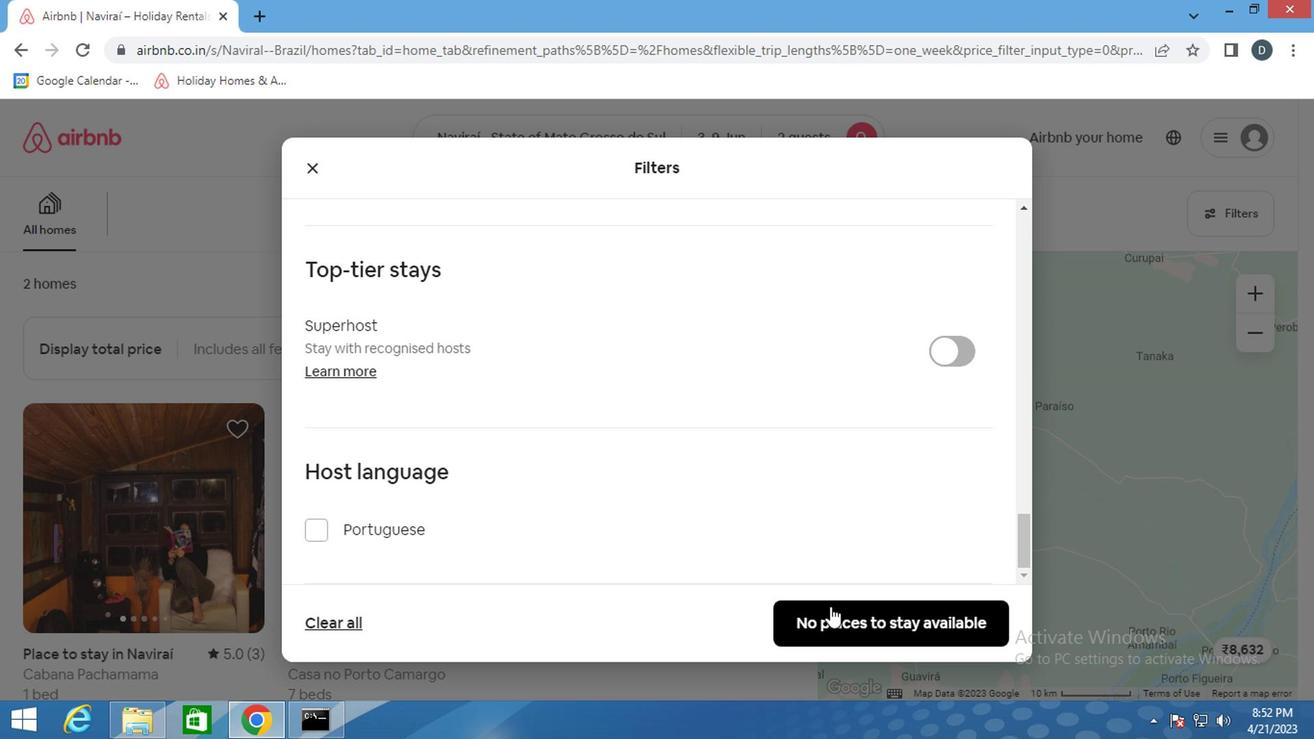 
Action: Mouse moved to (733, 295)
Screenshot: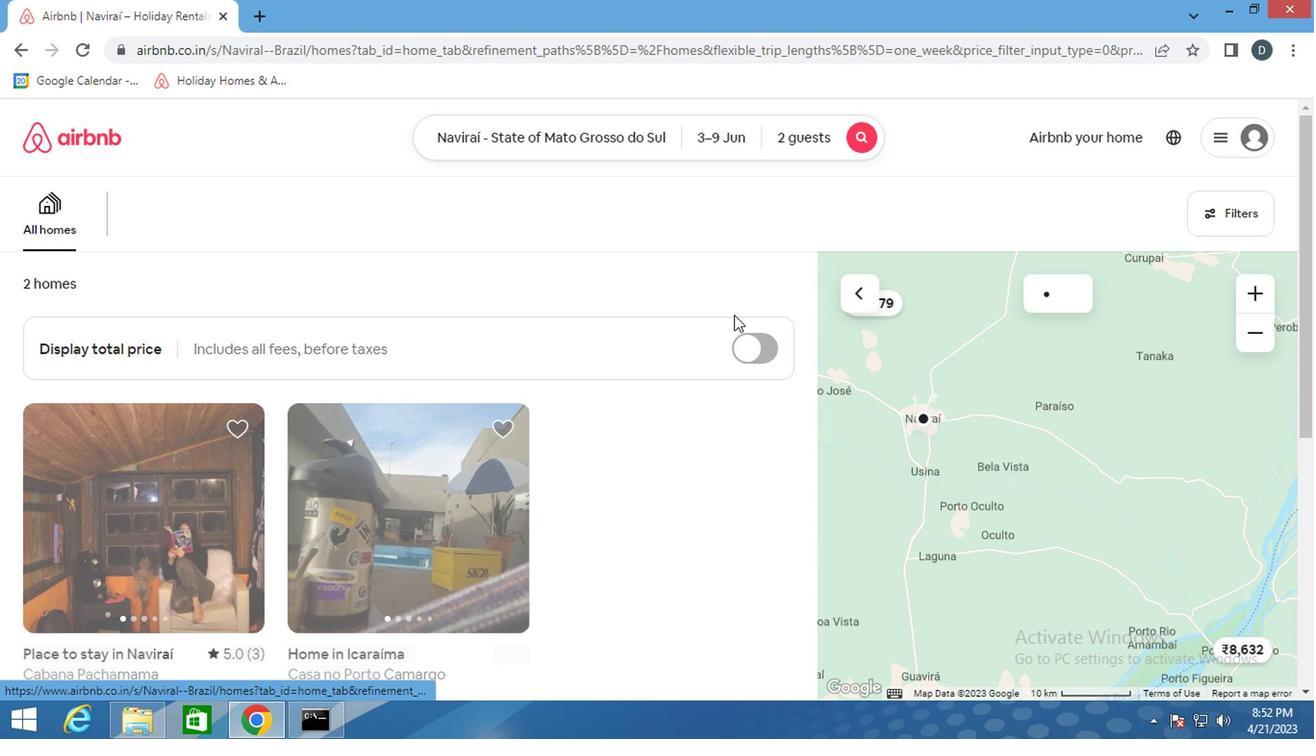 
